 Task: Search one way flight ticket for 2 adults, 2 infants in seat and 1 infant on lap in first from Sacramento: Sacramento International Airport to Wilmington: Wilmington International Airport on 8-6-2023. Choice of flights is Emirates. Number of bags: 1 carry on bag and 5 checked bags. Price is upto 90000. Outbound departure time preference is 15:15.
Action: Mouse moved to (363, 455)
Screenshot: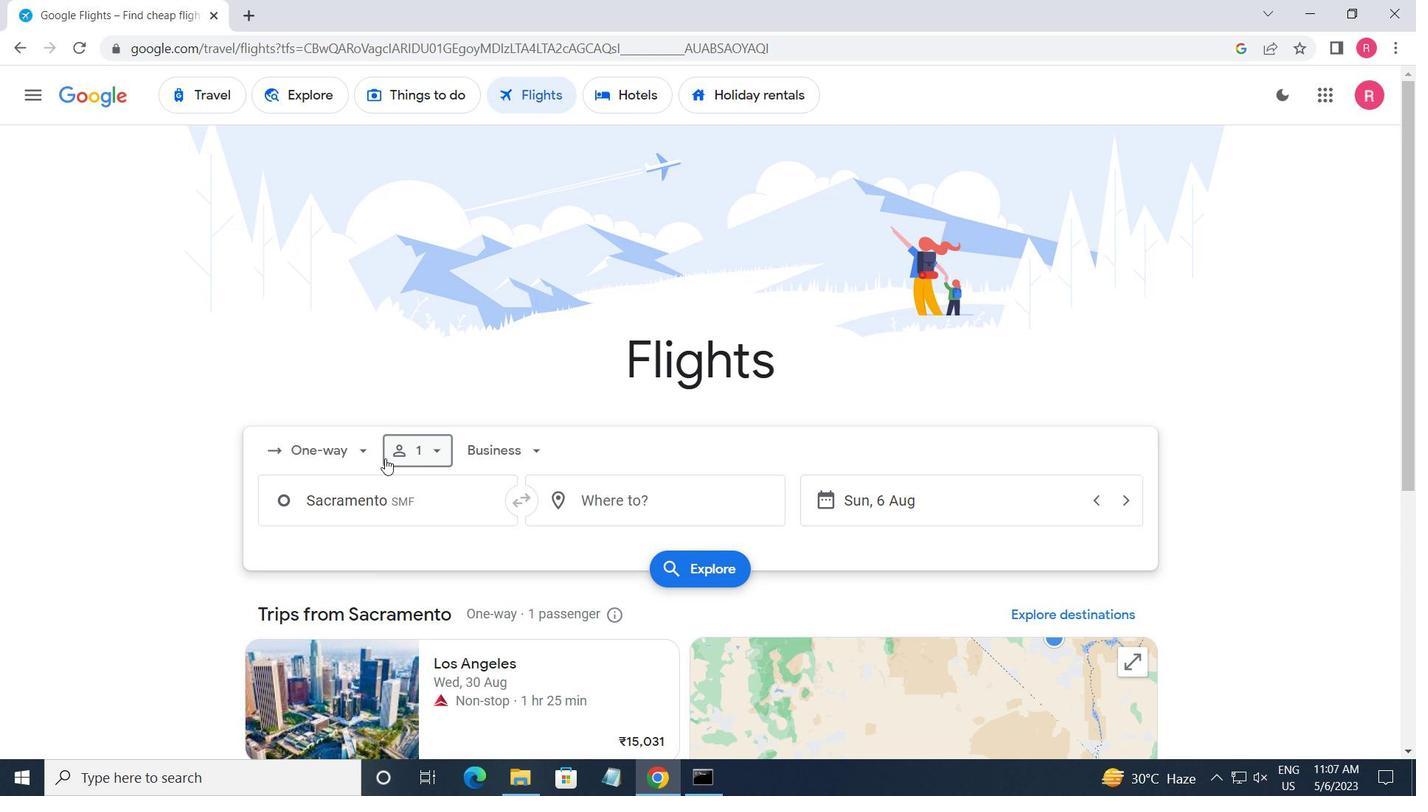 
Action: Mouse pressed left at (363, 455)
Screenshot: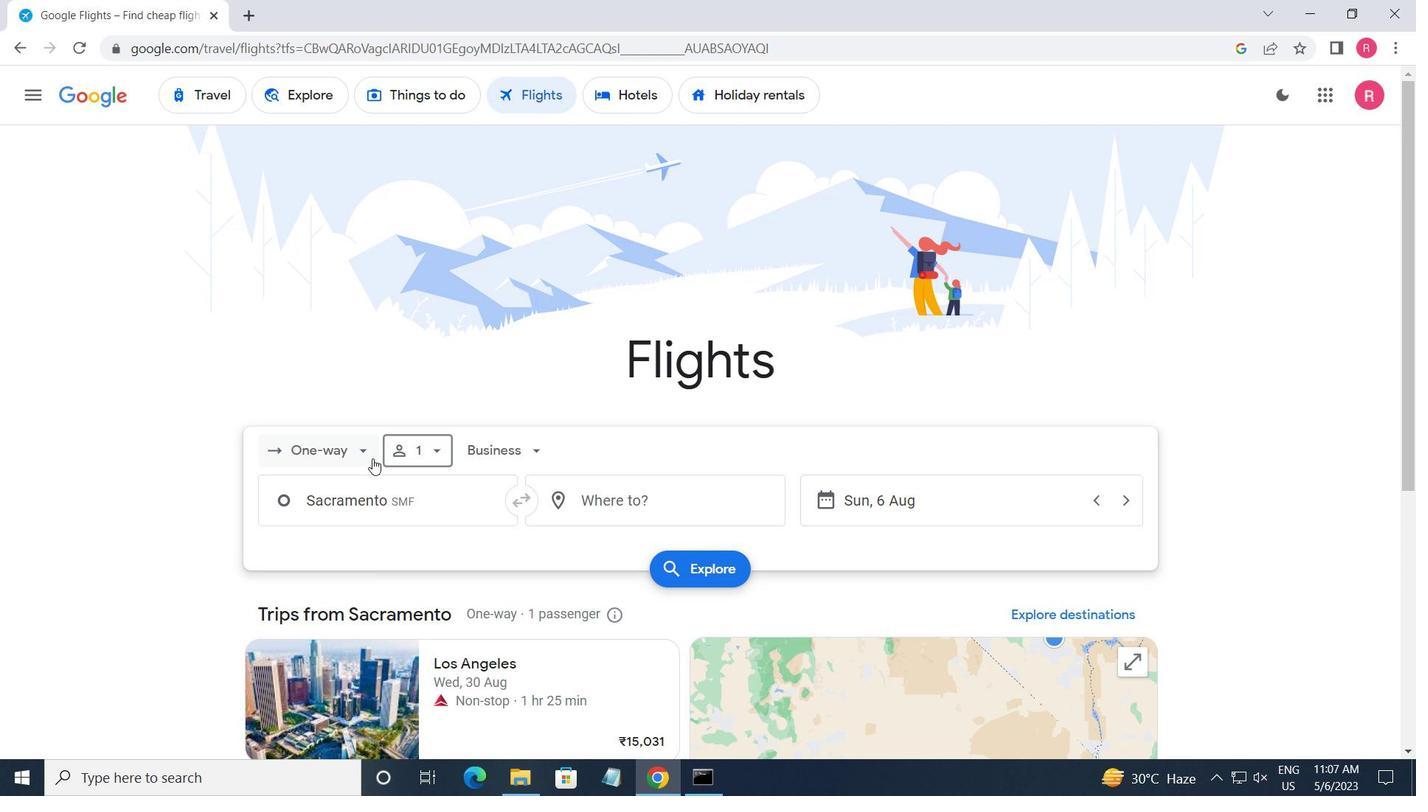 
Action: Mouse moved to (376, 533)
Screenshot: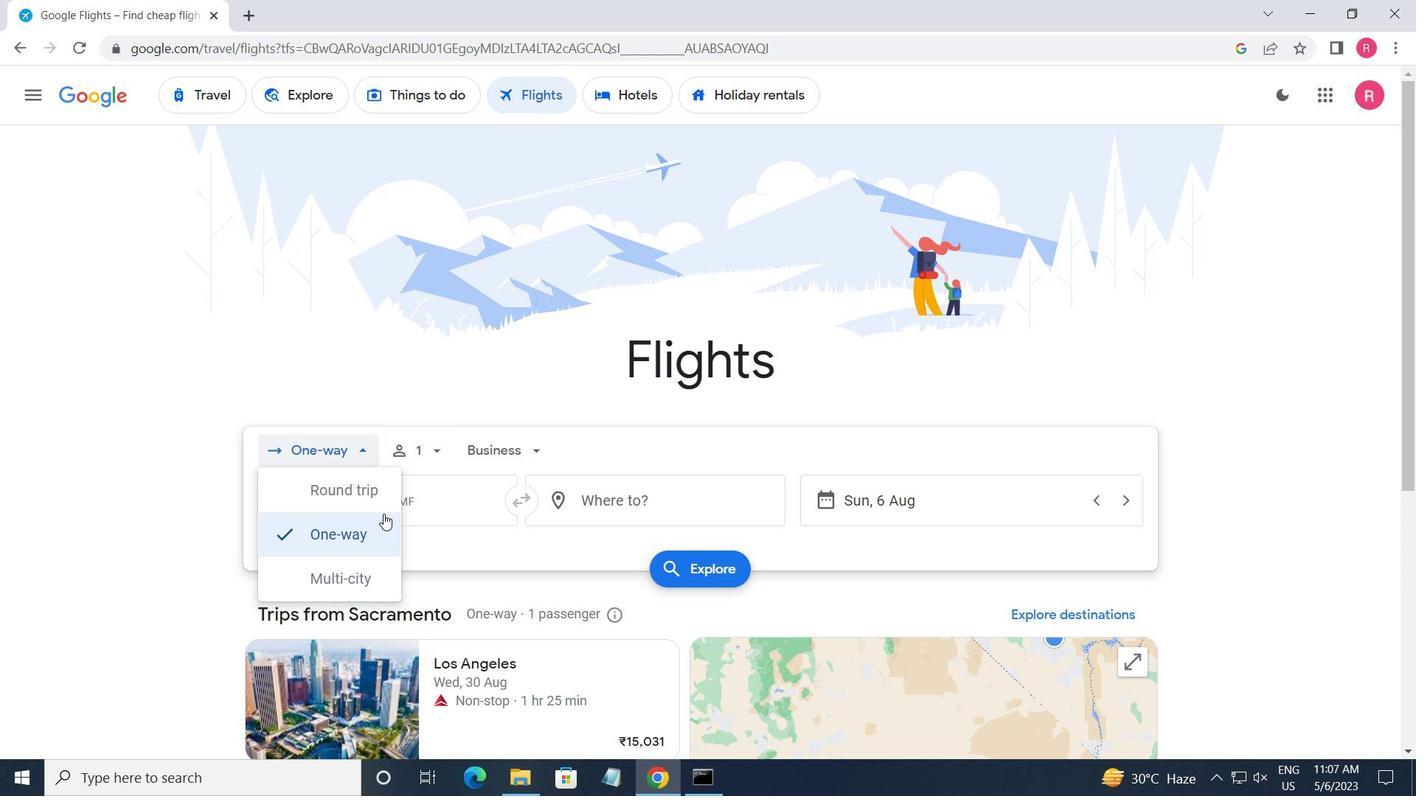
Action: Mouse pressed left at (376, 533)
Screenshot: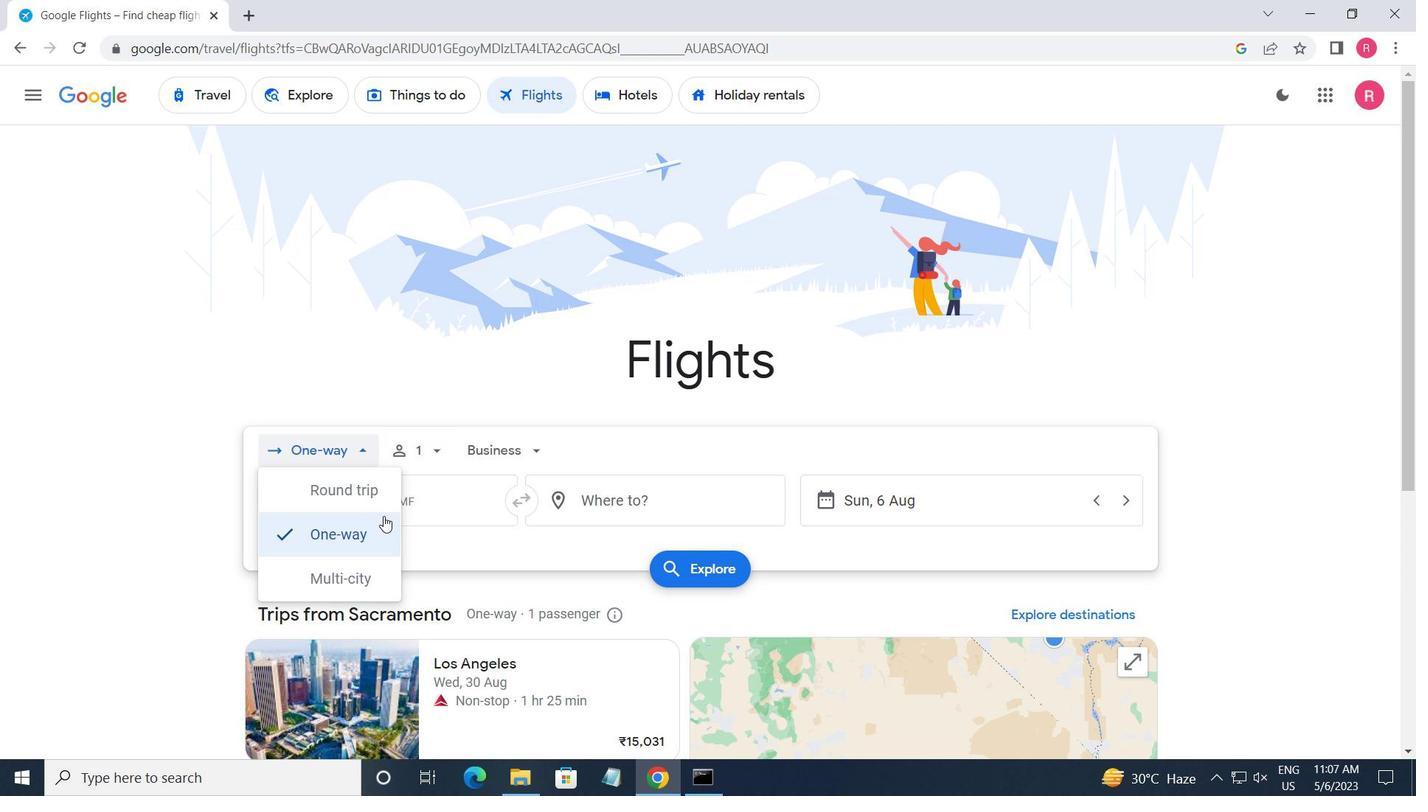 
Action: Mouse moved to (420, 466)
Screenshot: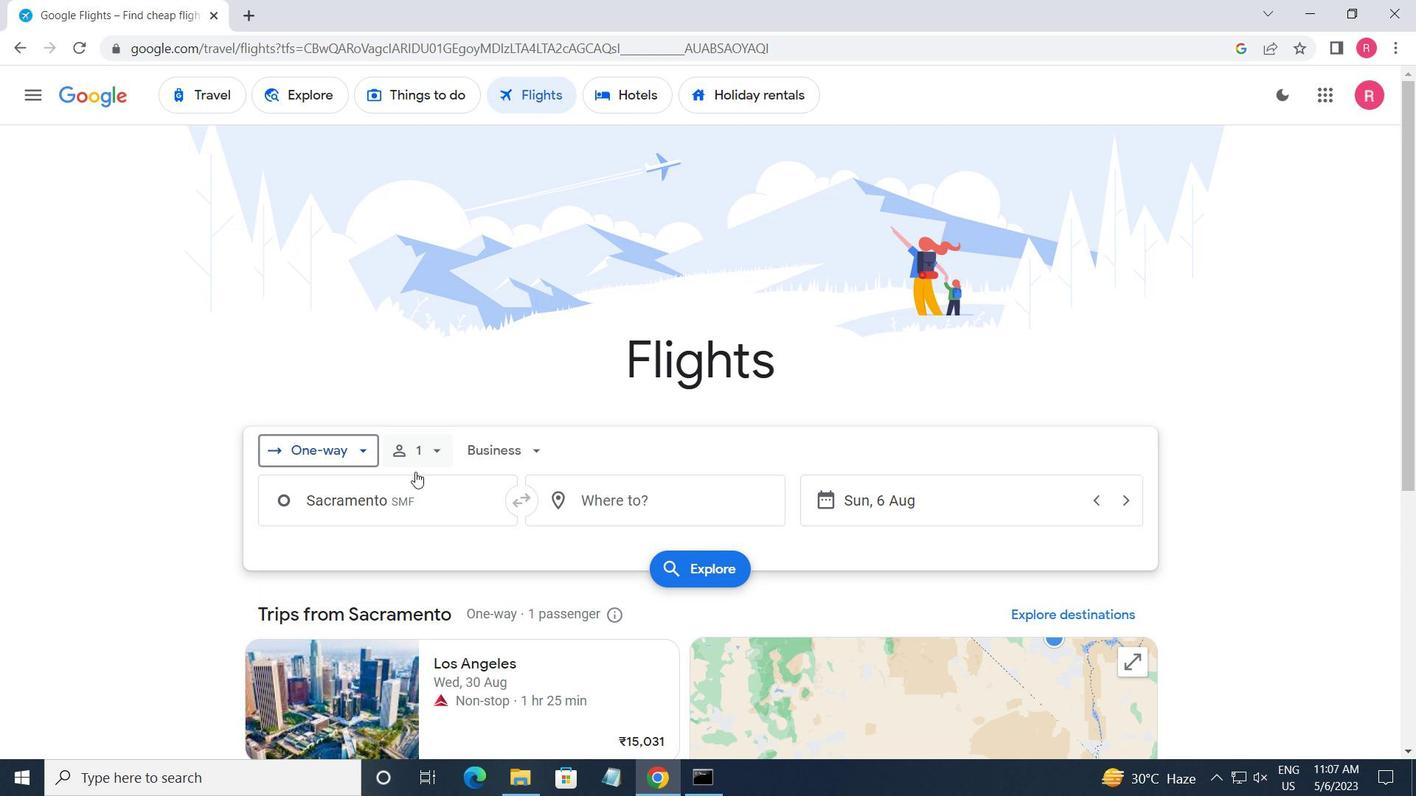 
Action: Mouse pressed left at (420, 466)
Screenshot: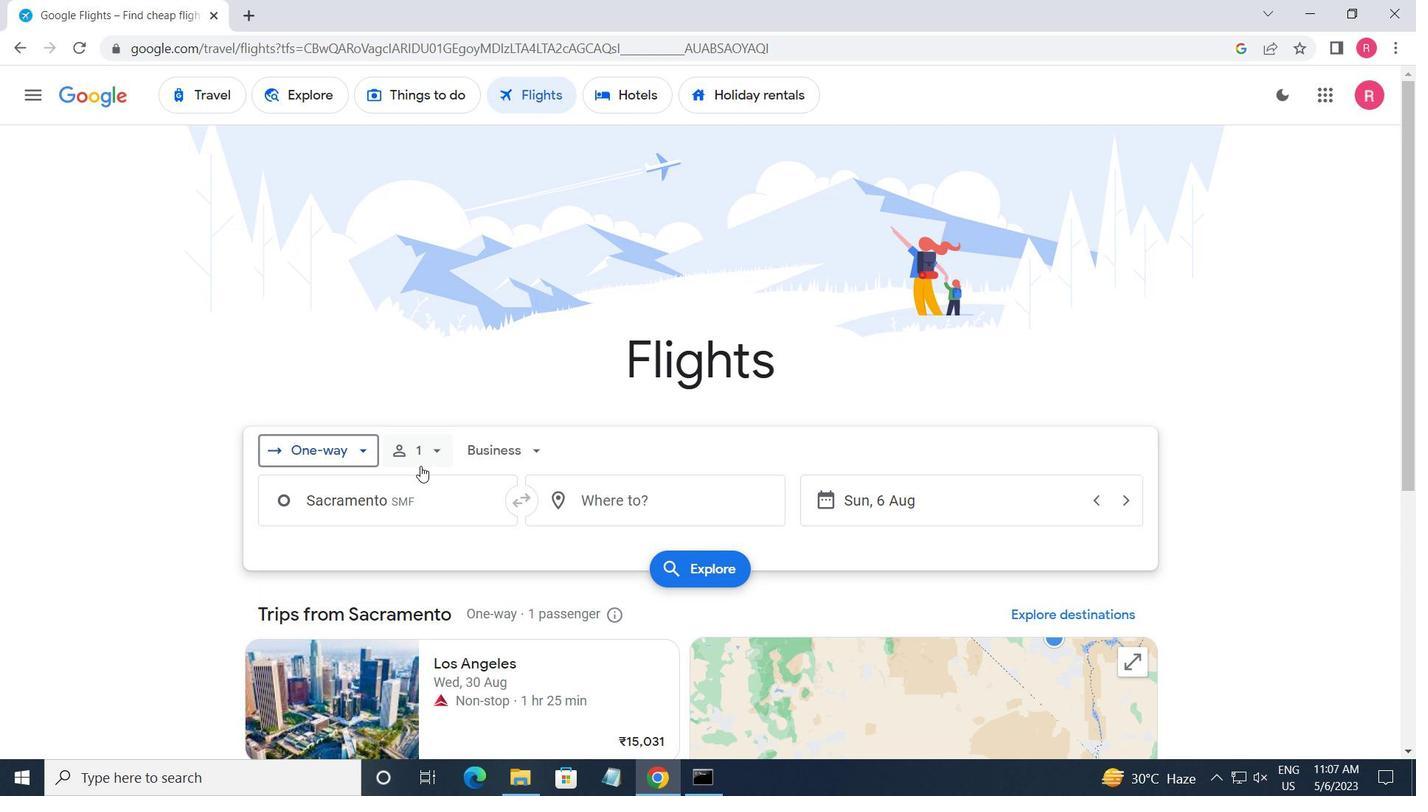 
Action: Mouse moved to (564, 506)
Screenshot: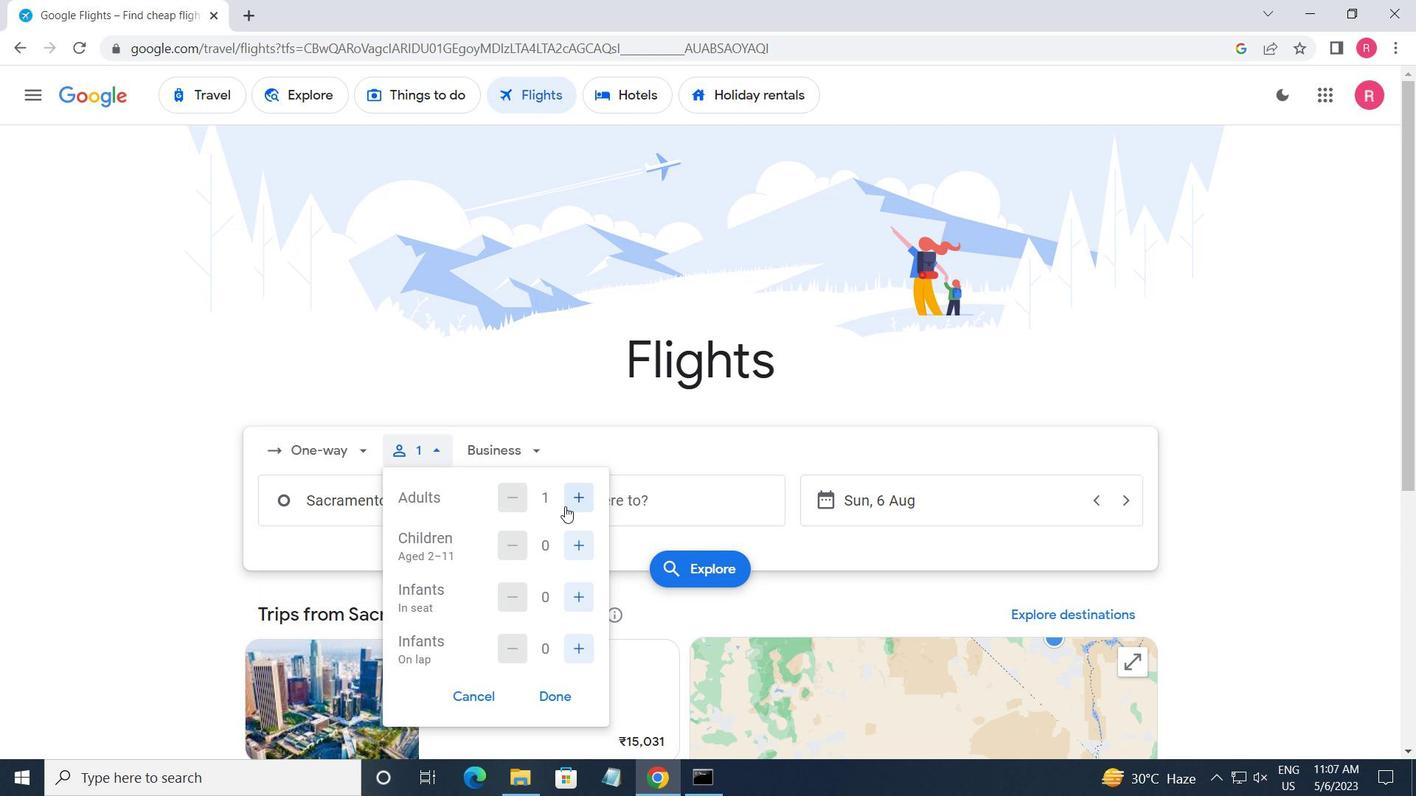 
Action: Mouse pressed left at (564, 506)
Screenshot: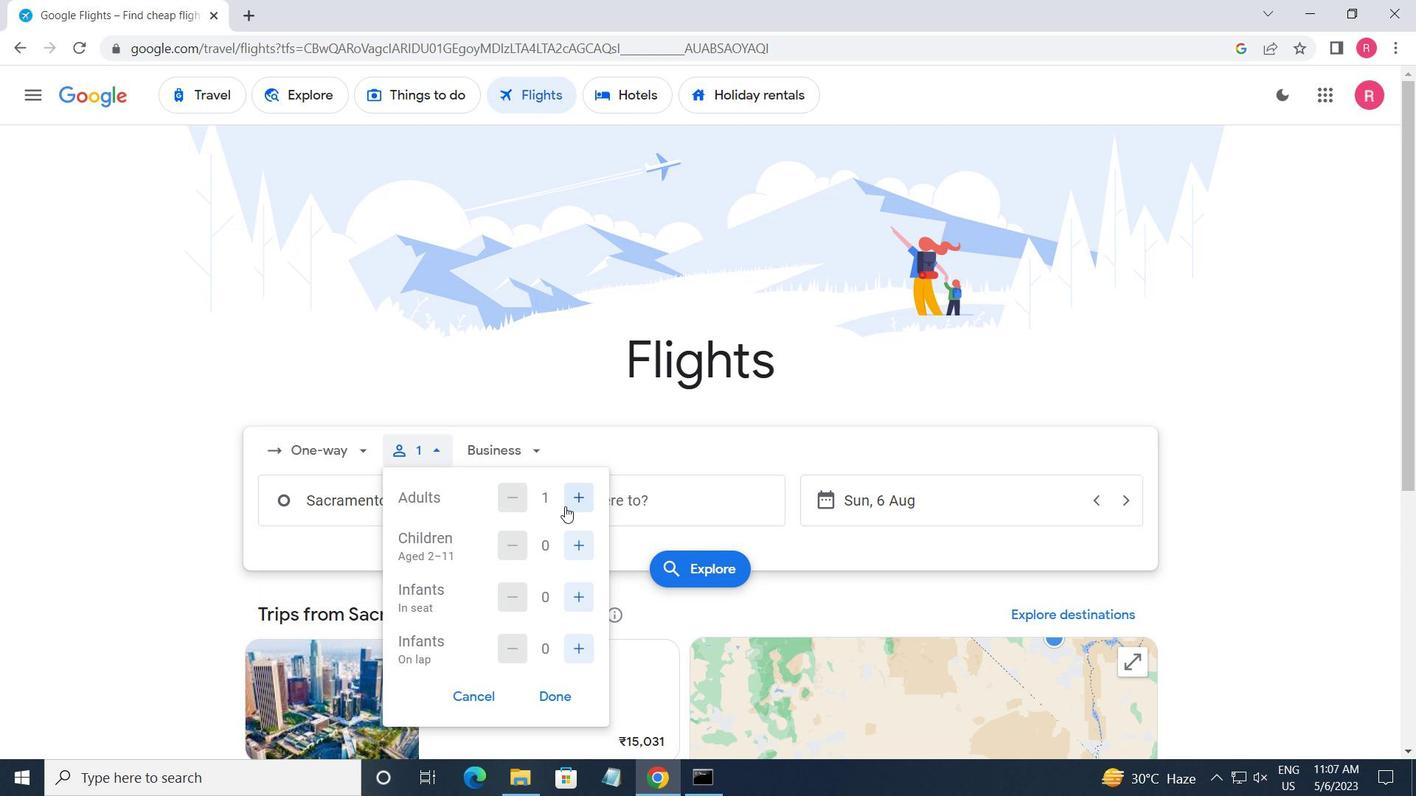 
Action: Mouse moved to (570, 551)
Screenshot: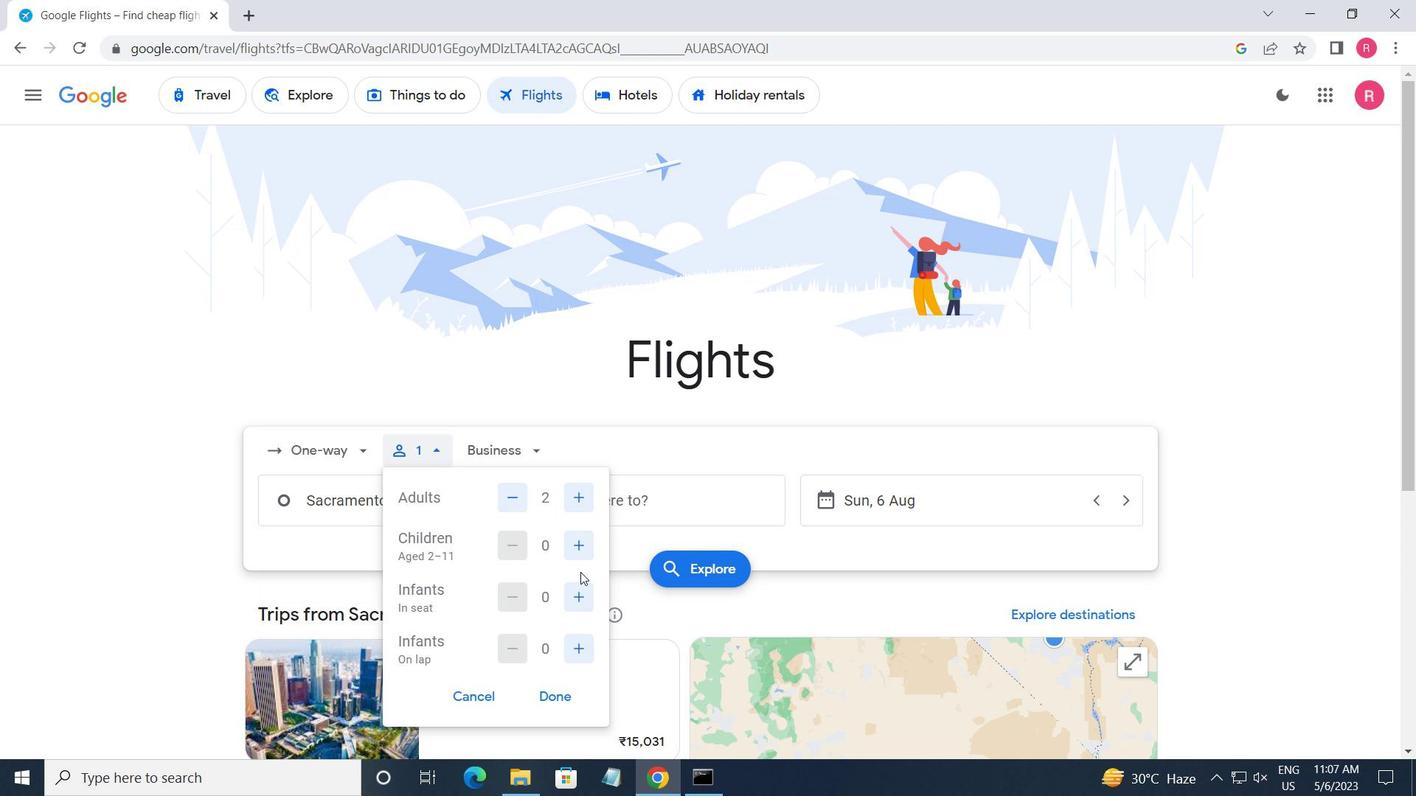 
Action: Mouse pressed left at (570, 551)
Screenshot: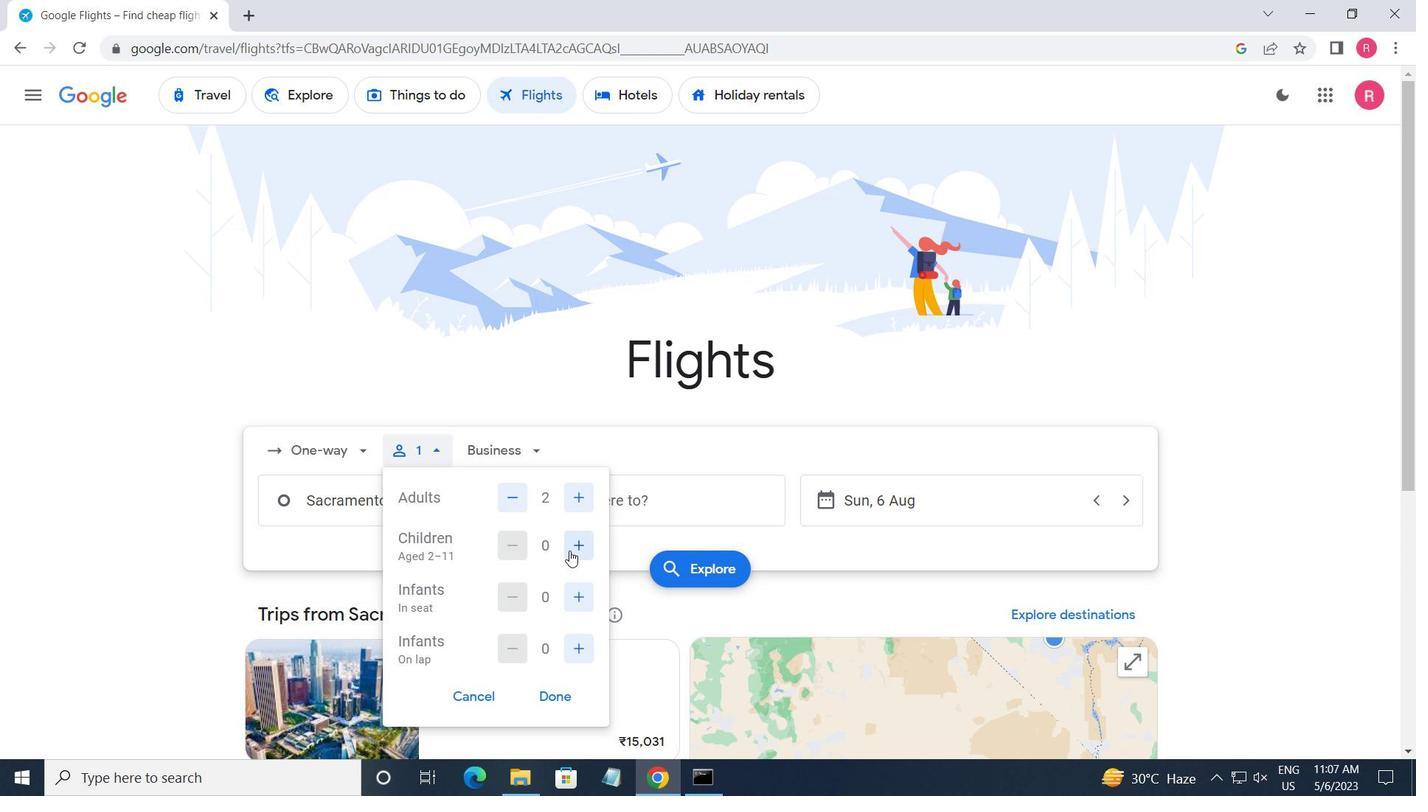 
Action: Mouse pressed left at (570, 551)
Screenshot: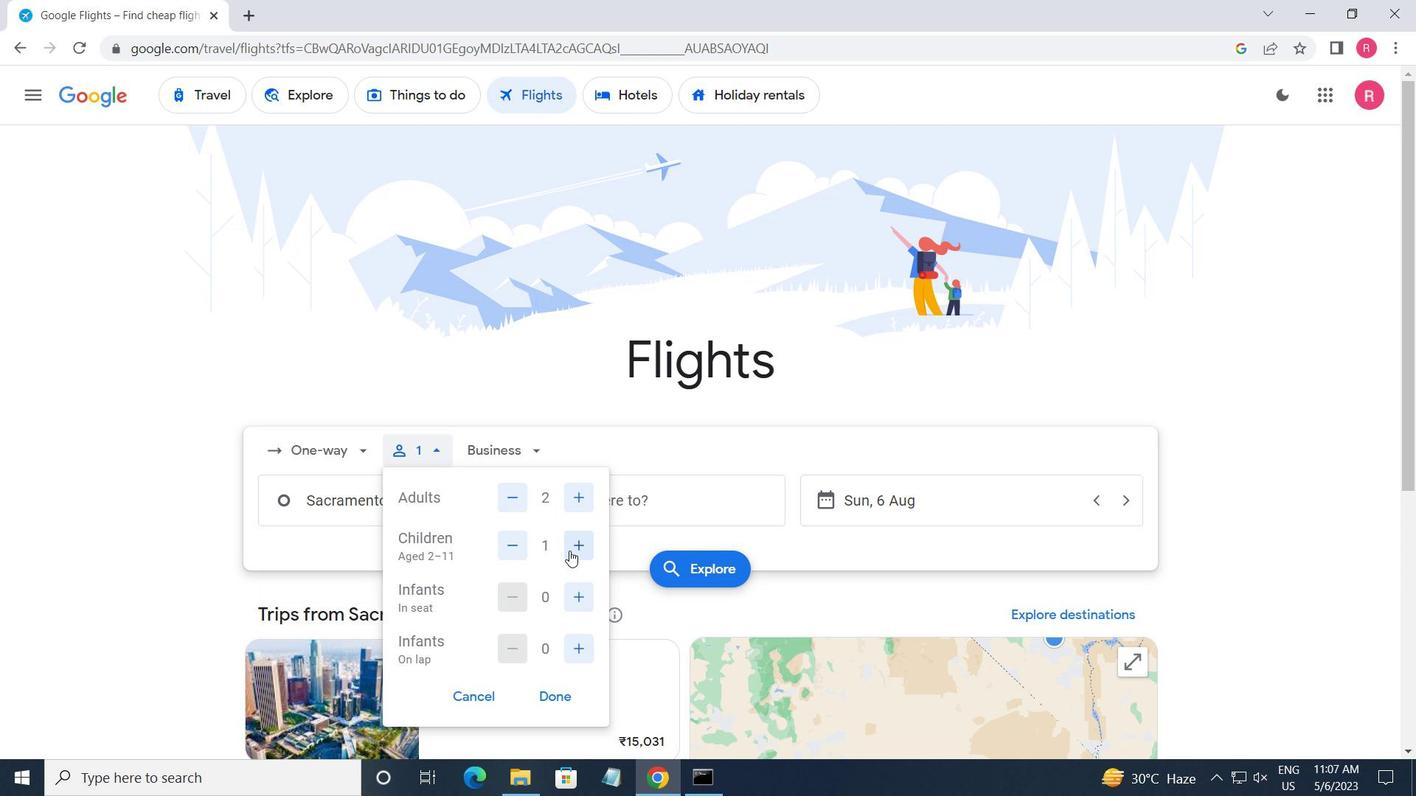 
Action: Mouse moved to (570, 591)
Screenshot: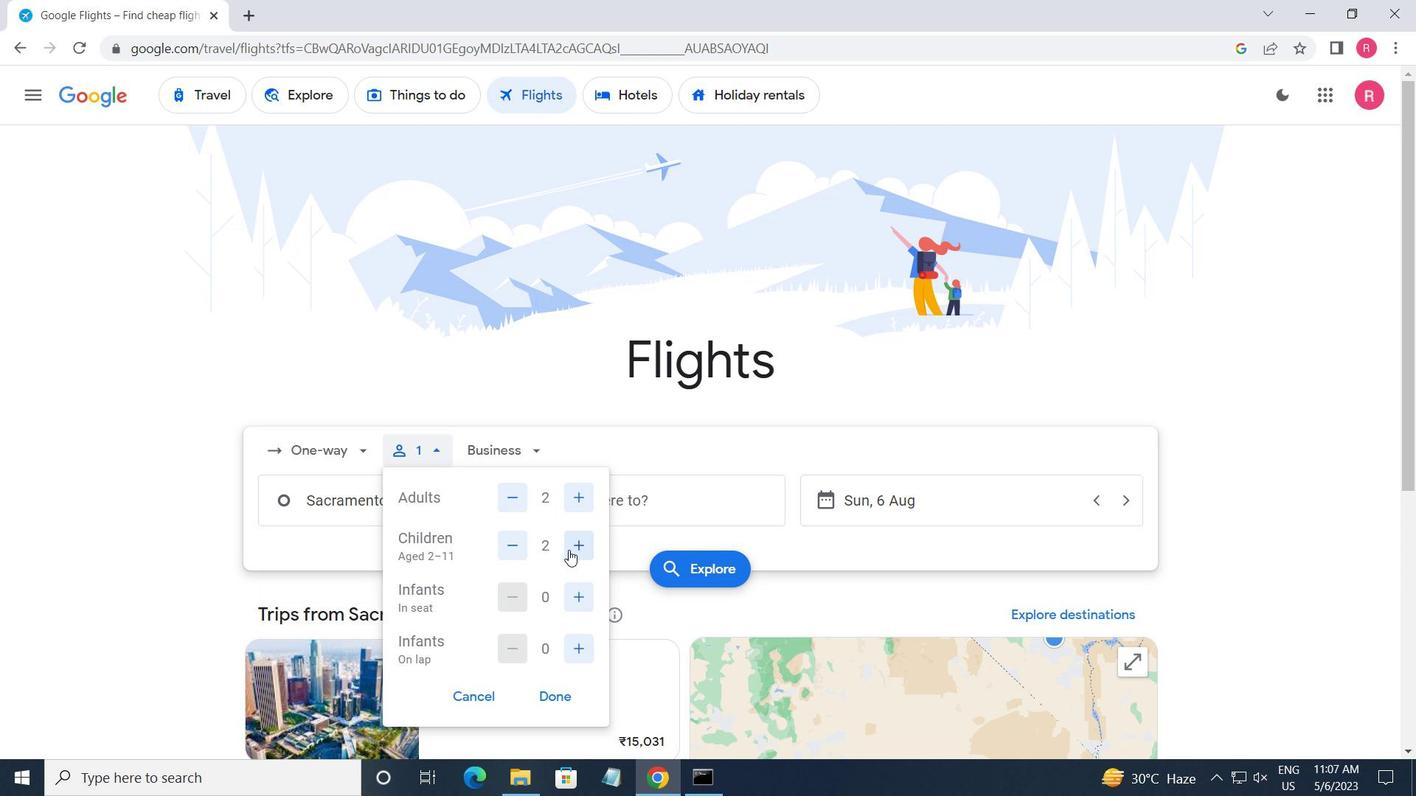 
Action: Mouse pressed left at (570, 591)
Screenshot: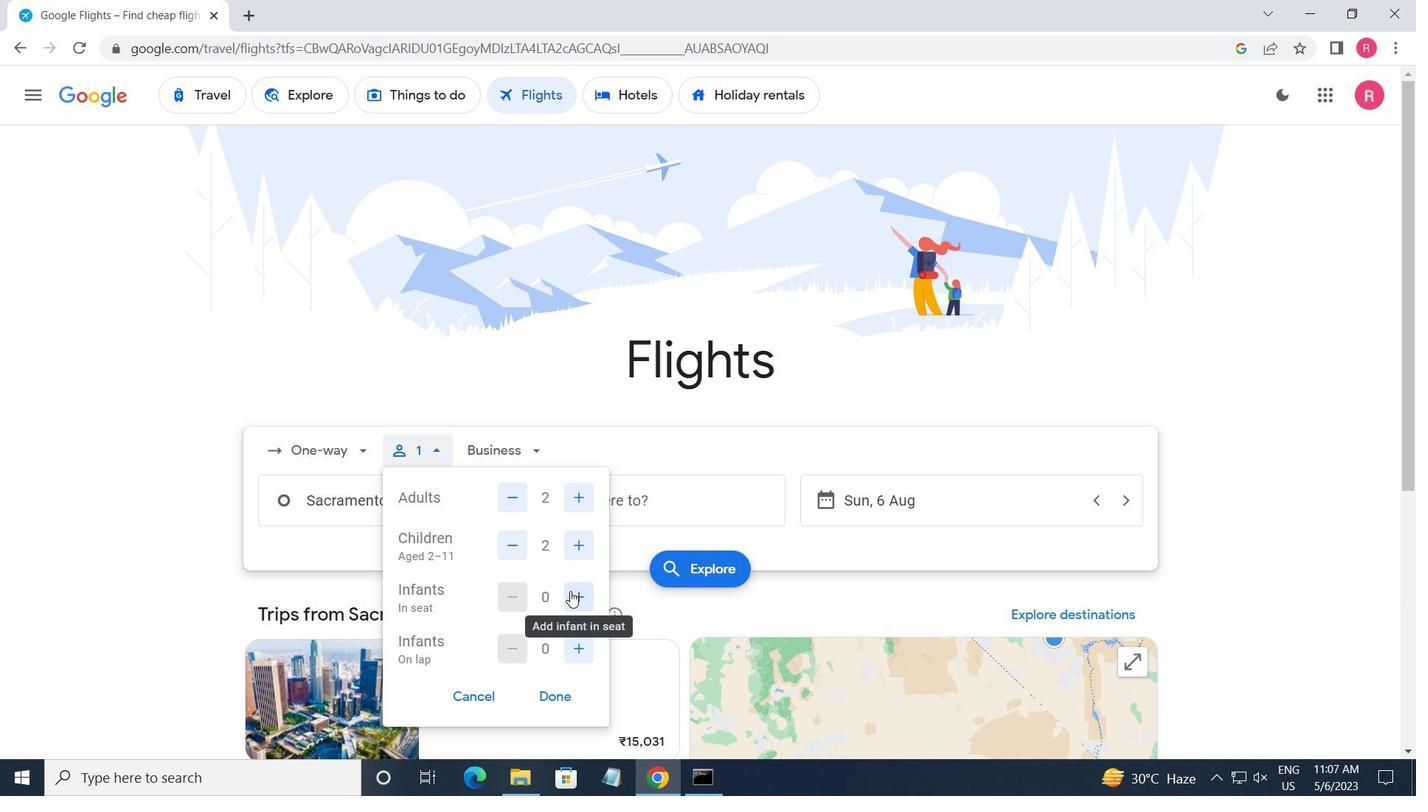 
Action: Mouse moved to (559, 692)
Screenshot: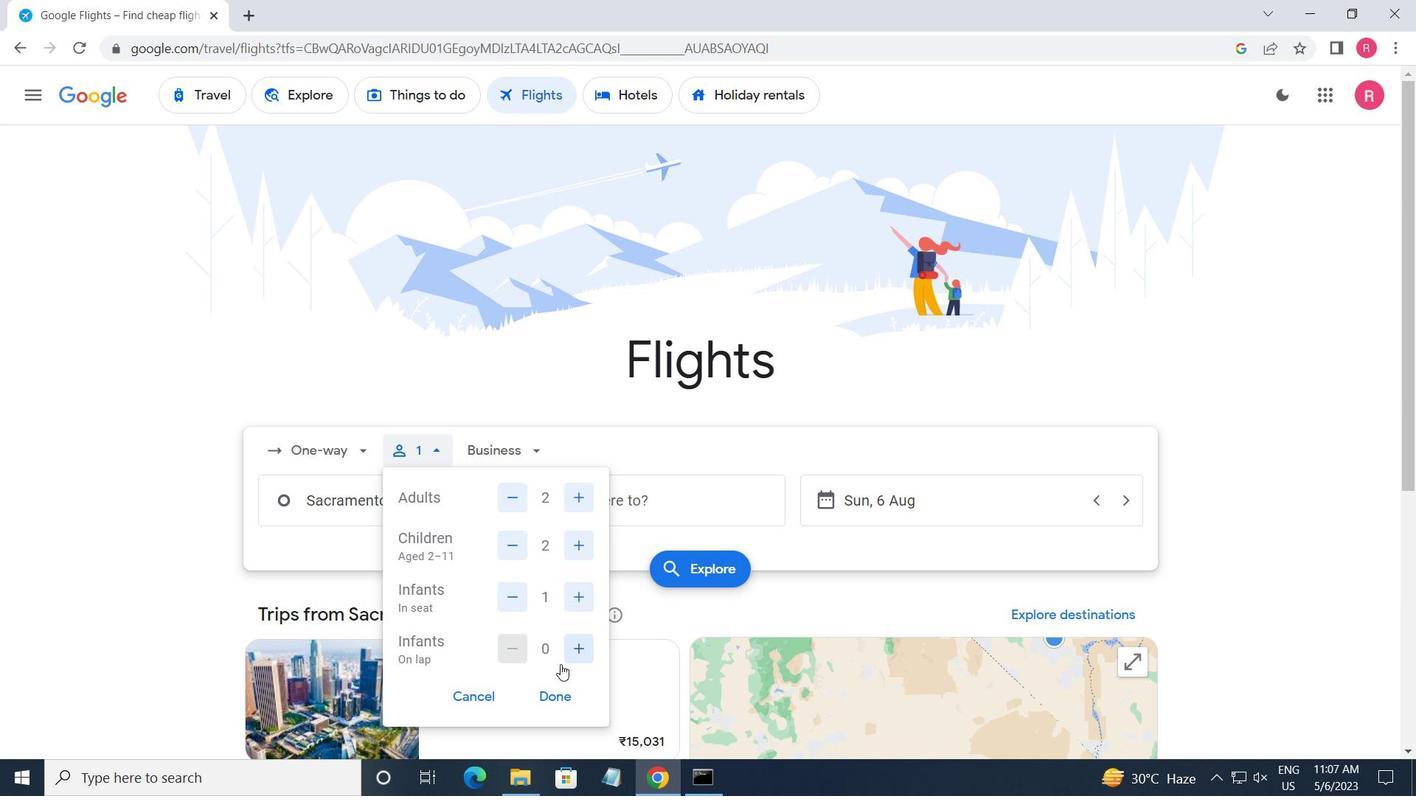
Action: Mouse pressed left at (559, 692)
Screenshot: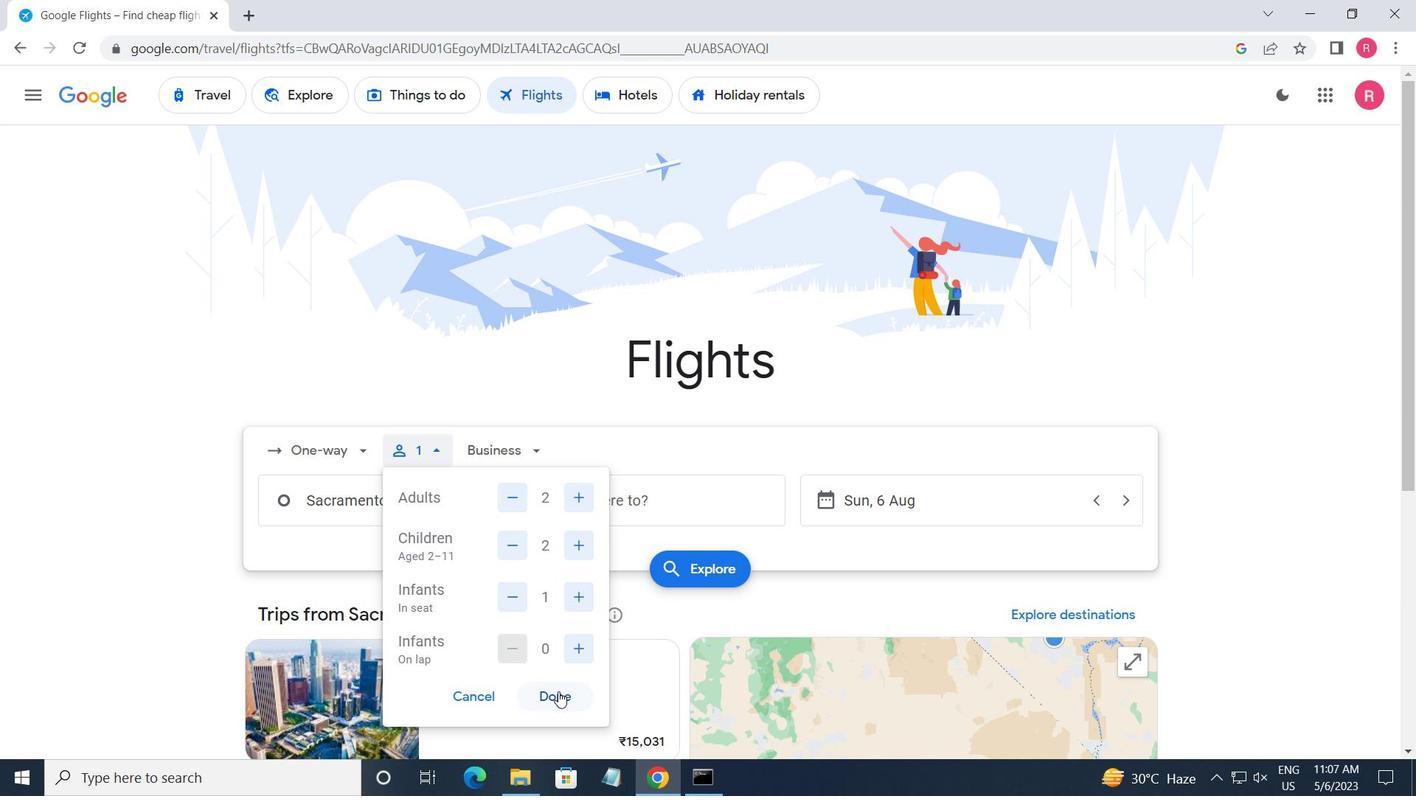 
Action: Mouse moved to (526, 441)
Screenshot: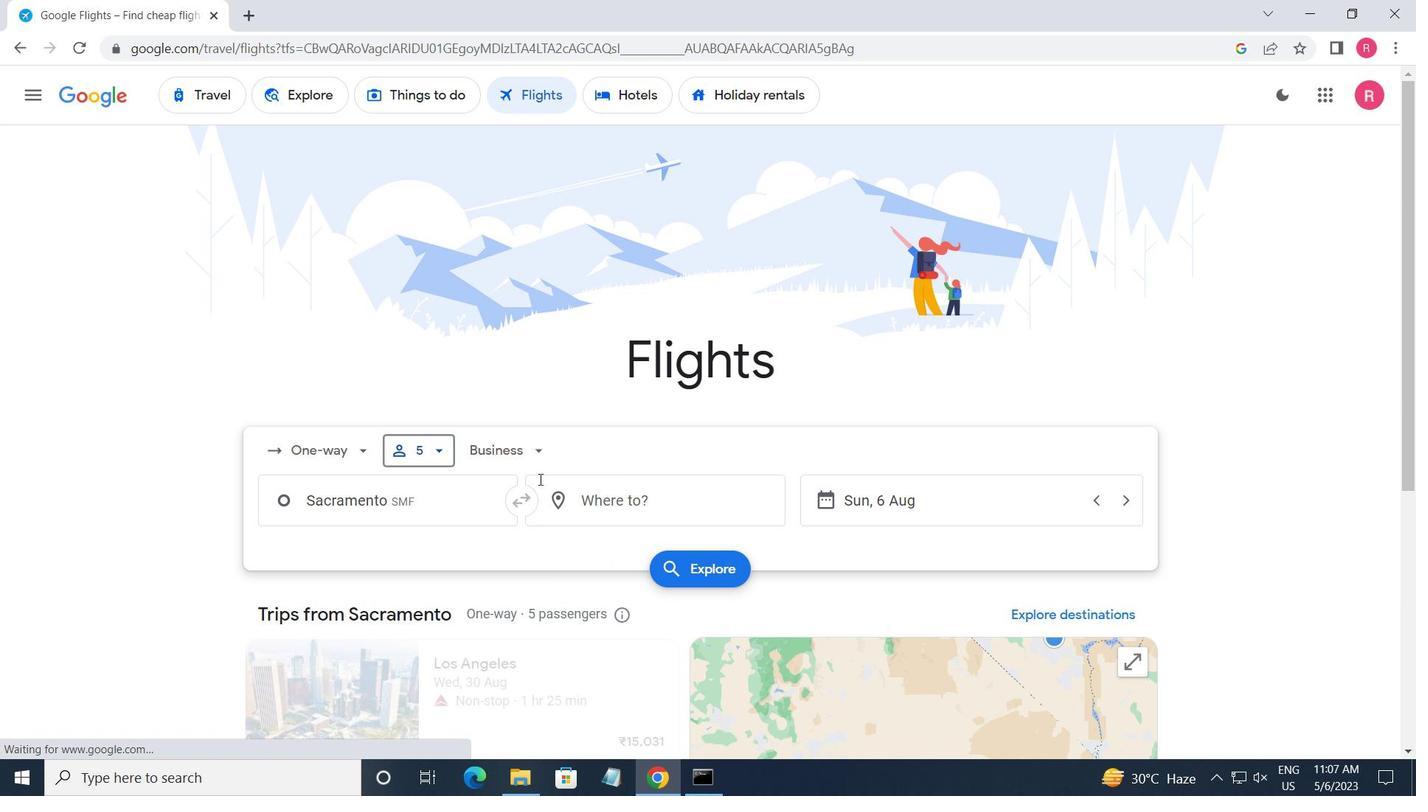 
Action: Mouse pressed left at (526, 441)
Screenshot: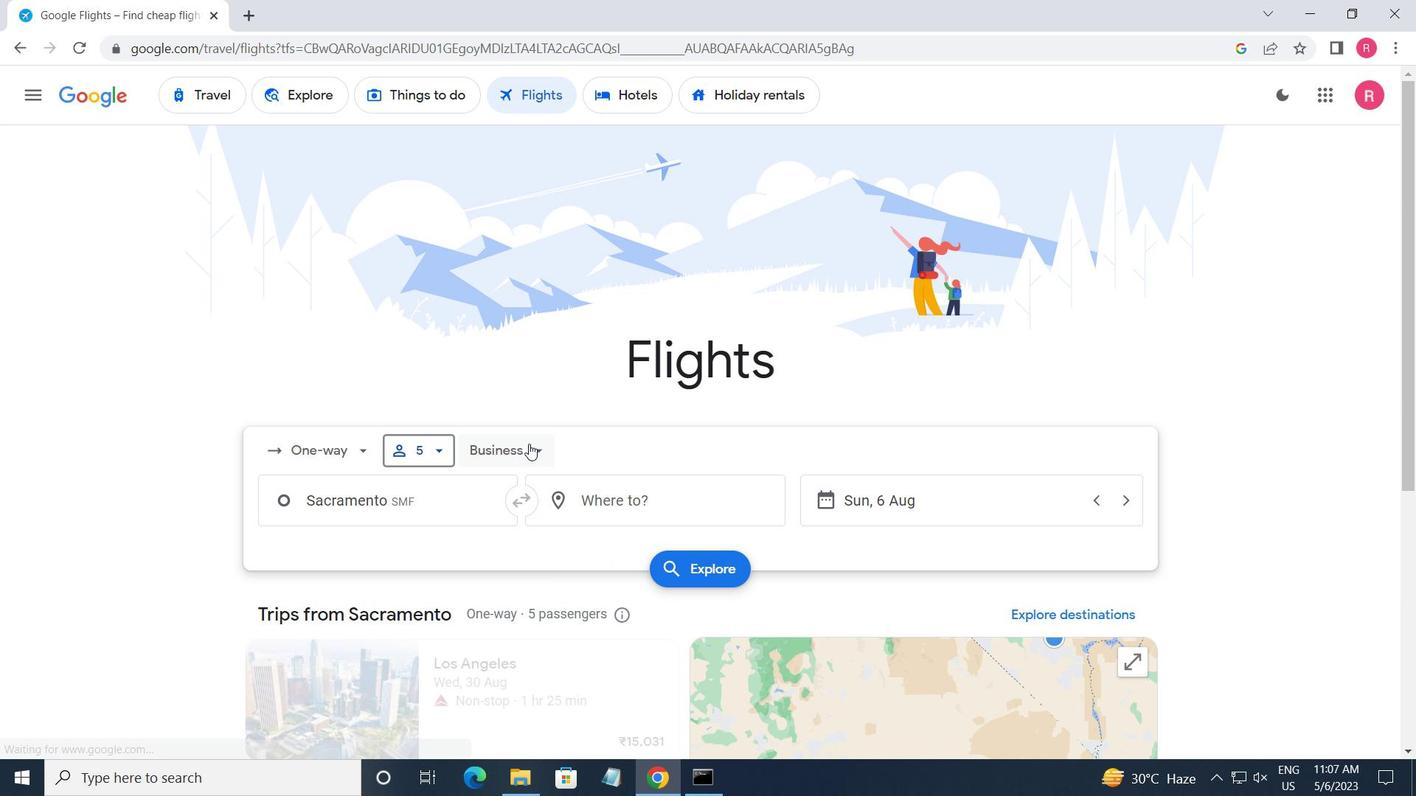
Action: Mouse moved to (534, 629)
Screenshot: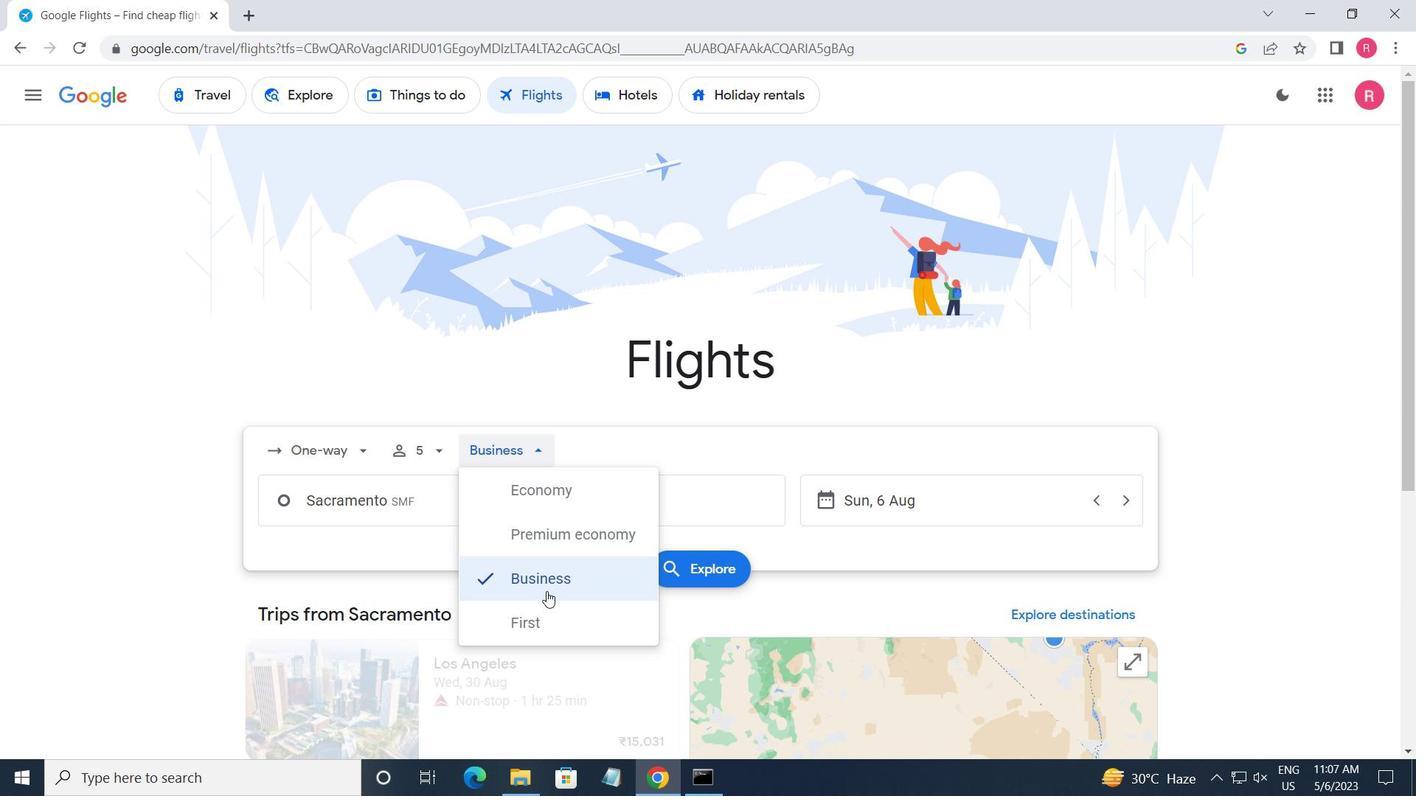 
Action: Mouse pressed left at (534, 629)
Screenshot: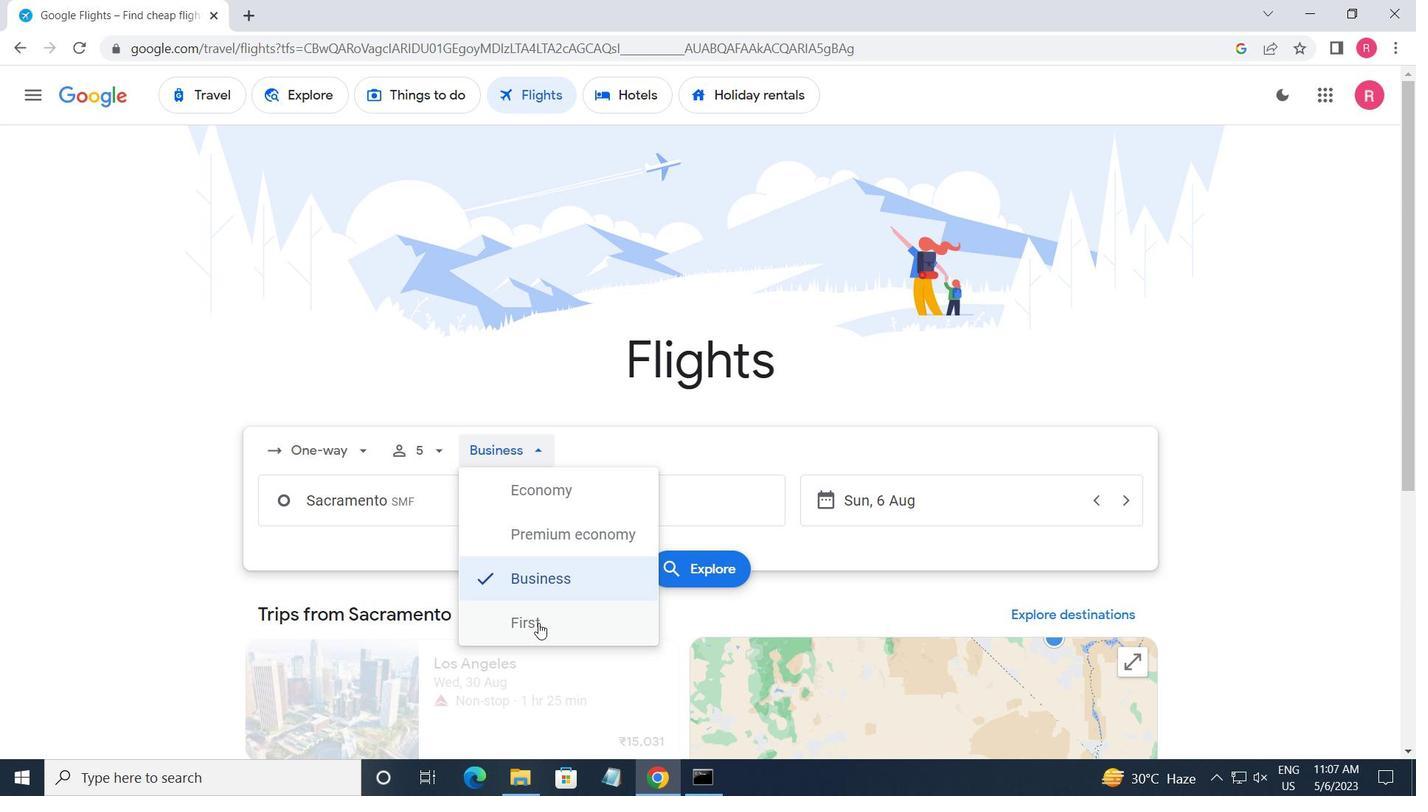 
Action: Mouse moved to (449, 515)
Screenshot: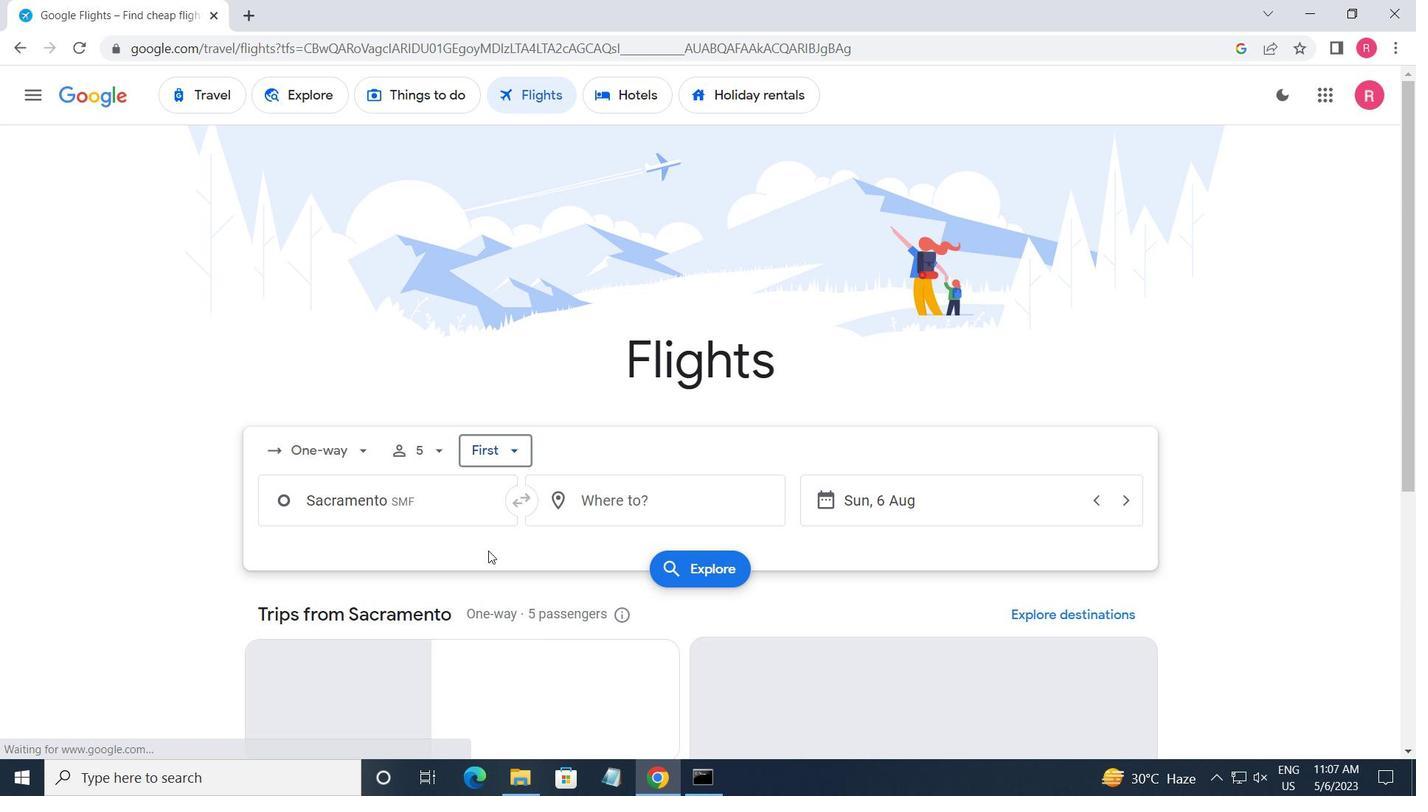 
Action: Mouse pressed left at (449, 515)
Screenshot: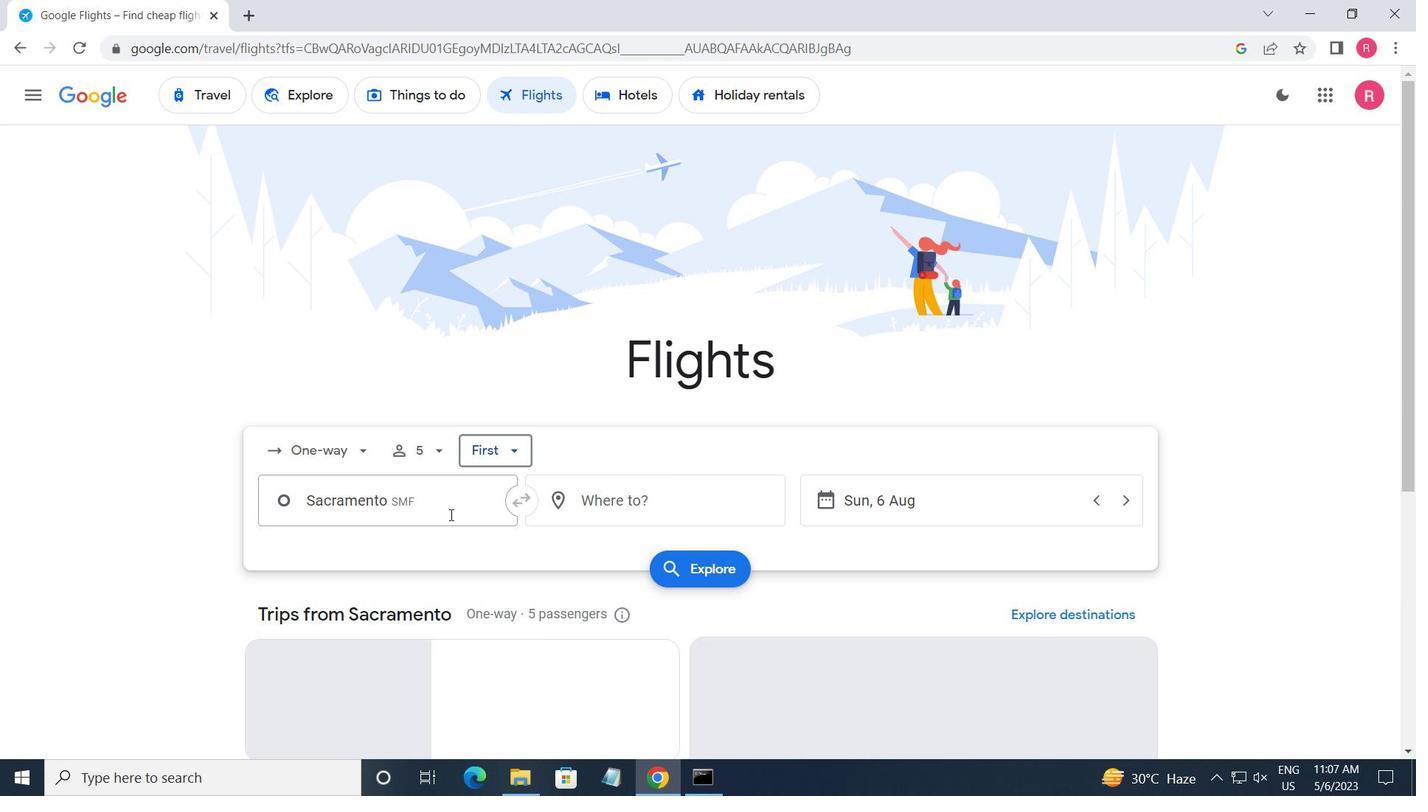 
Action: Key pressed <Key.shift>SACRAMENTO
Screenshot: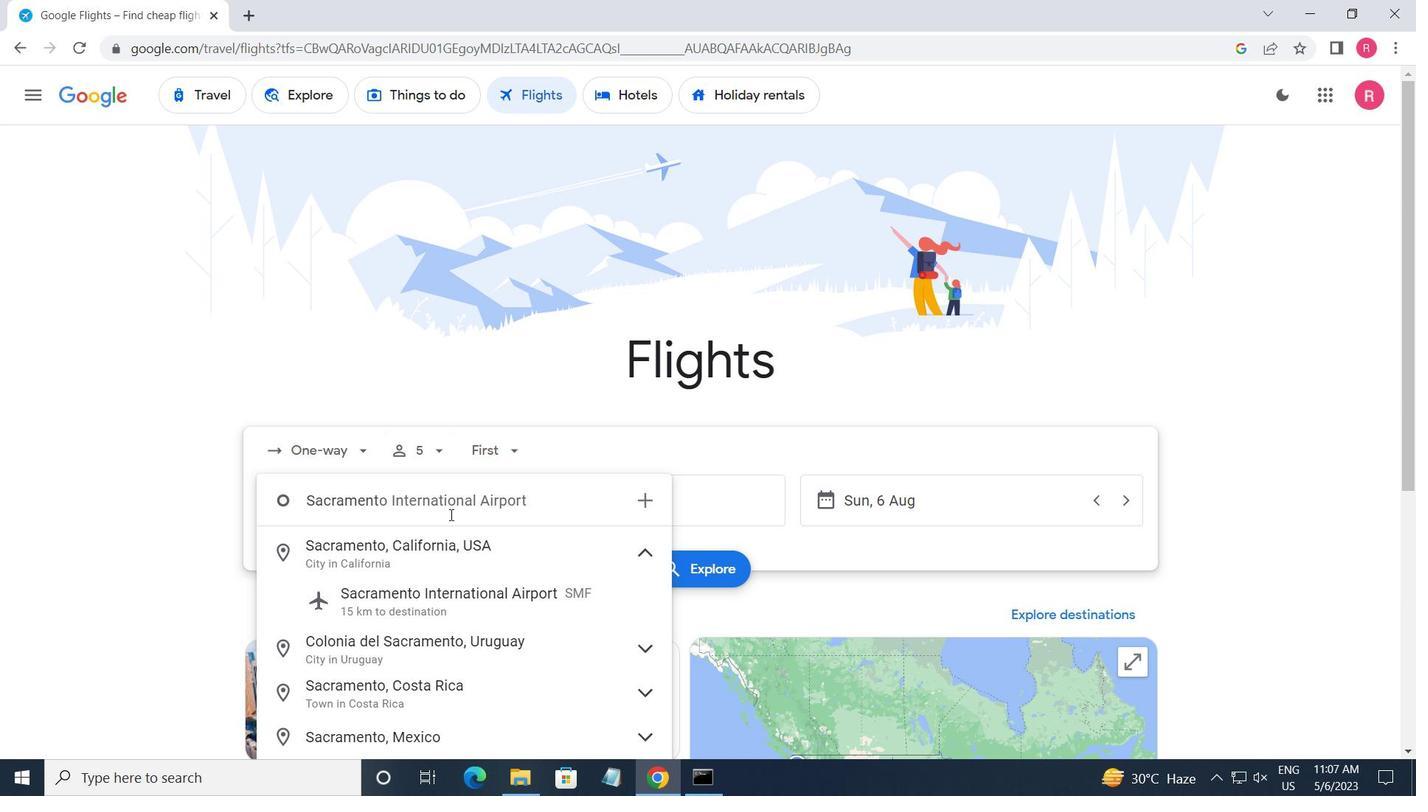 
Action: Mouse scrolled (449, 516) with delta (0, 0)
Screenshot: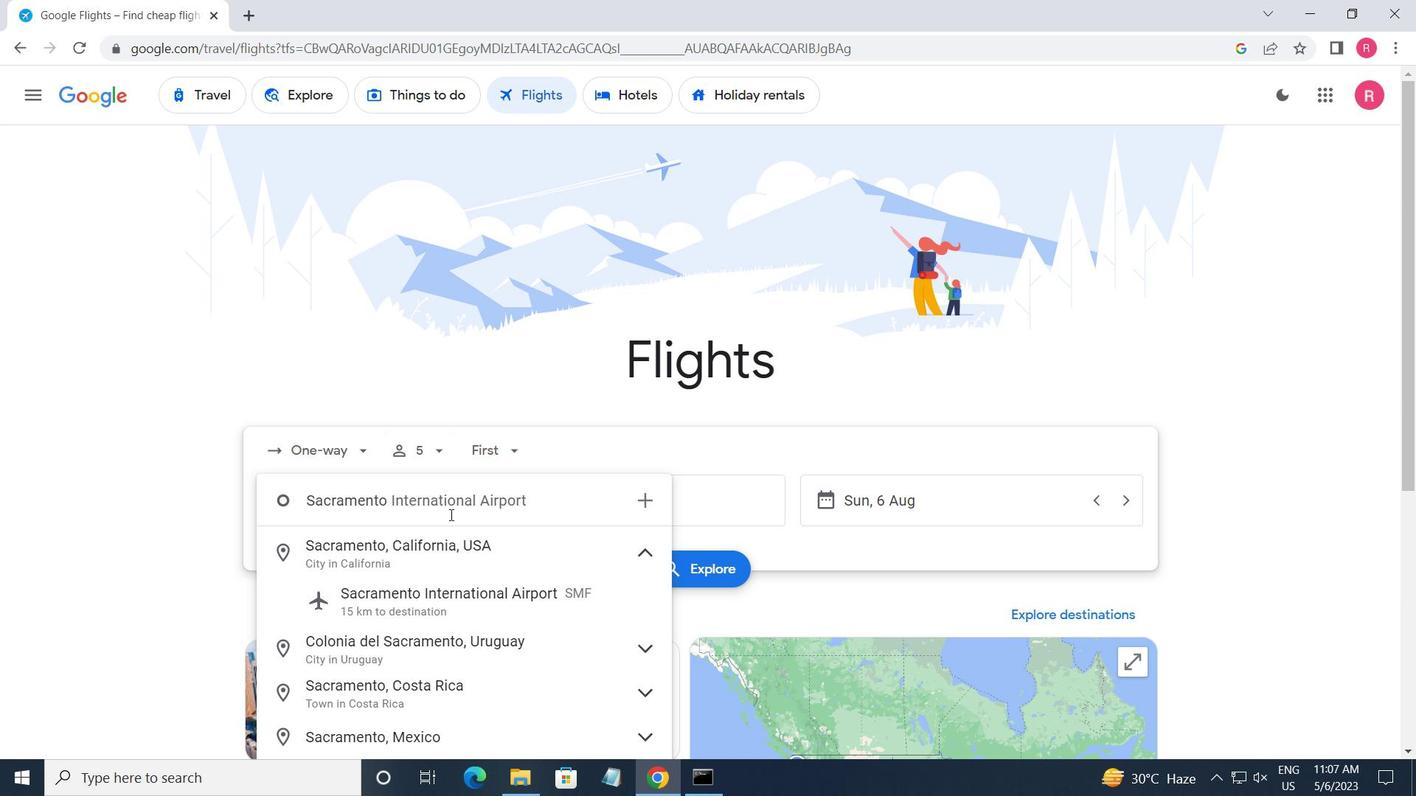 
Action: Mouse moved to (456, 603)
Screenshot: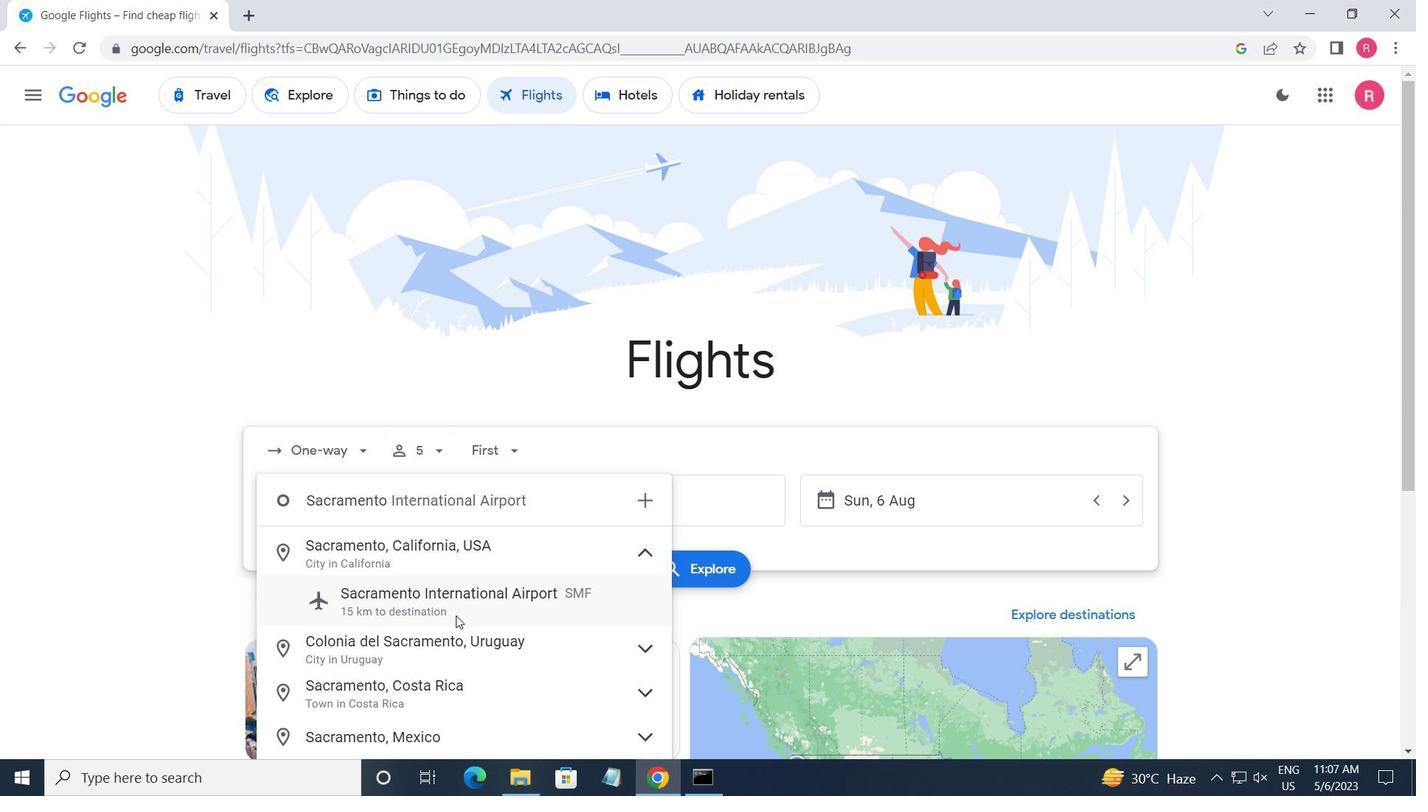 
Action: Mouse pressed left at (456, 603)
Screenshot: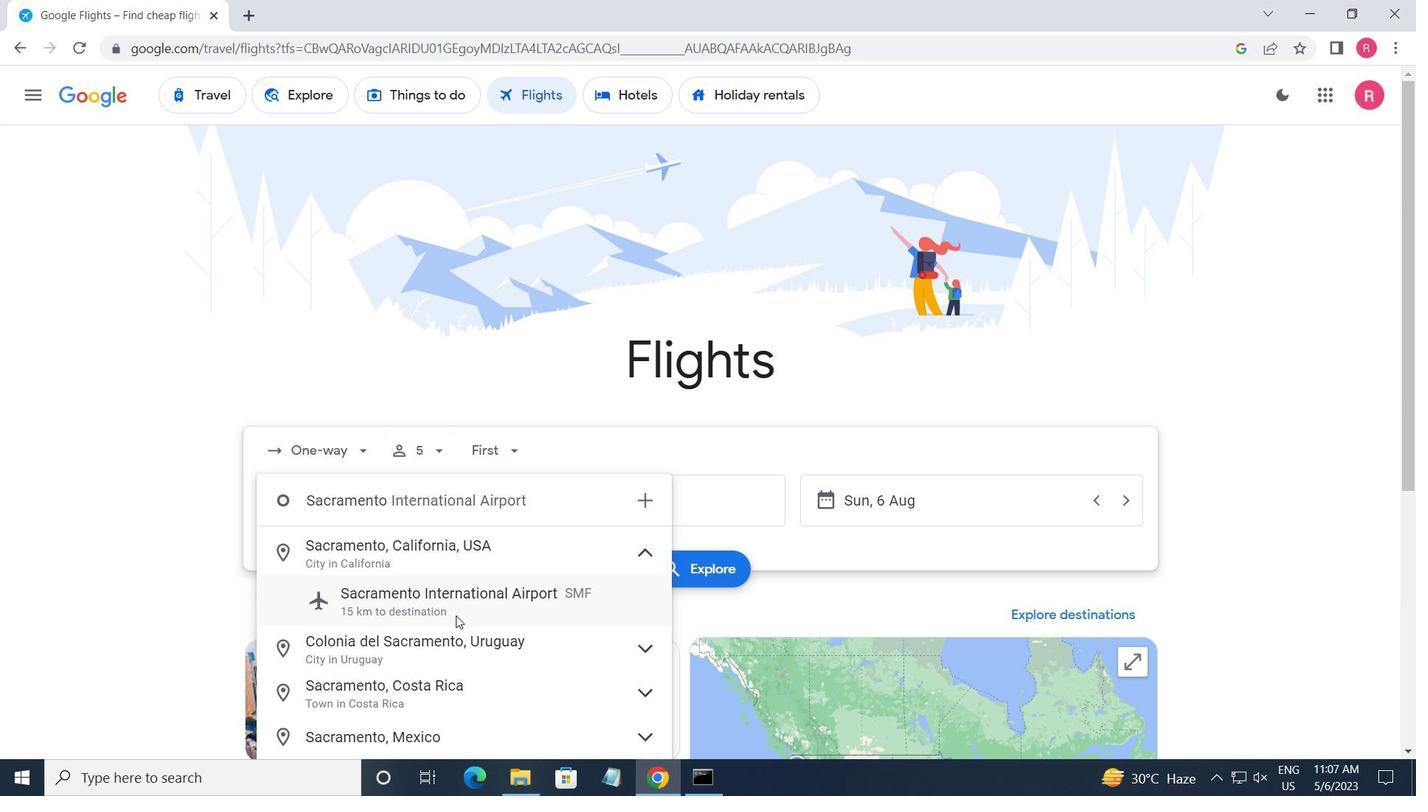 
Action: Mouse moved to (697, 509)
Screenshot: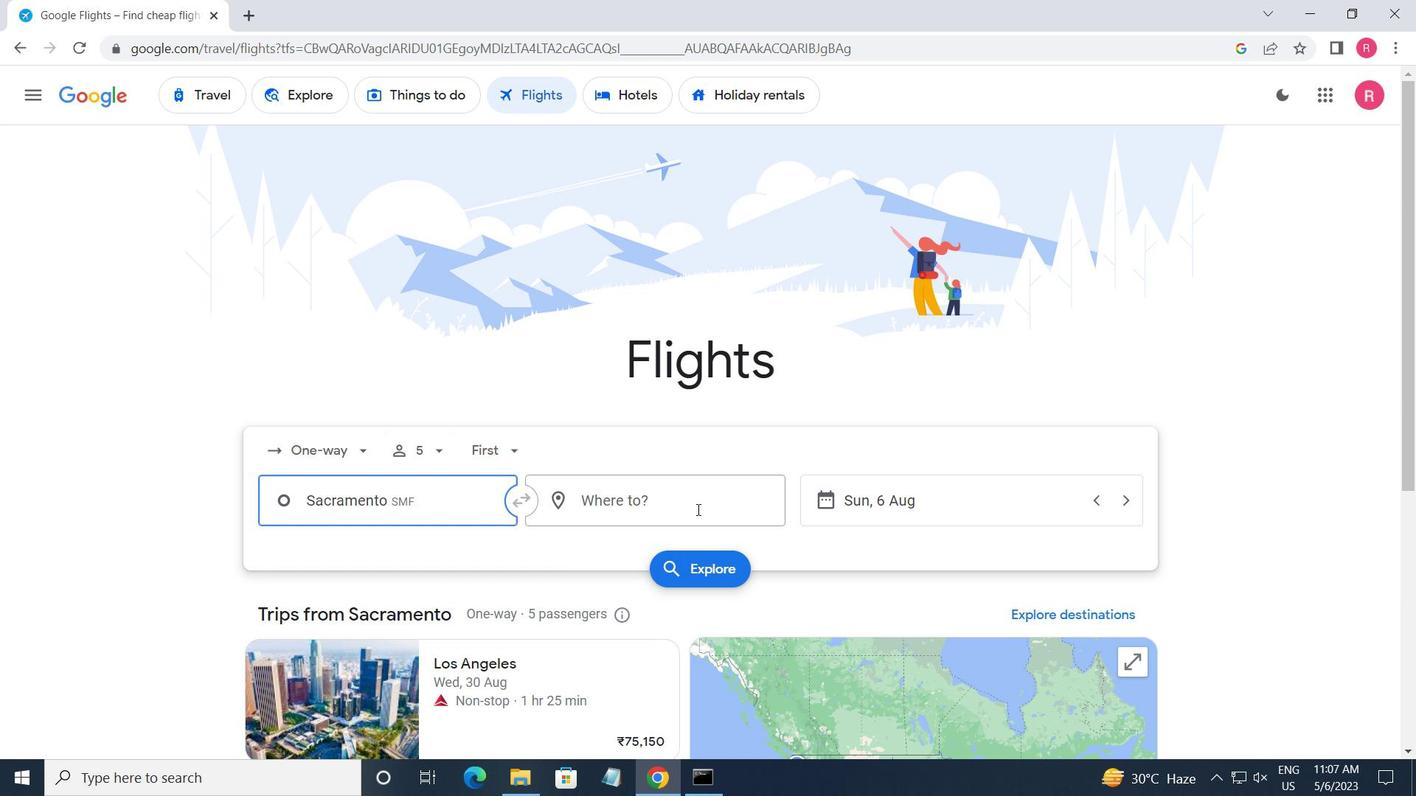 
Action: Mouse pressed left at (697, 509)
Screenshot: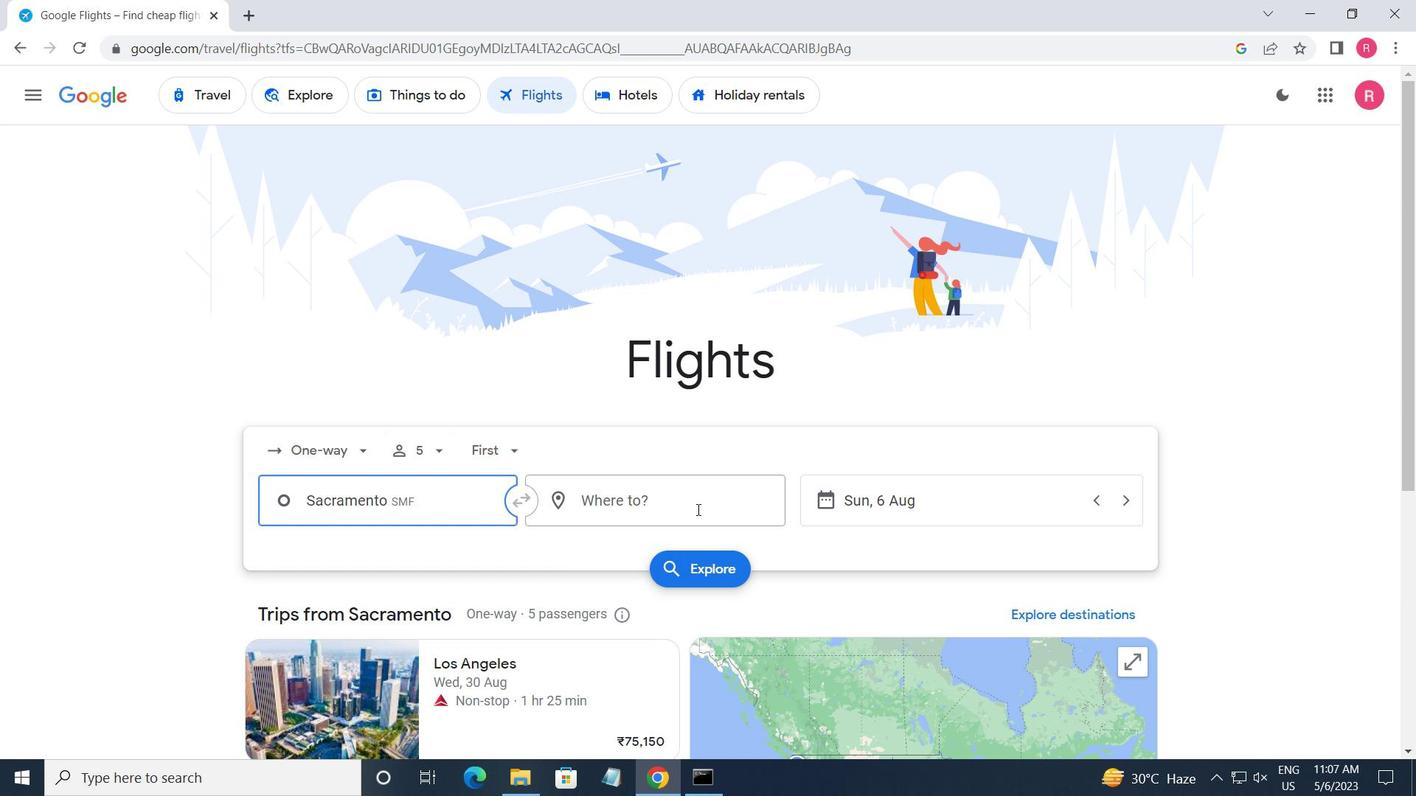 
Action: Key pressed <Key.shift>WILMINGTON
Screenshot: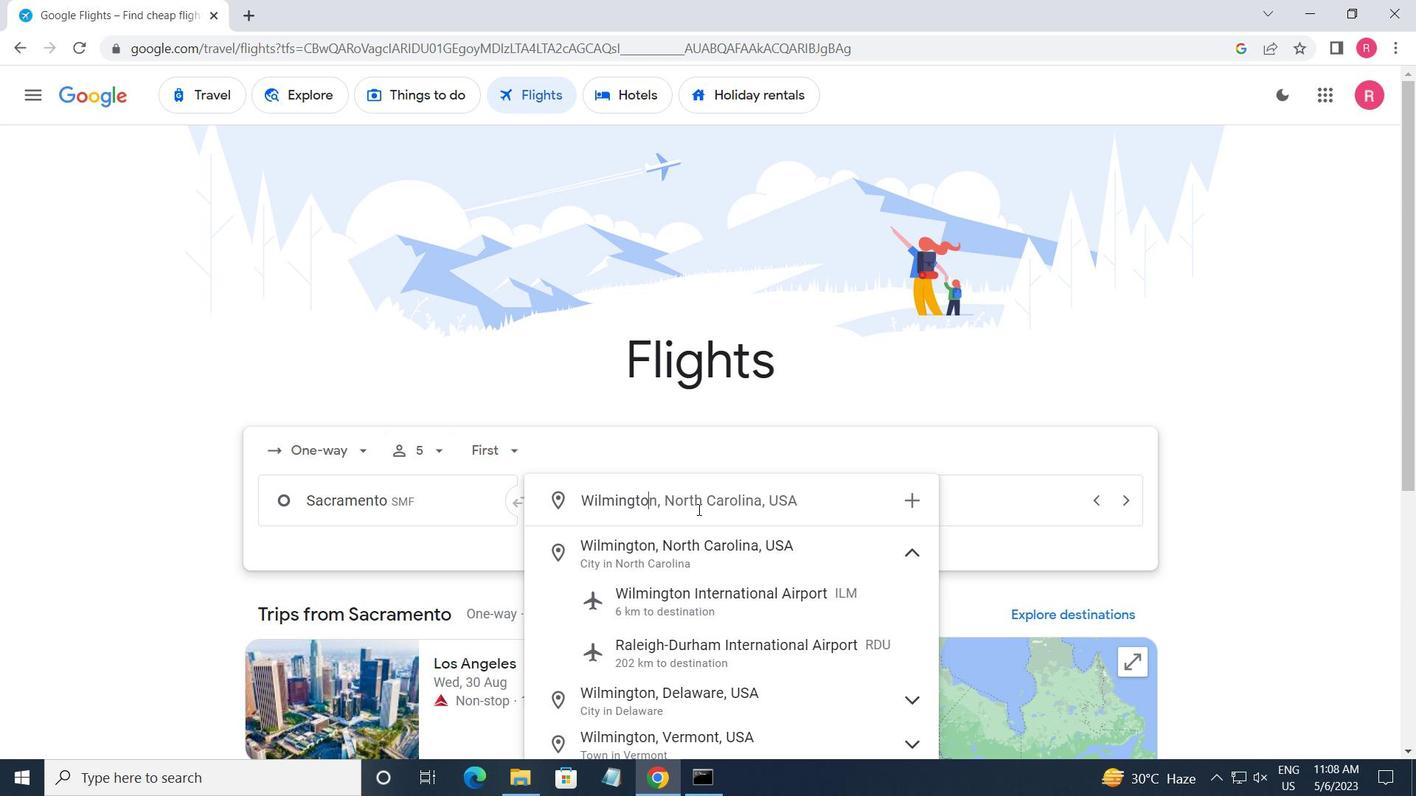 
Action: Mouse moved to (706, 609)
Screenshot: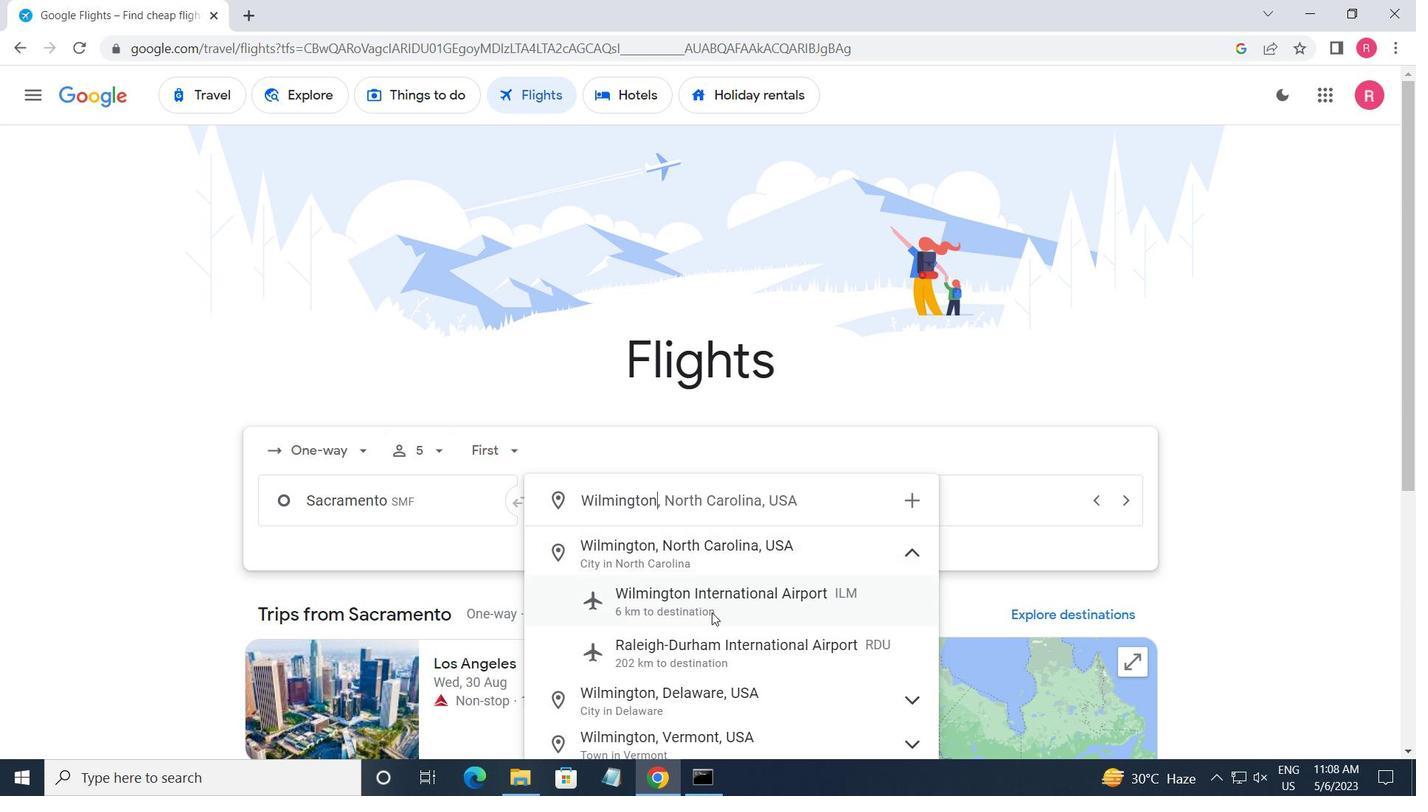 
Action: Mouse pressed left at (706, 609)
Screenshot: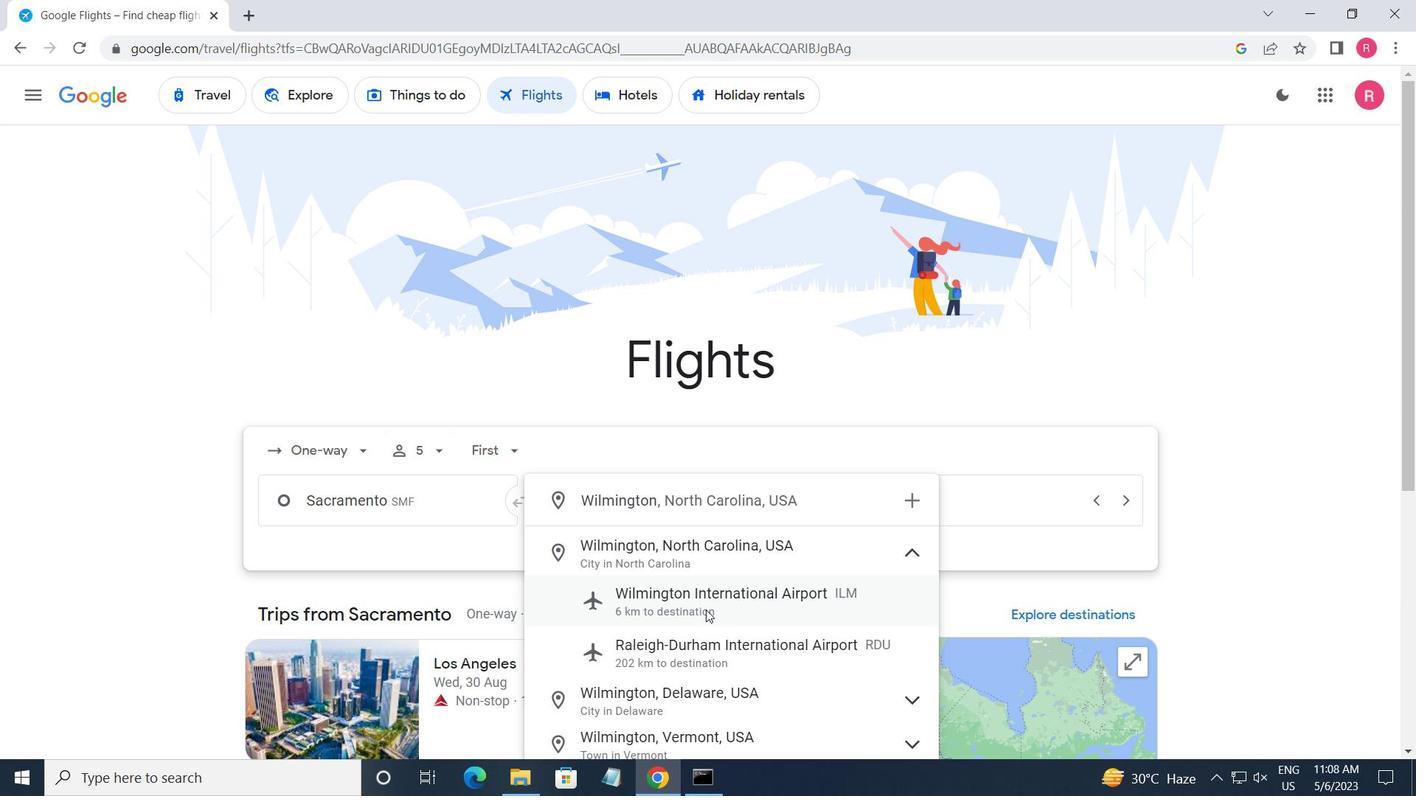 
Action: Mouse moved to (997, 490)
Screenshot: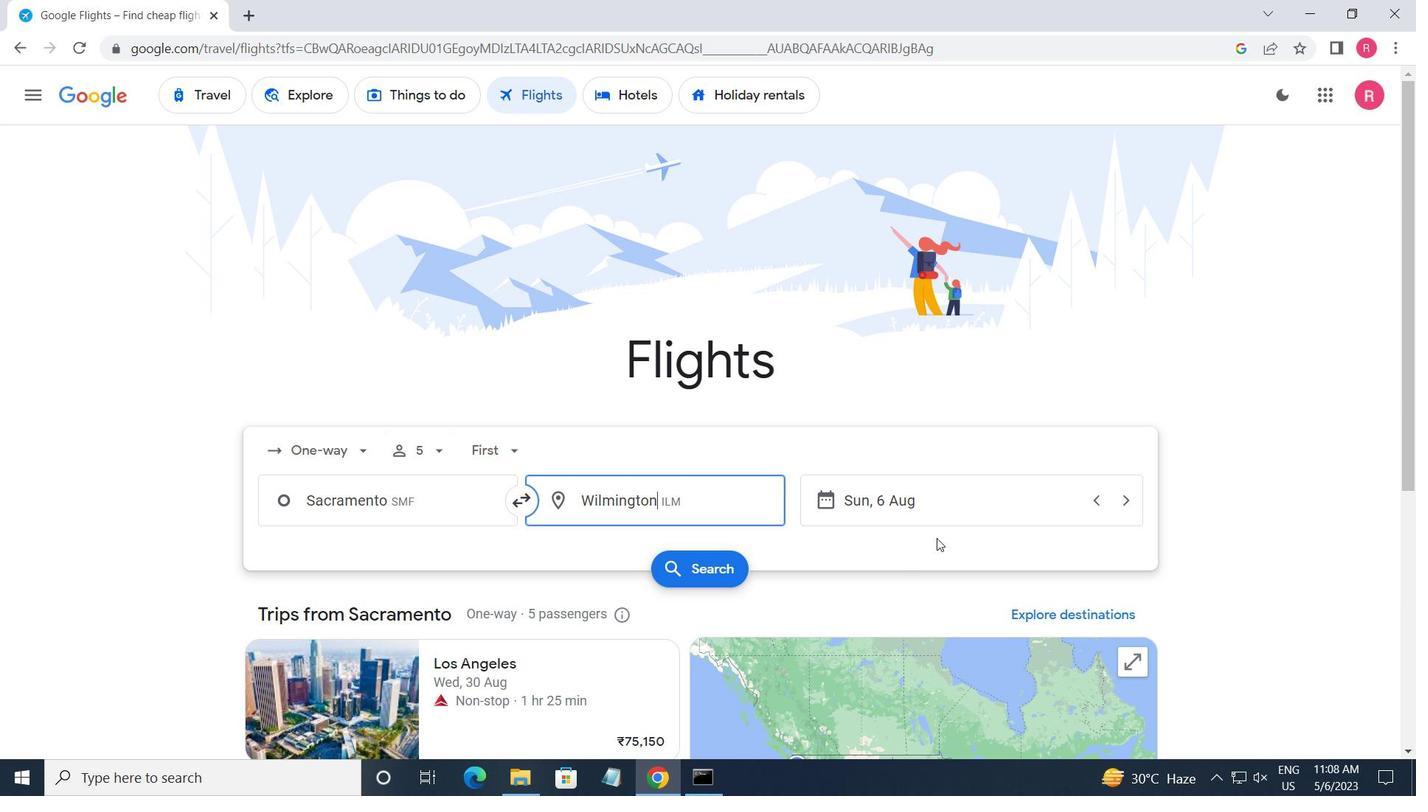 
Action: Mouse pressed left at (997, 490)
Screenshot: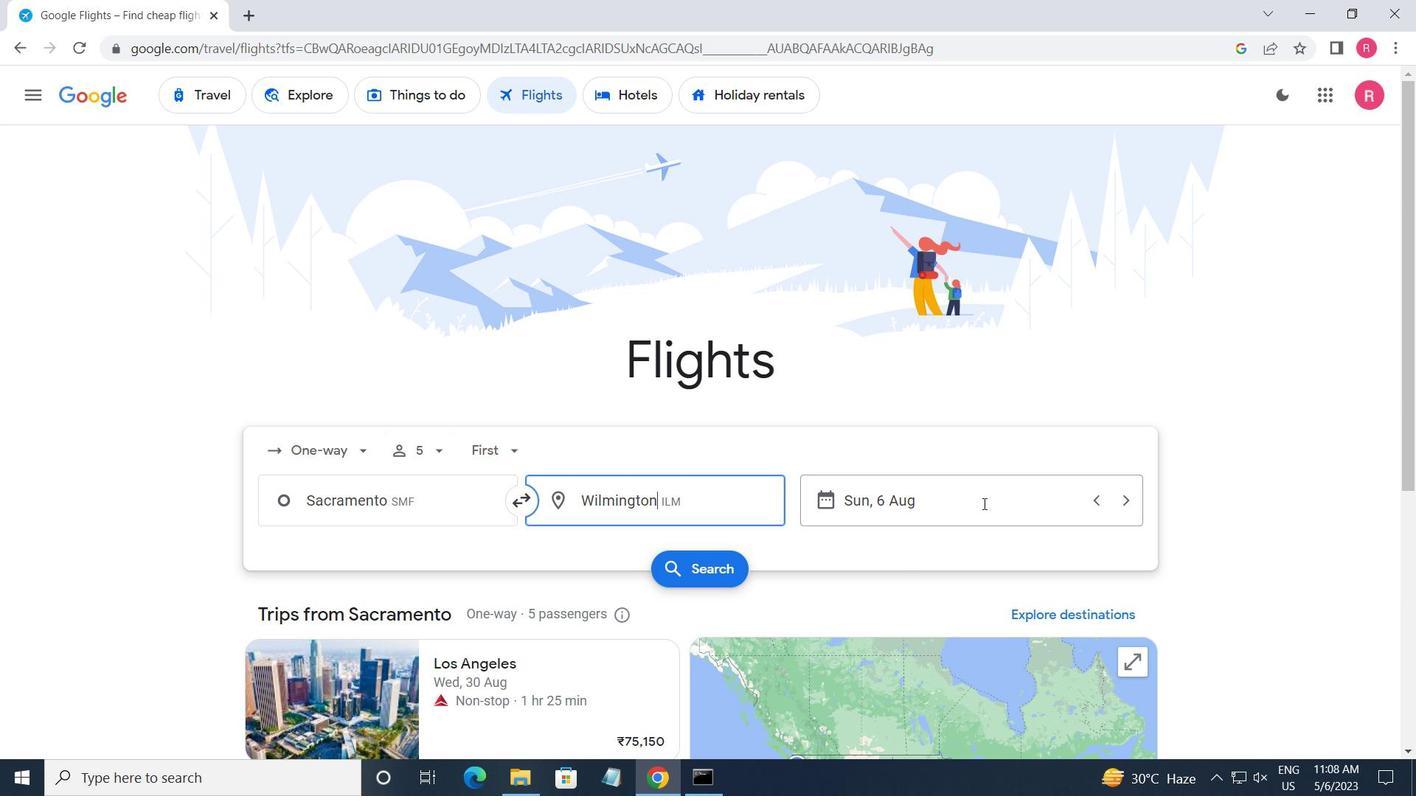
Action: Mouse moved to (496, 471)
Screenshot: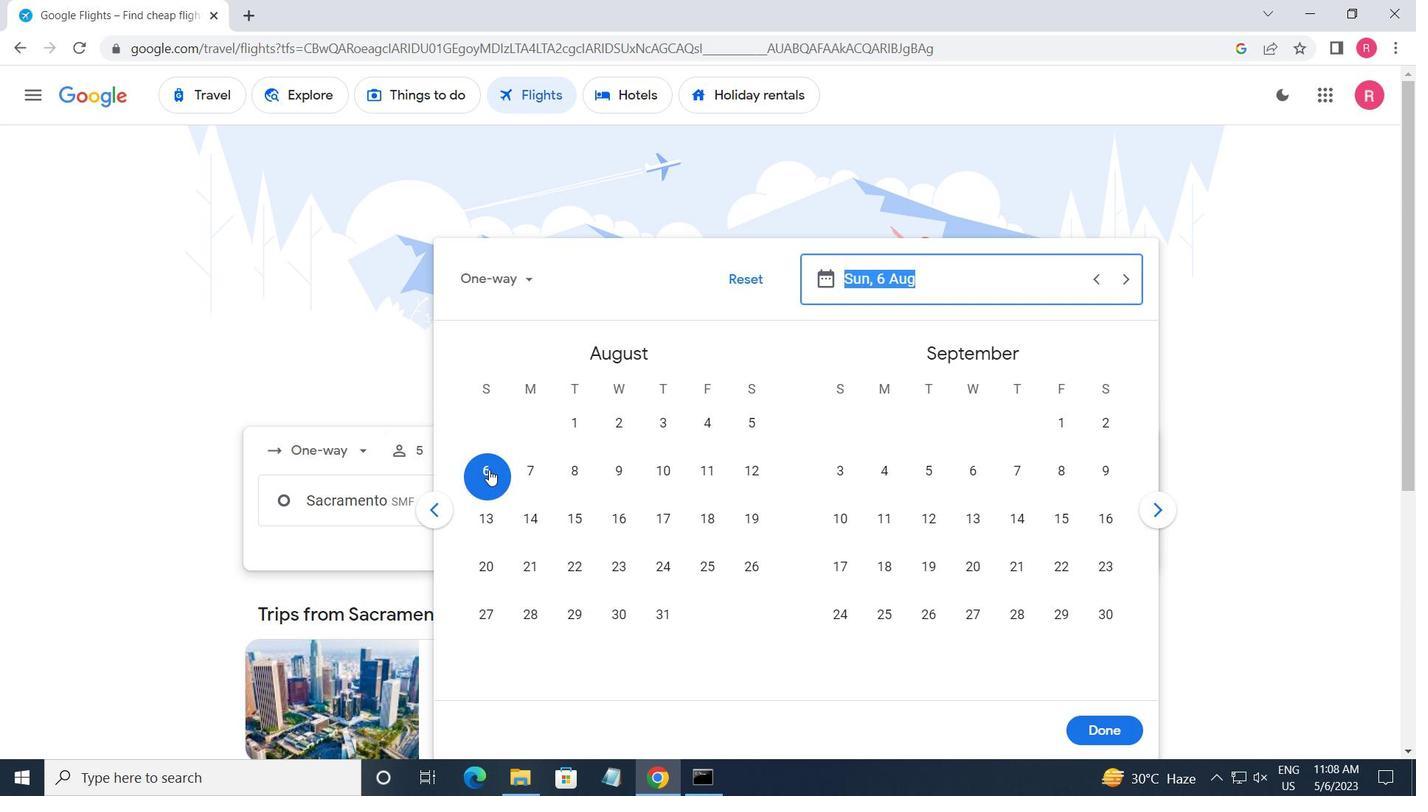 
Action: Mouse pressed left at (496, 471)
Screenshot: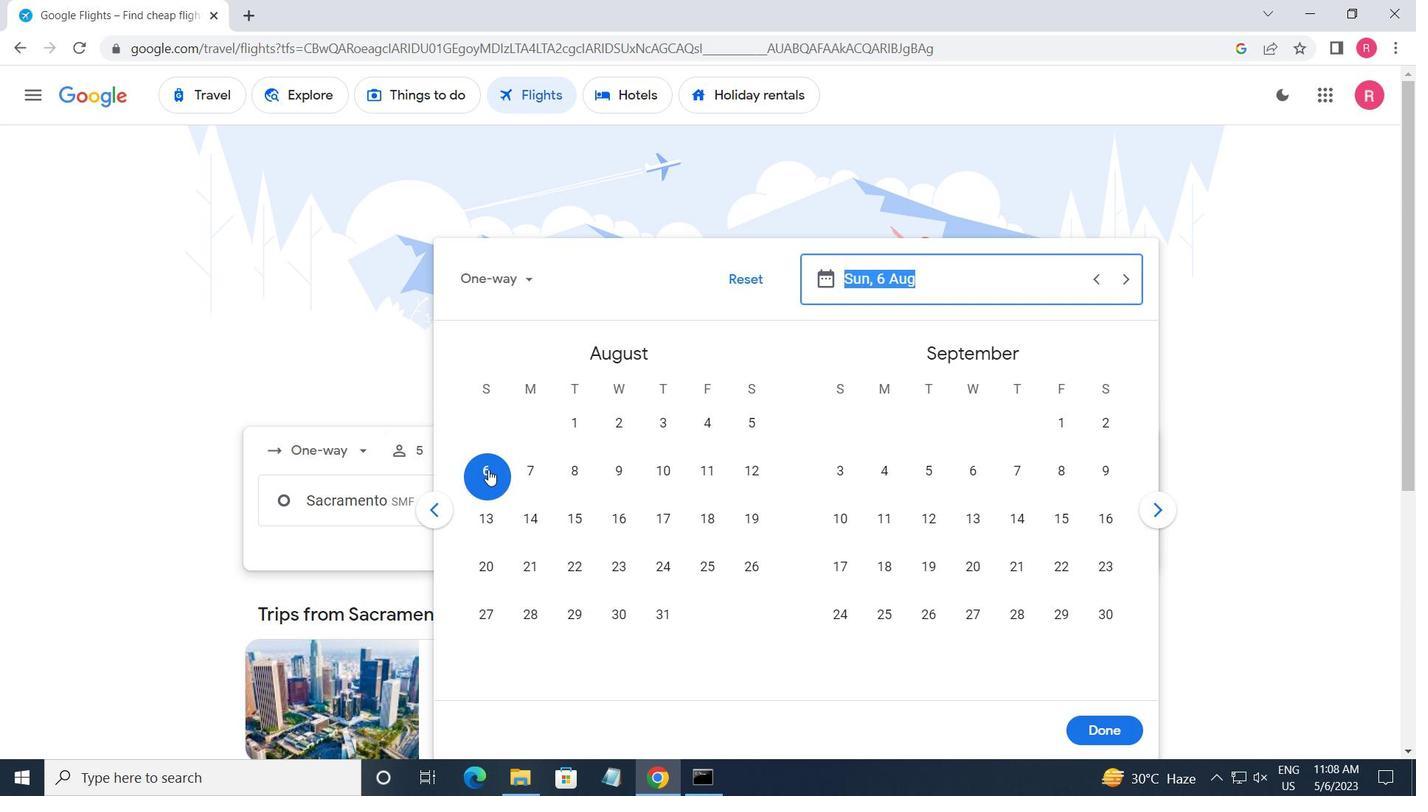 
Action: Mouse moved to (1090, 720)
Screenshot: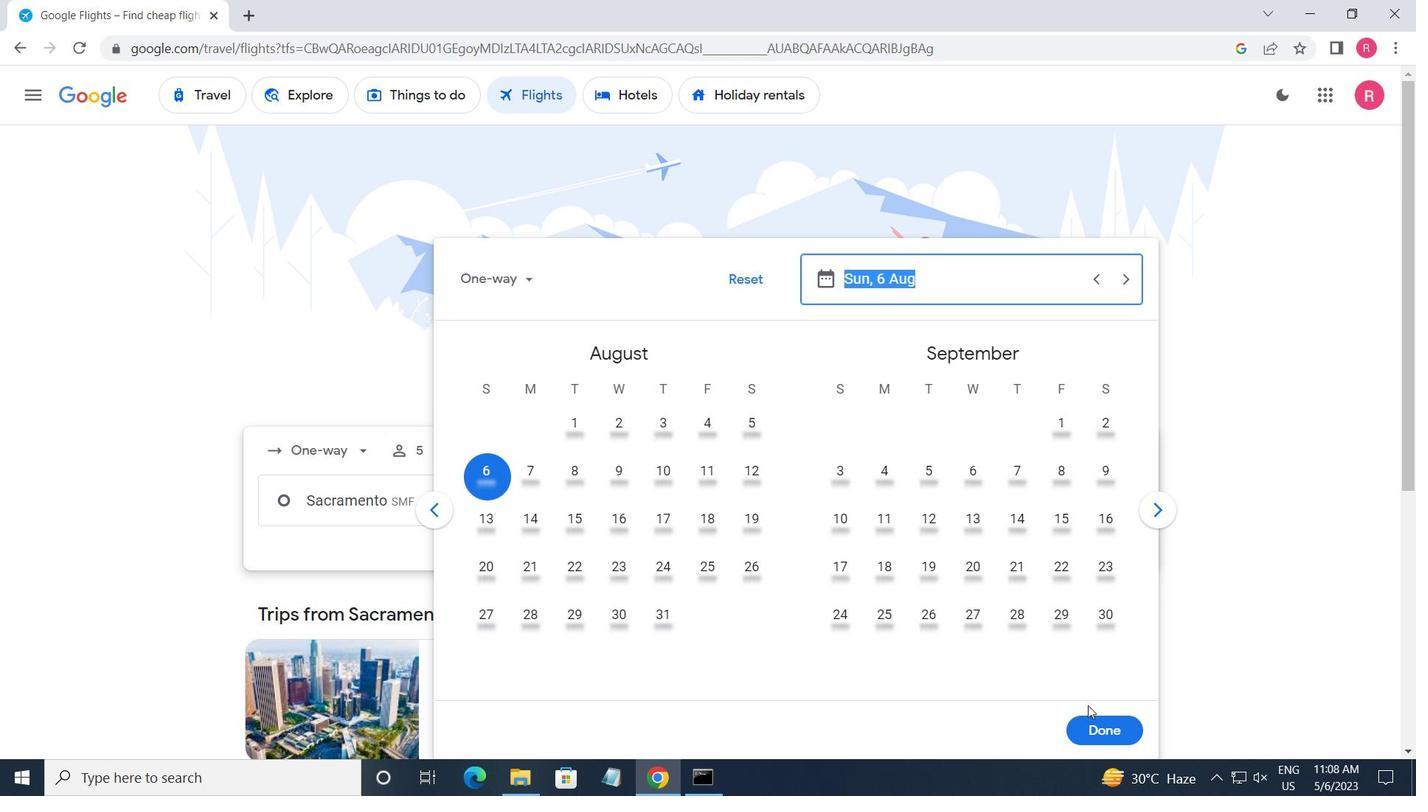 
Action: Mouse pressed left at (1090, 720)
Screenshot: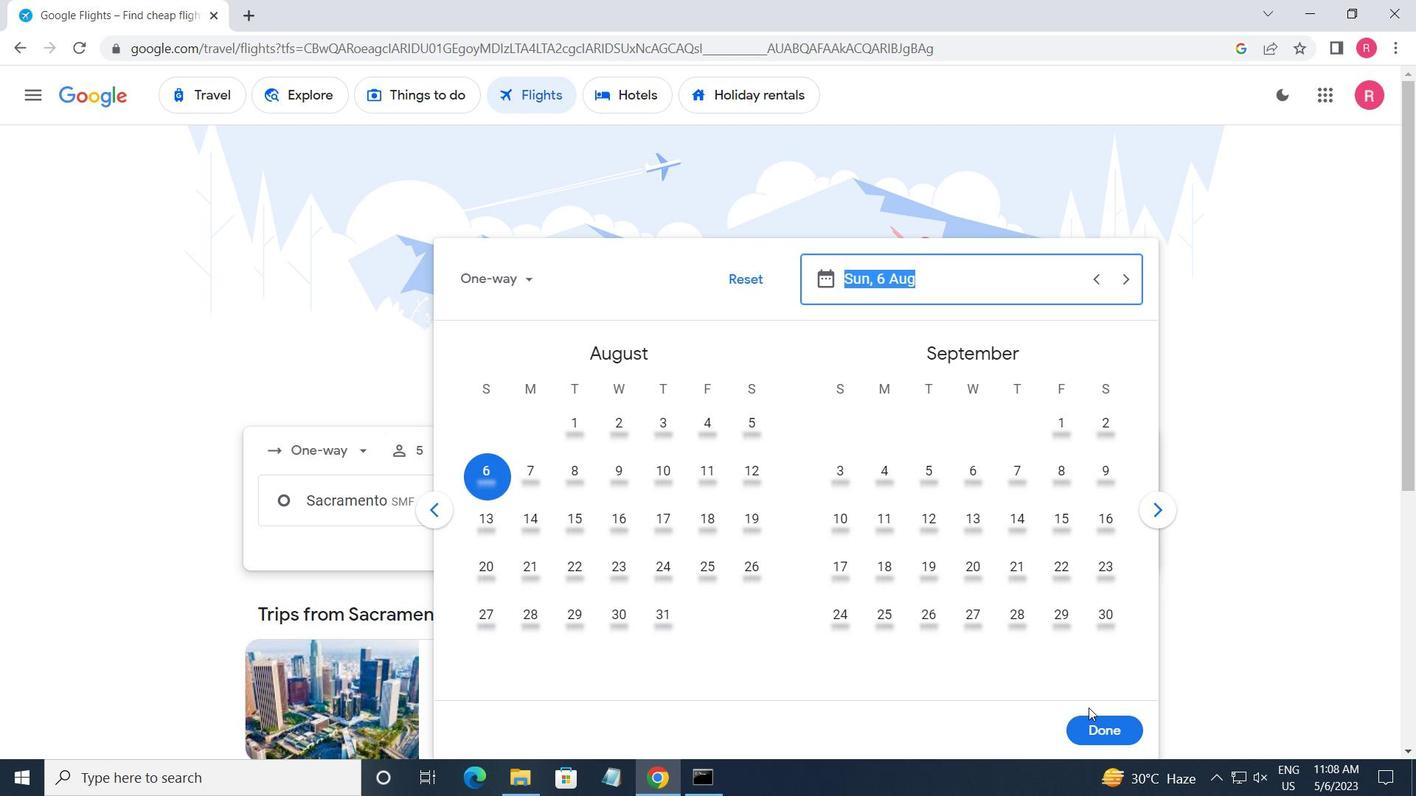 
Action: Mouse moved to (705, 587)
Screenshot: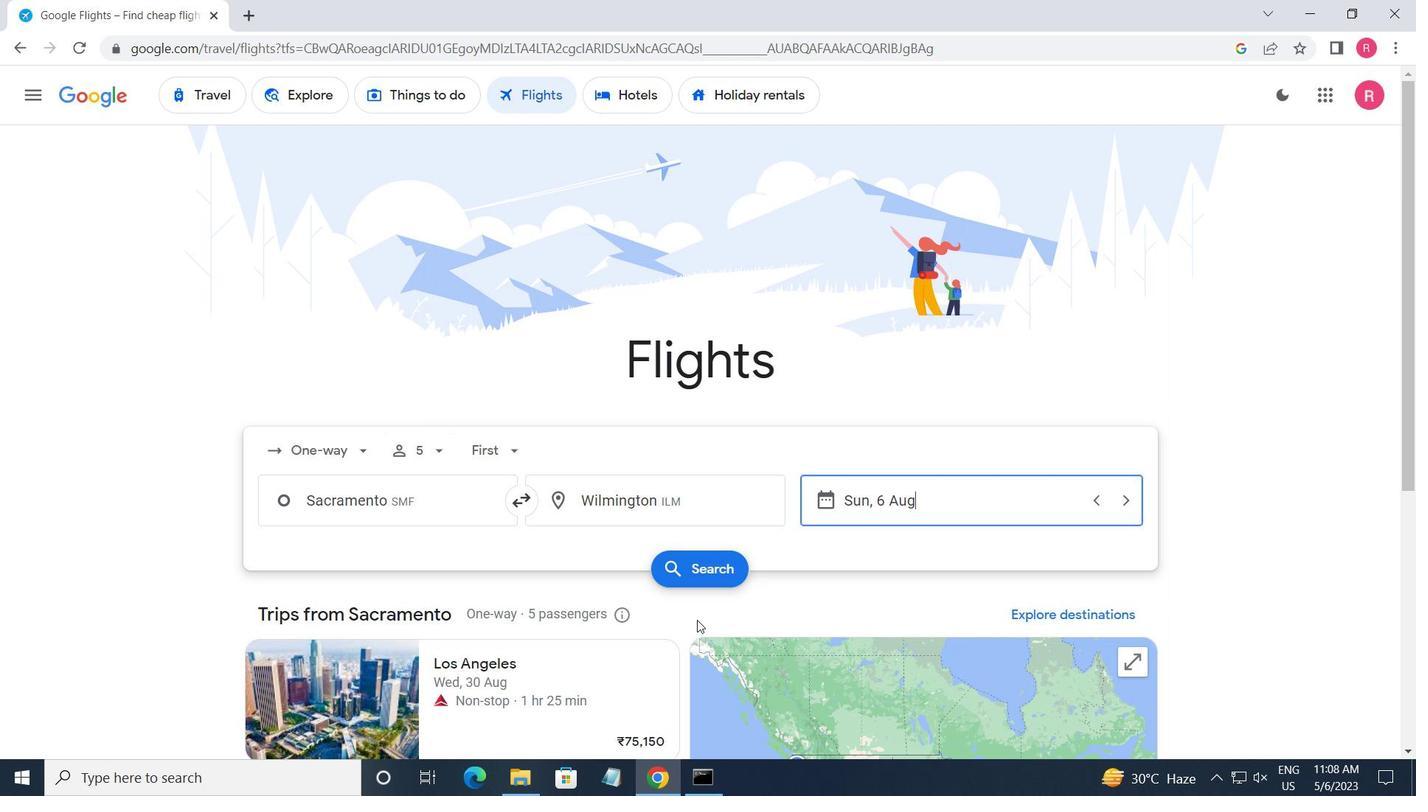 
Action: Mouse pressed left at (705, 587)
Screenshot: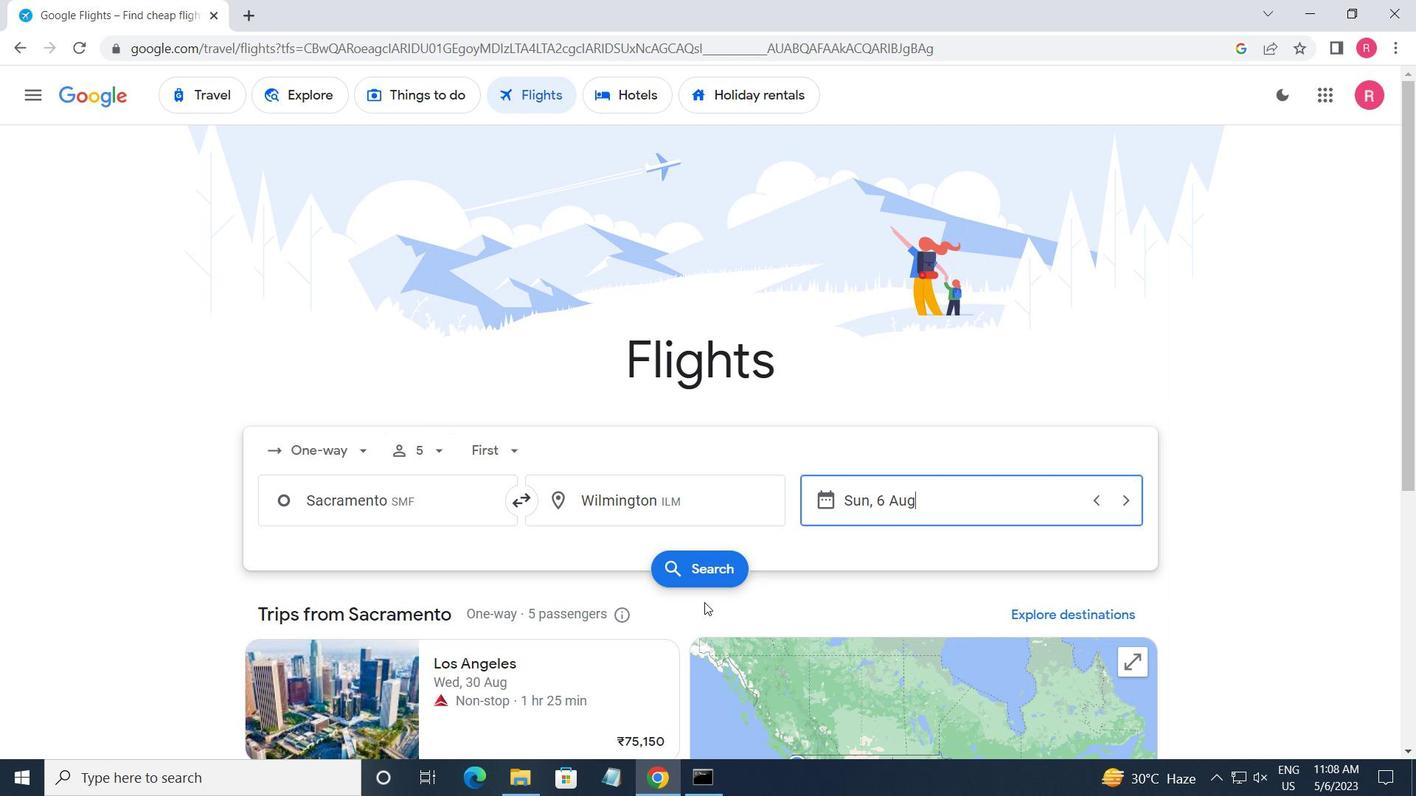 
Action: Mouse moved to (279, 260)
Screenshot: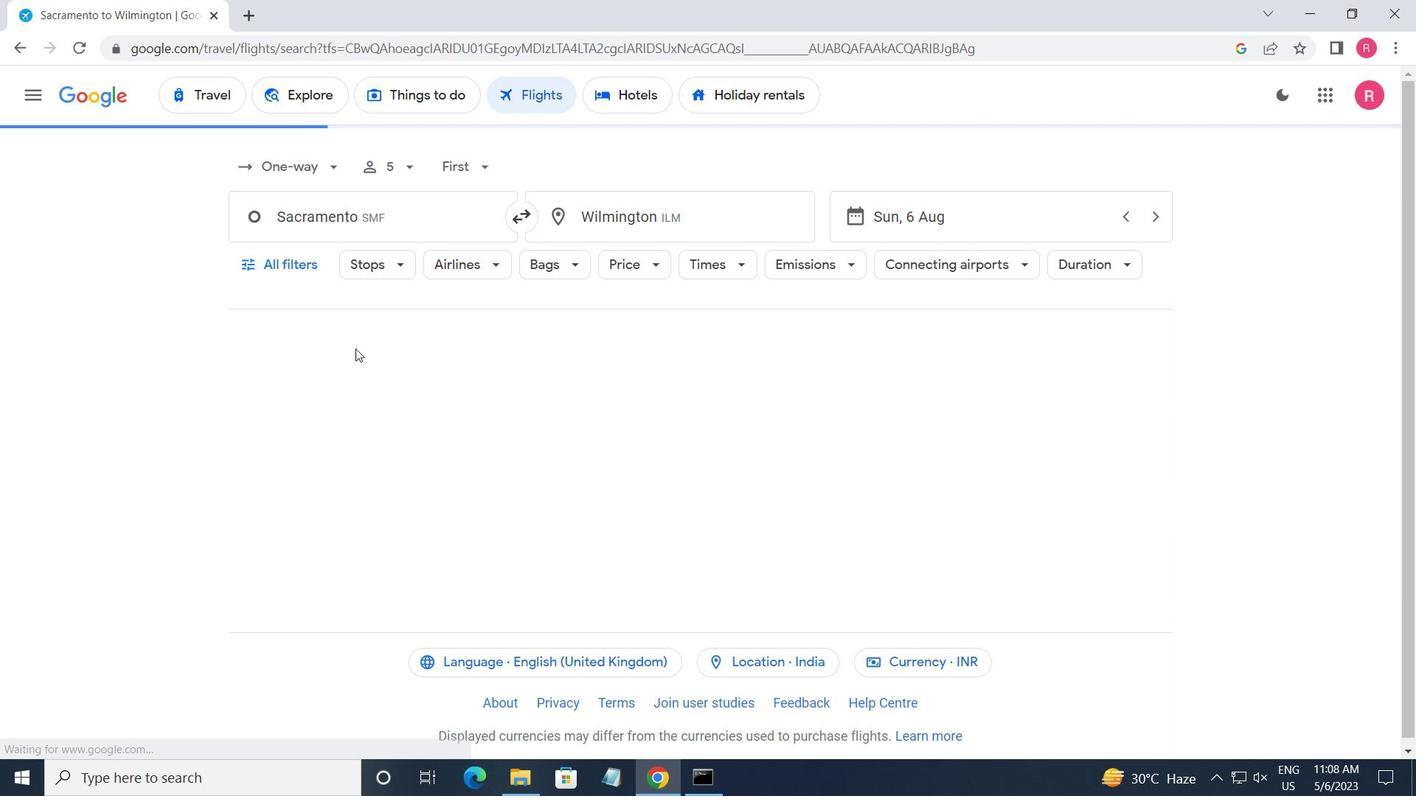 
Action: Mouse pressed left at (279, 260)
Screenshot: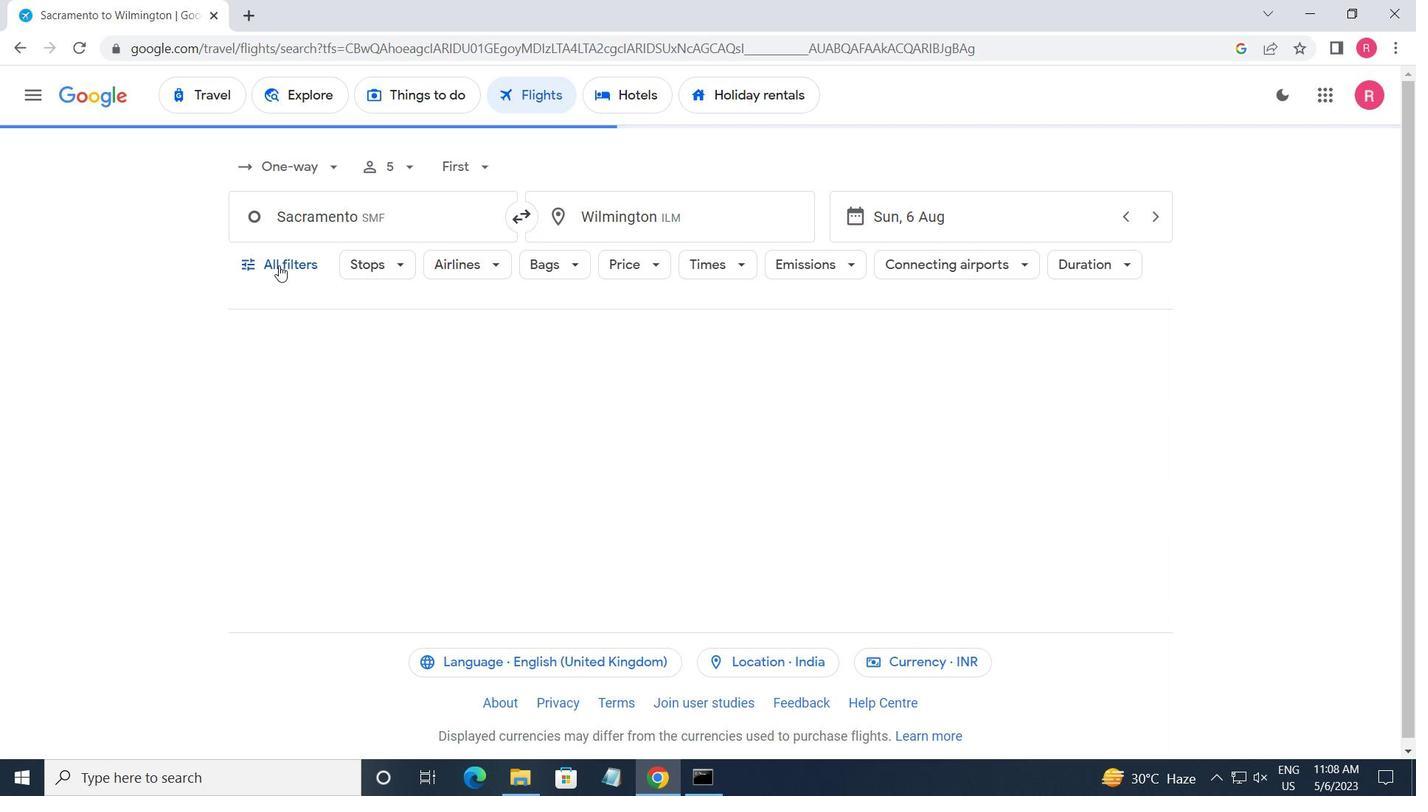 
Action: Mouse moved to (329, 440)
Screenshot: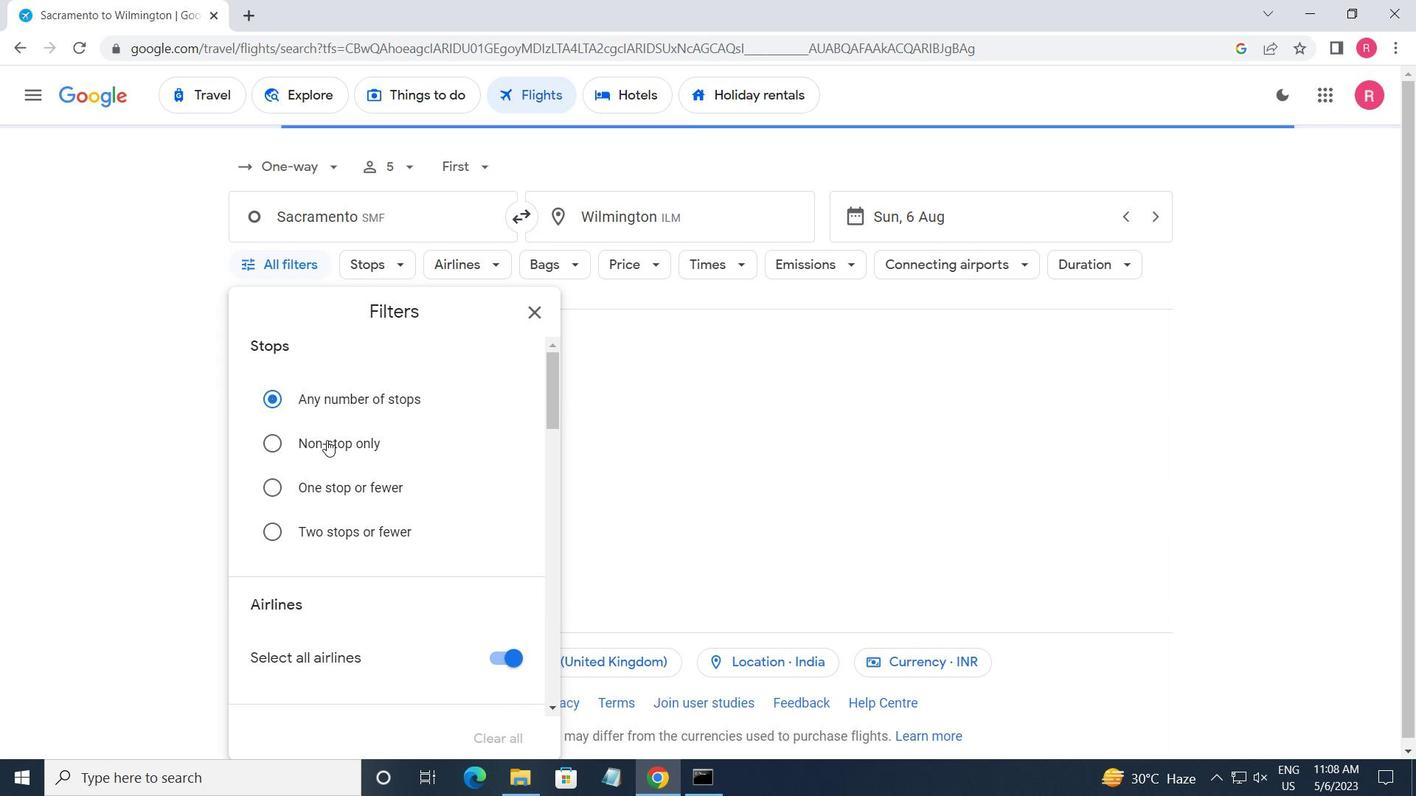 
Action: Mouse scrolled (329, 439) with delta (0, 0)
Screenshot: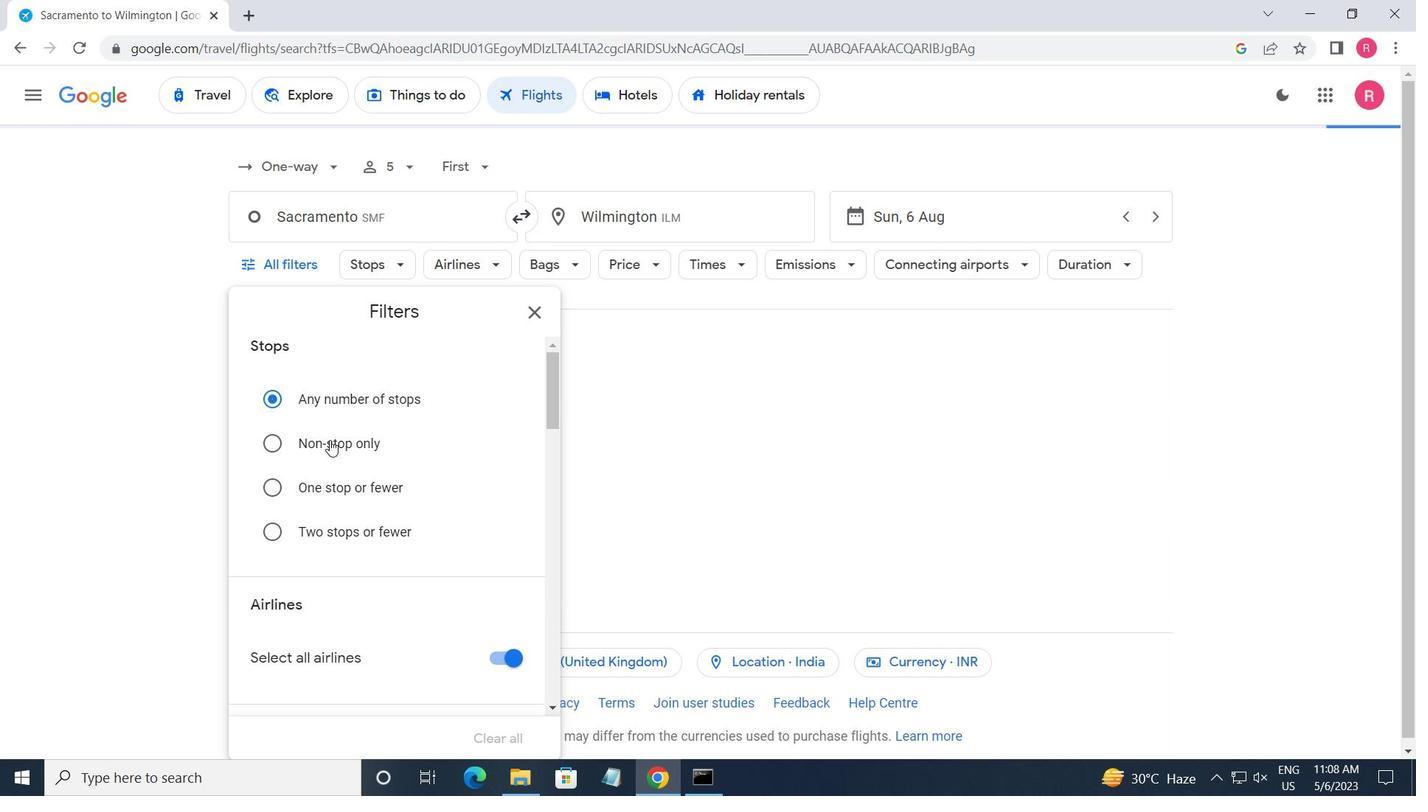 
Action: Mouse scrolled (329, 439) with delta (0, 0)
Screenshot: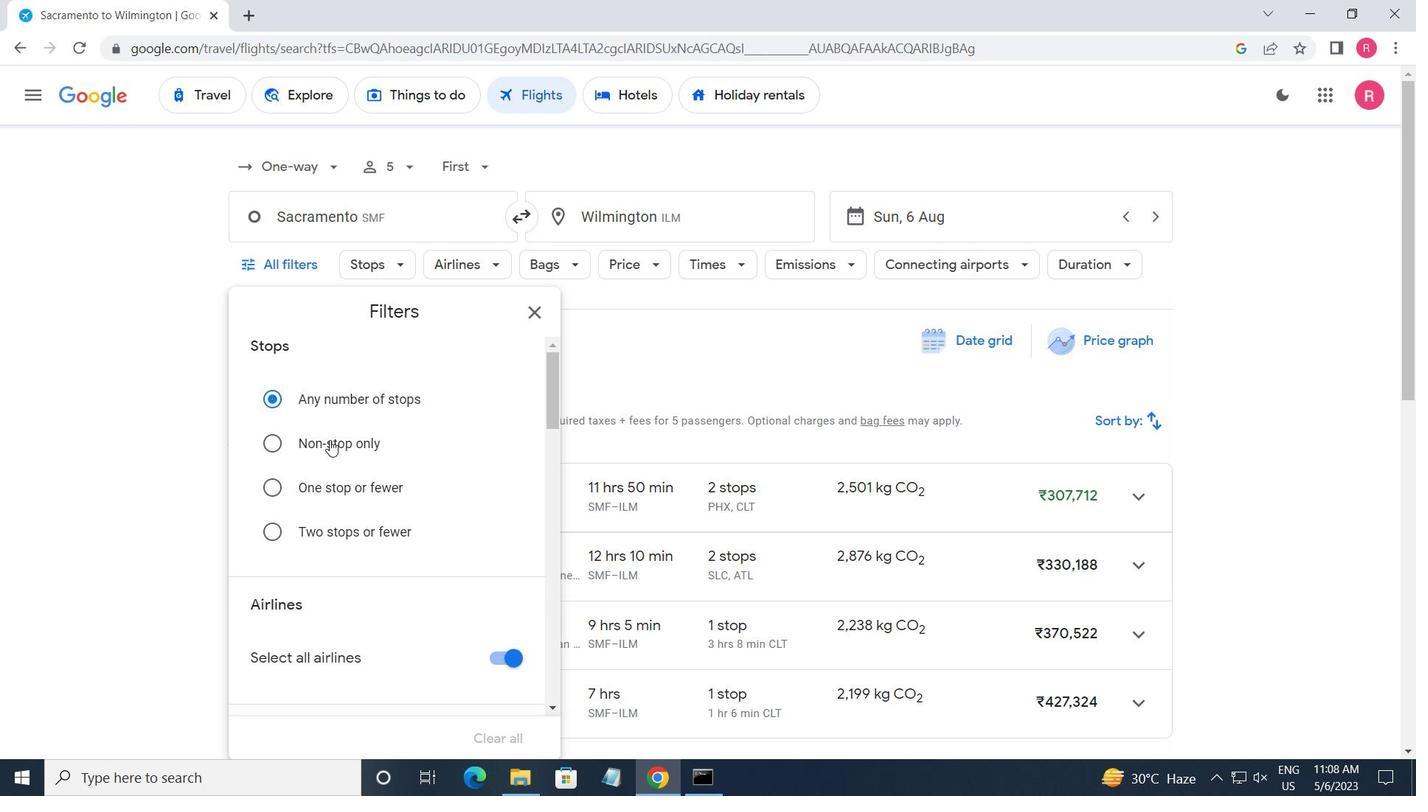 
Action: Mouse scrolled (329, 439) with delta (0, 0)
Screenshot: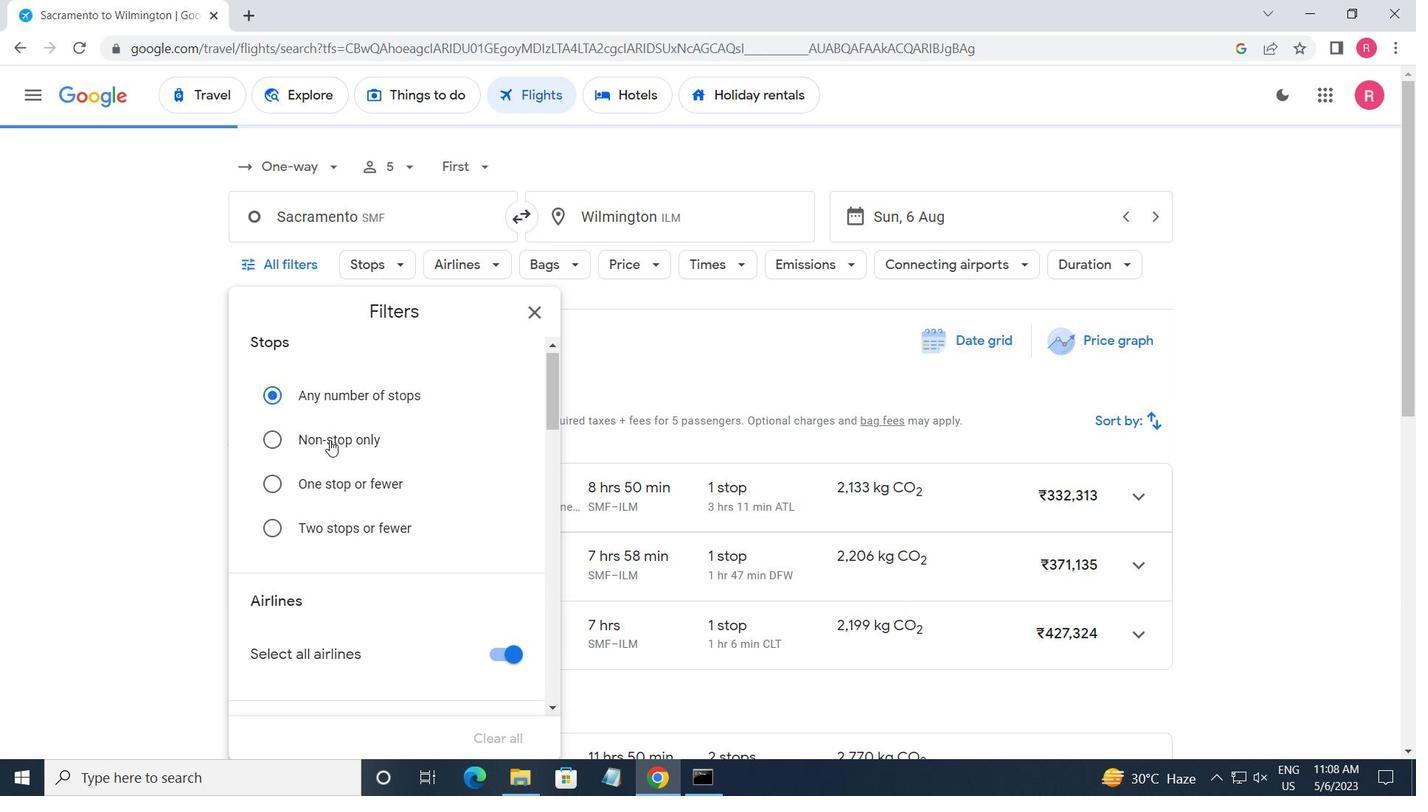 
Action: Mouse moved to (331, 441)
Screenshot: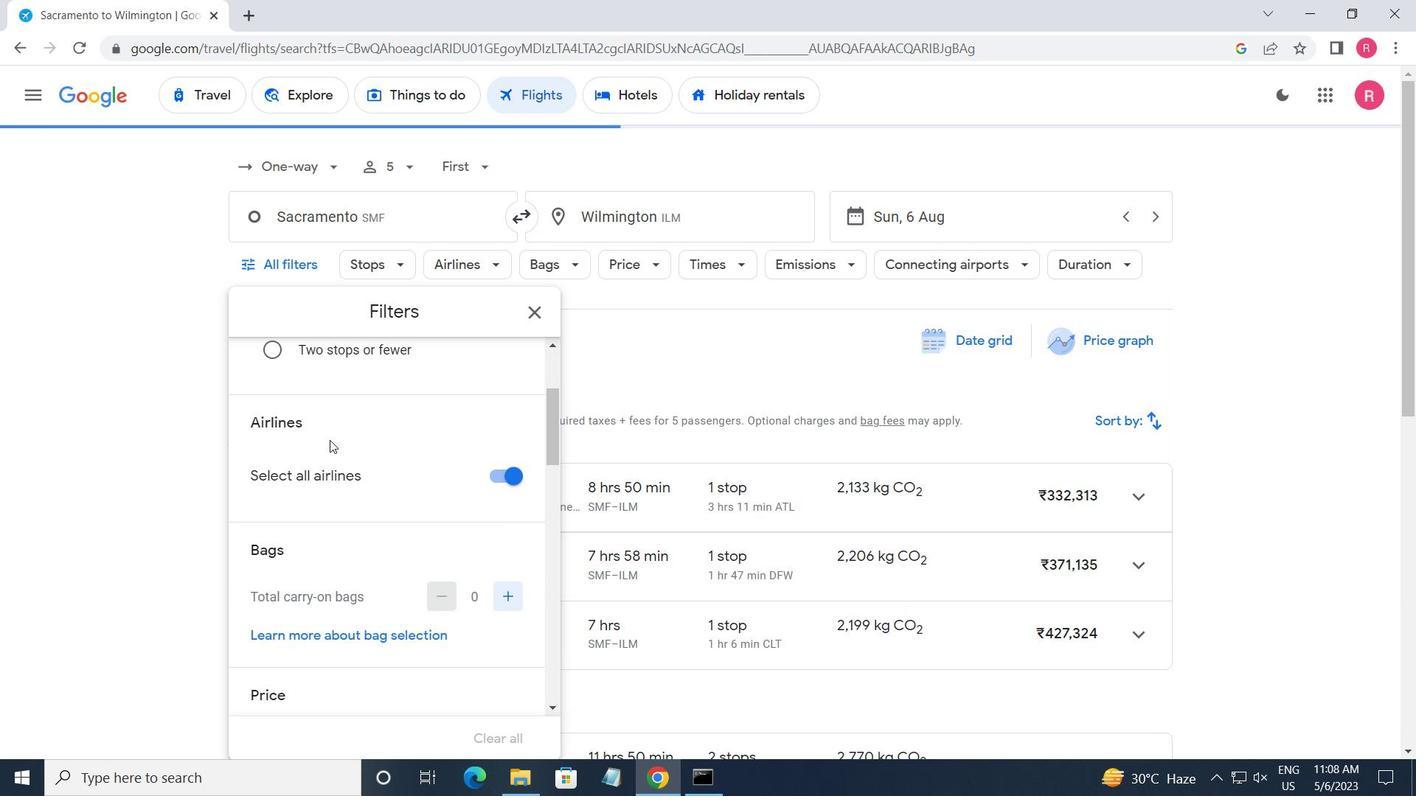 
Action: Mouse scrolled (331, 440) with delta (0, 0)
Screenshot: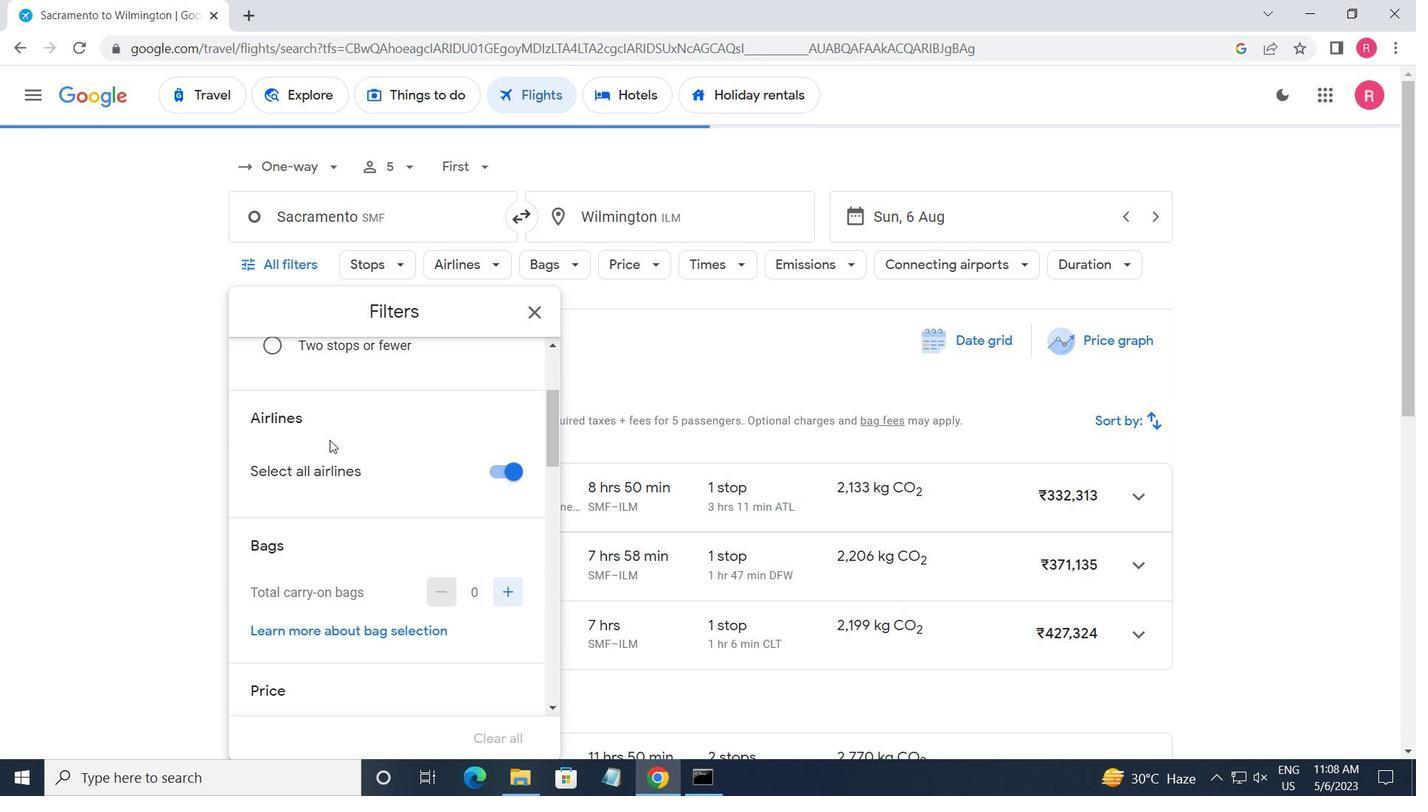 
Action: Mouse moved to (332, 441)
Screenshot: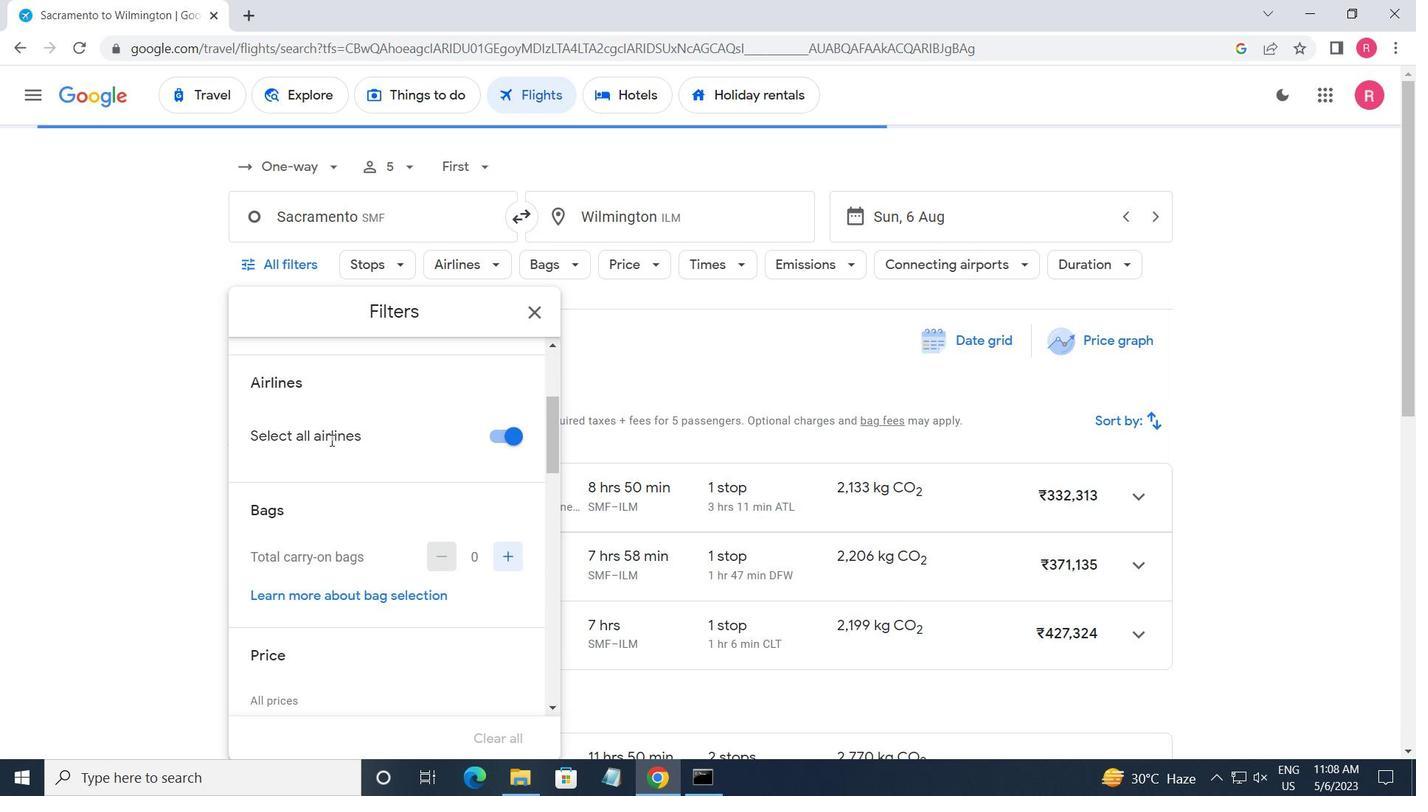 
Action: Mouse scrolled (332, 441) with delta (0, 0)
Screenshot: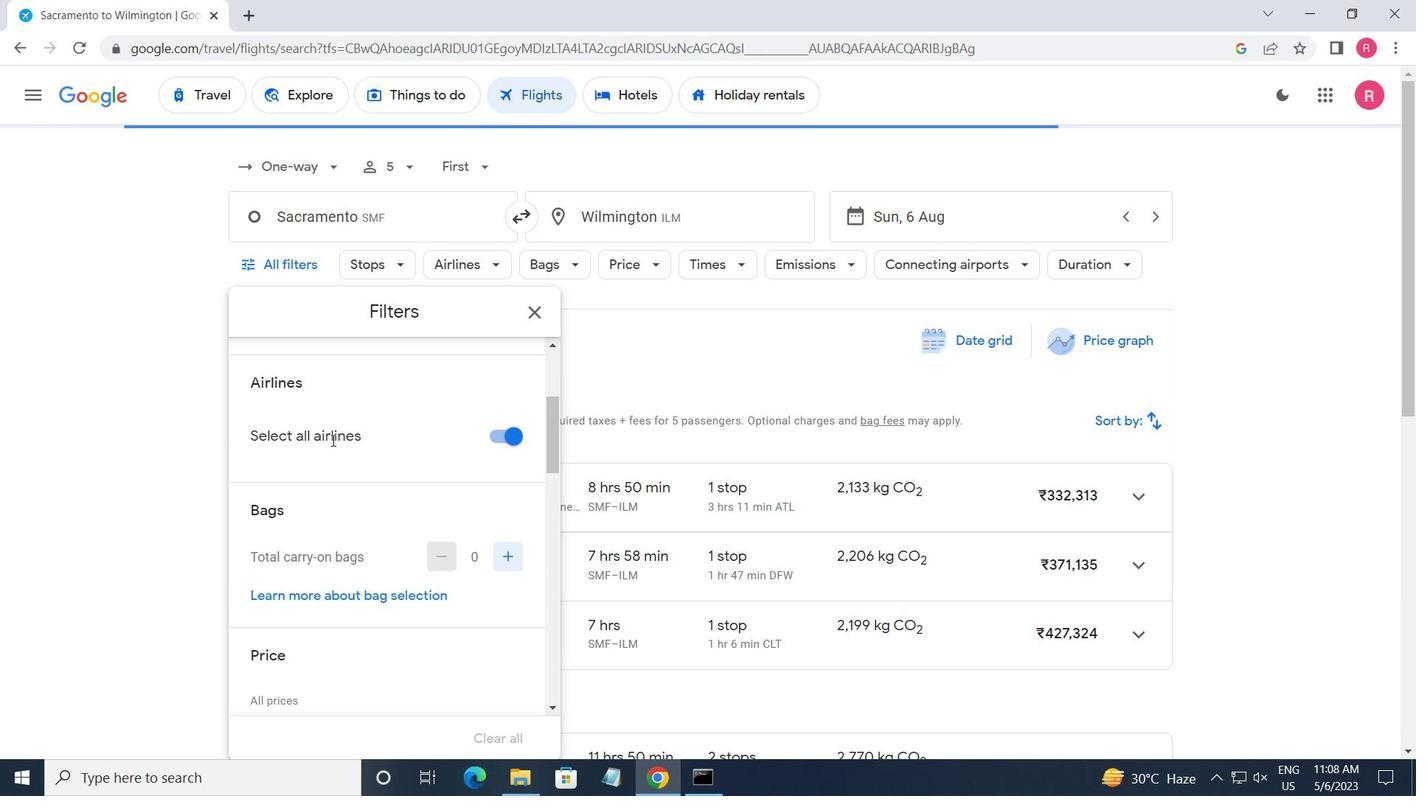 
Action: Mouse moved to (393, 521)
Screenshot: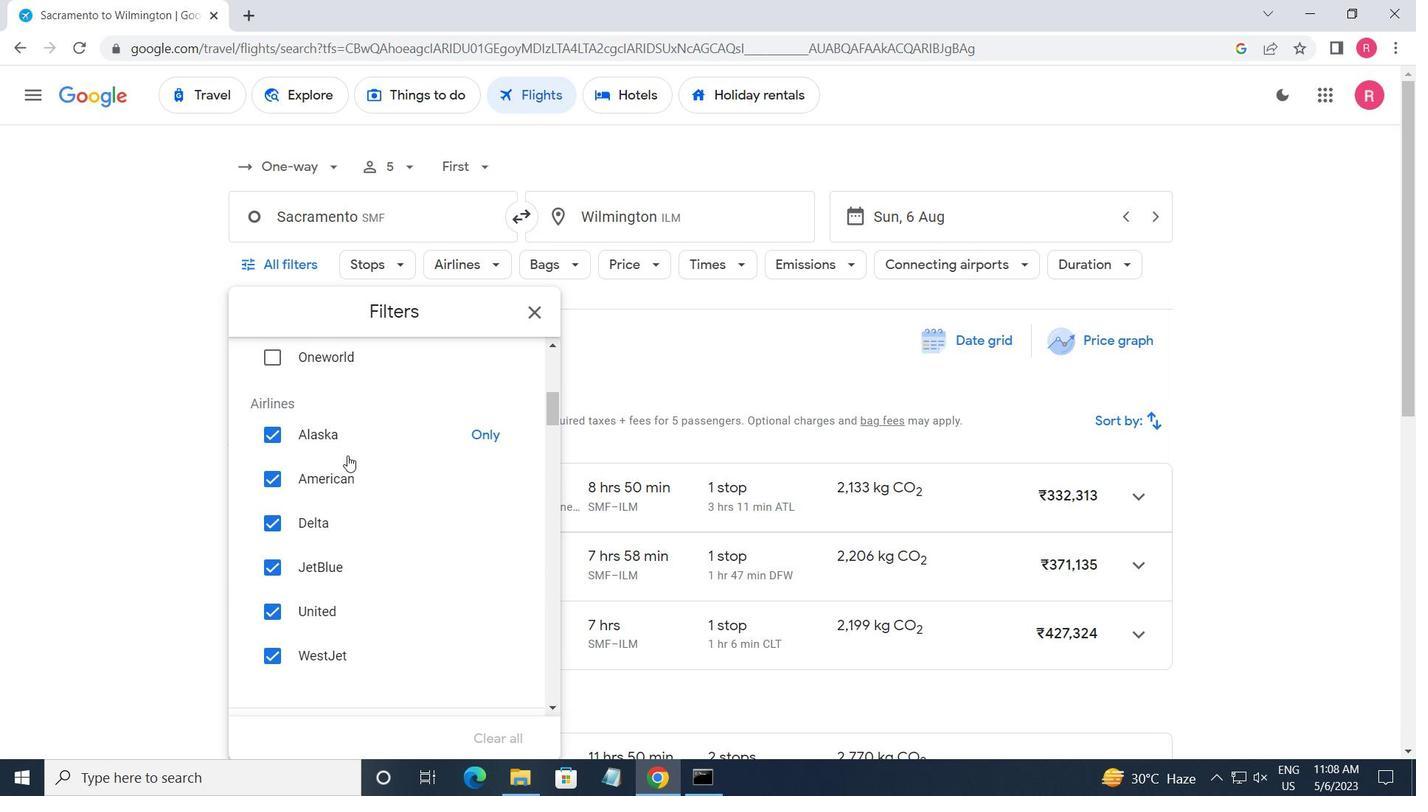 
Action: Mouse scrolled (393, 522) with delta (0, 0)
Screenshot: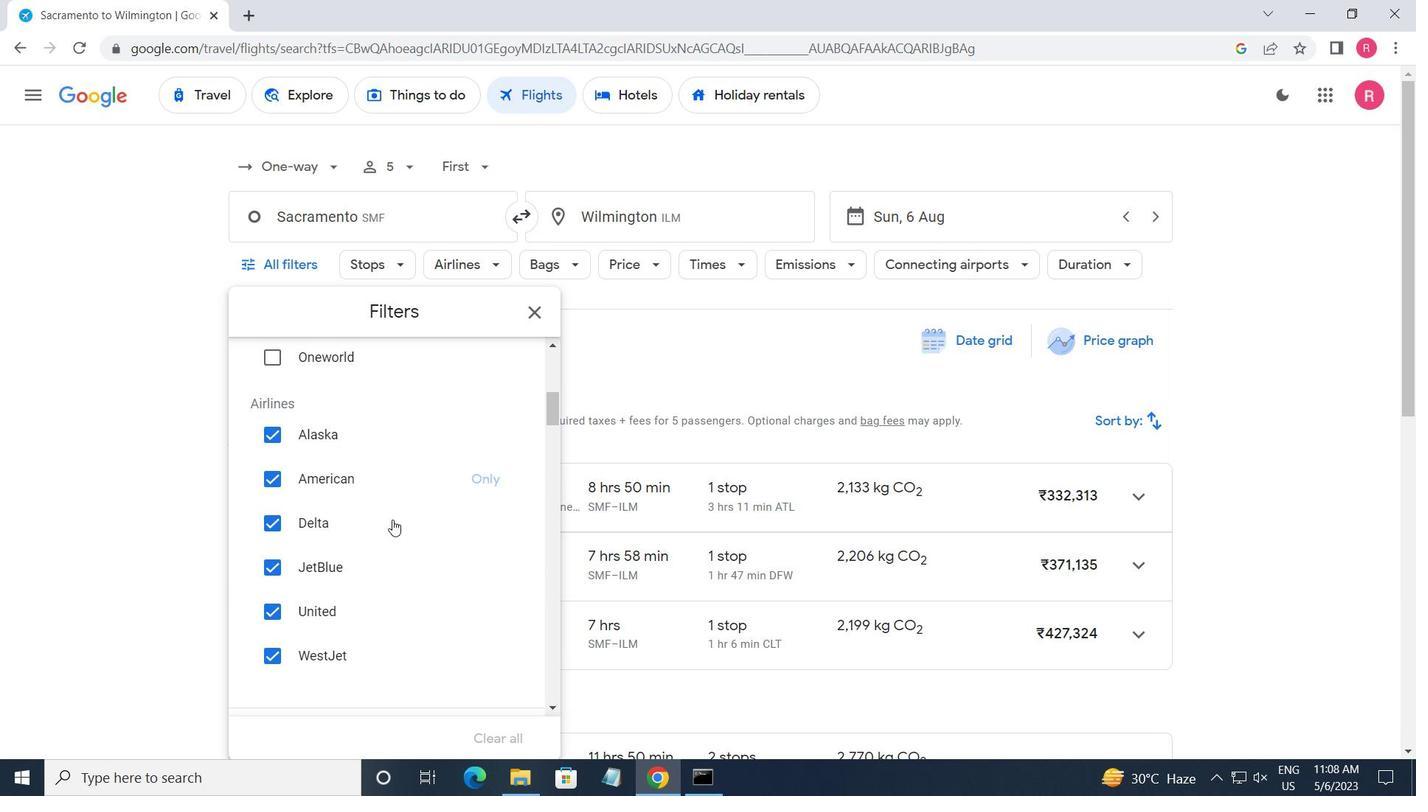 
Action: Mouse scrolled (393, 522) with delta (0, 0)
Screenshot: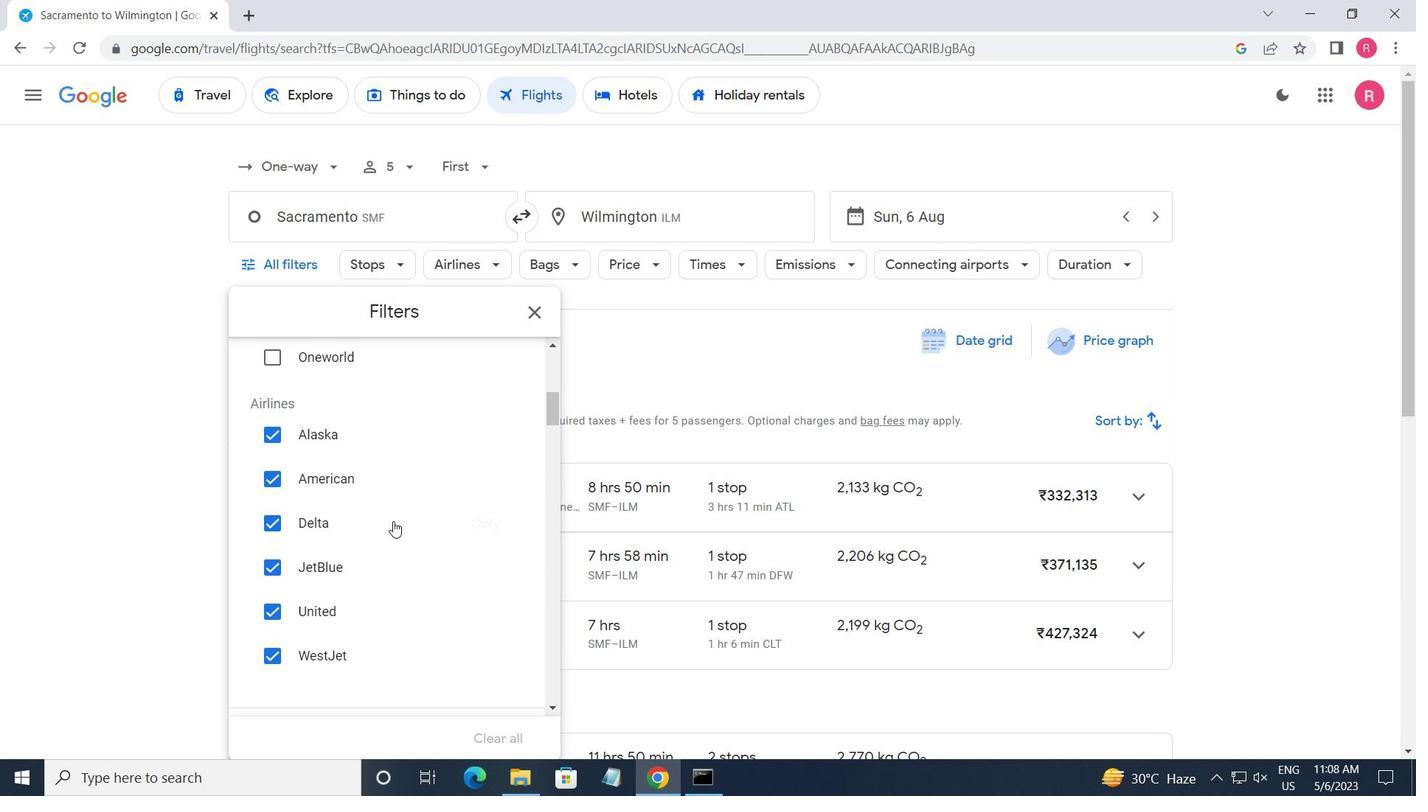 
Action: Mouse scrolled (393, 522) with delta (0, 0)
Screenshot: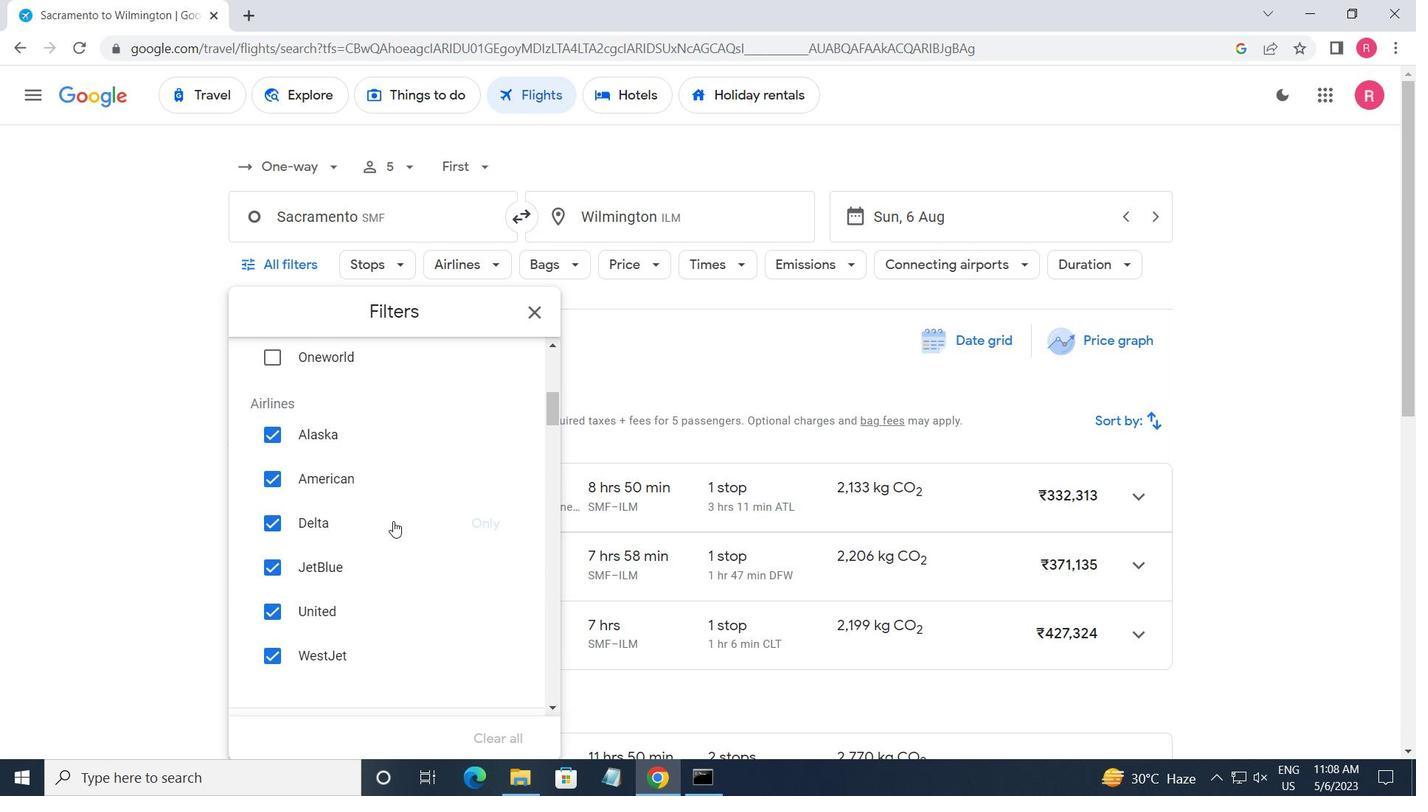 
Action: Mouse moved to (521, 477)
Screenshot: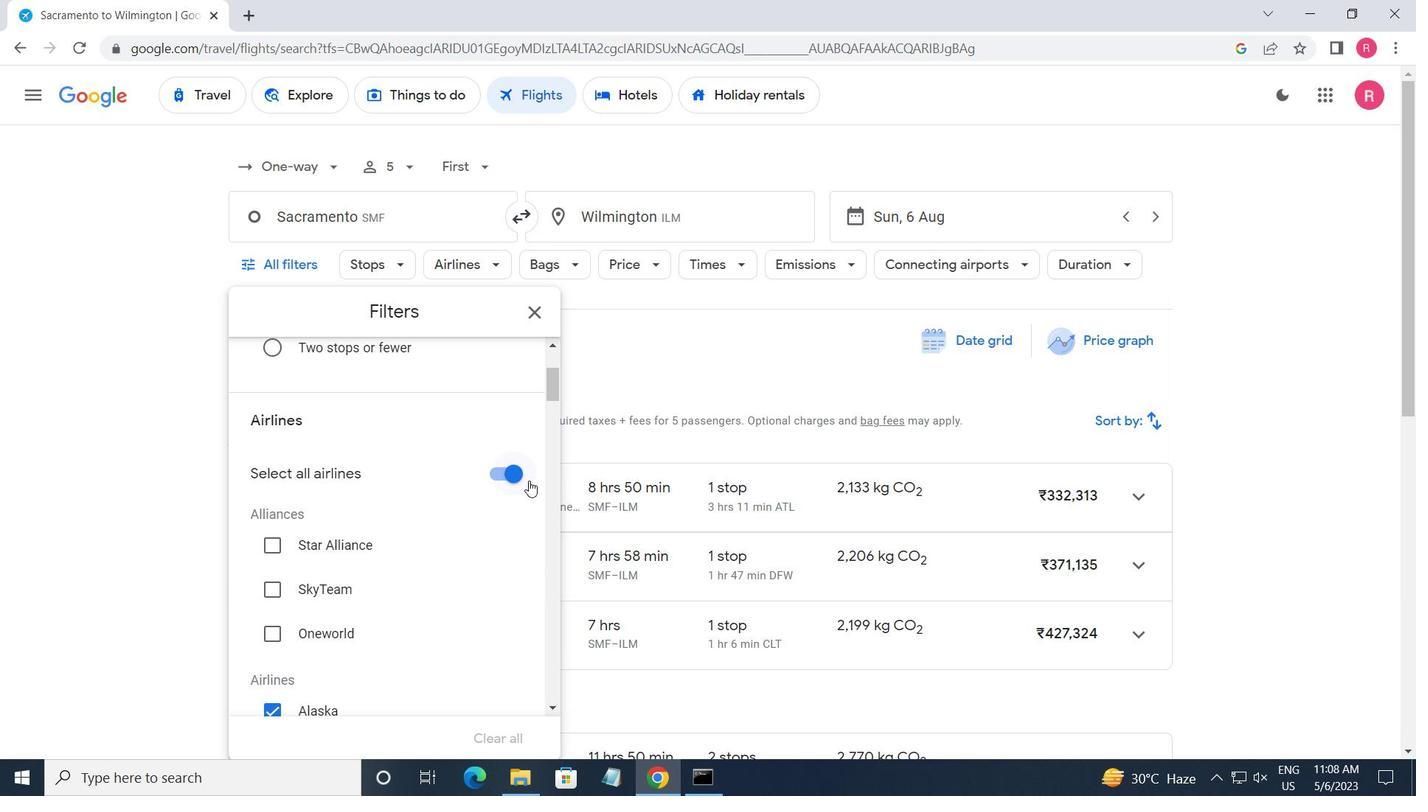 
Action: Mouse pressed left at (521, 477)
Screenshot: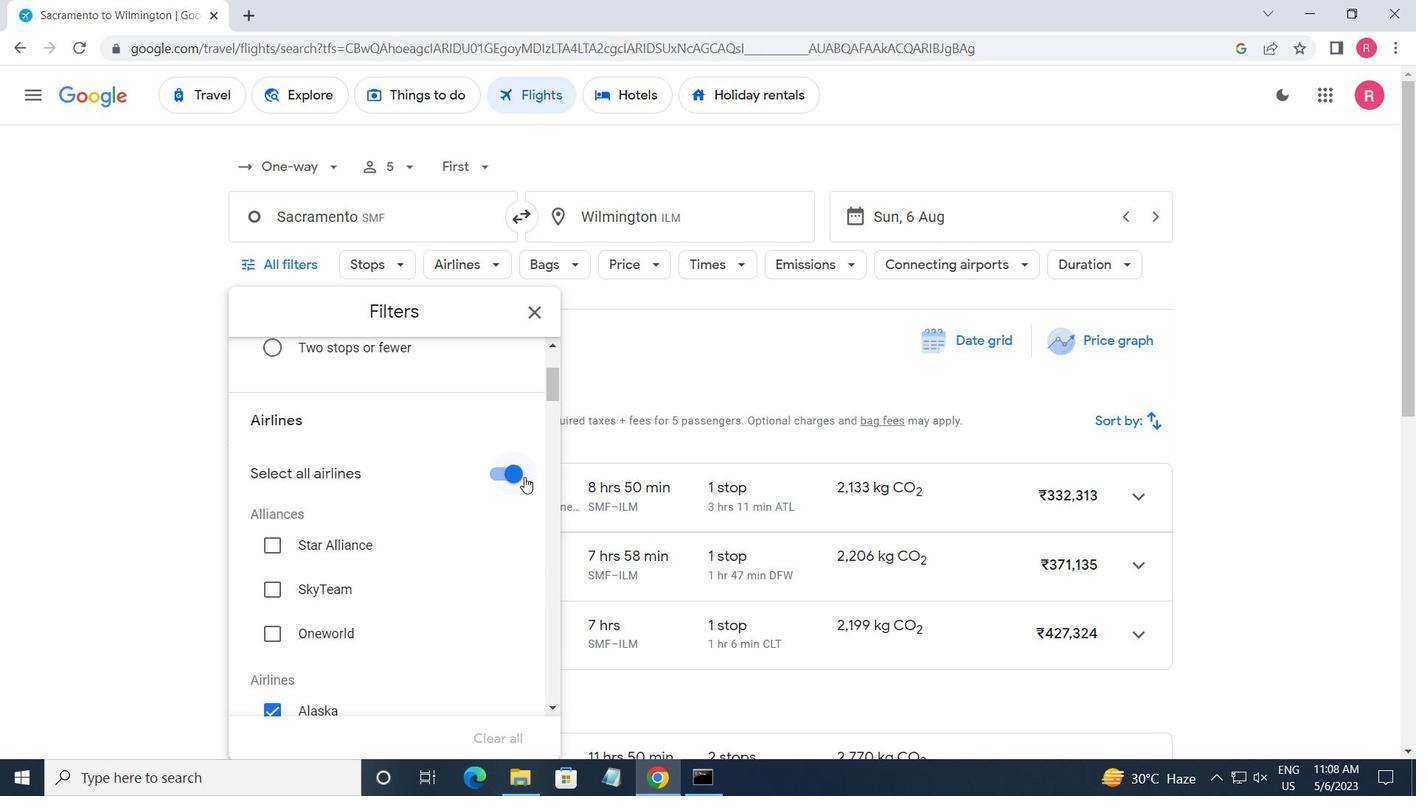 
Action: Mouse moved to (465, 558)
Screenshot: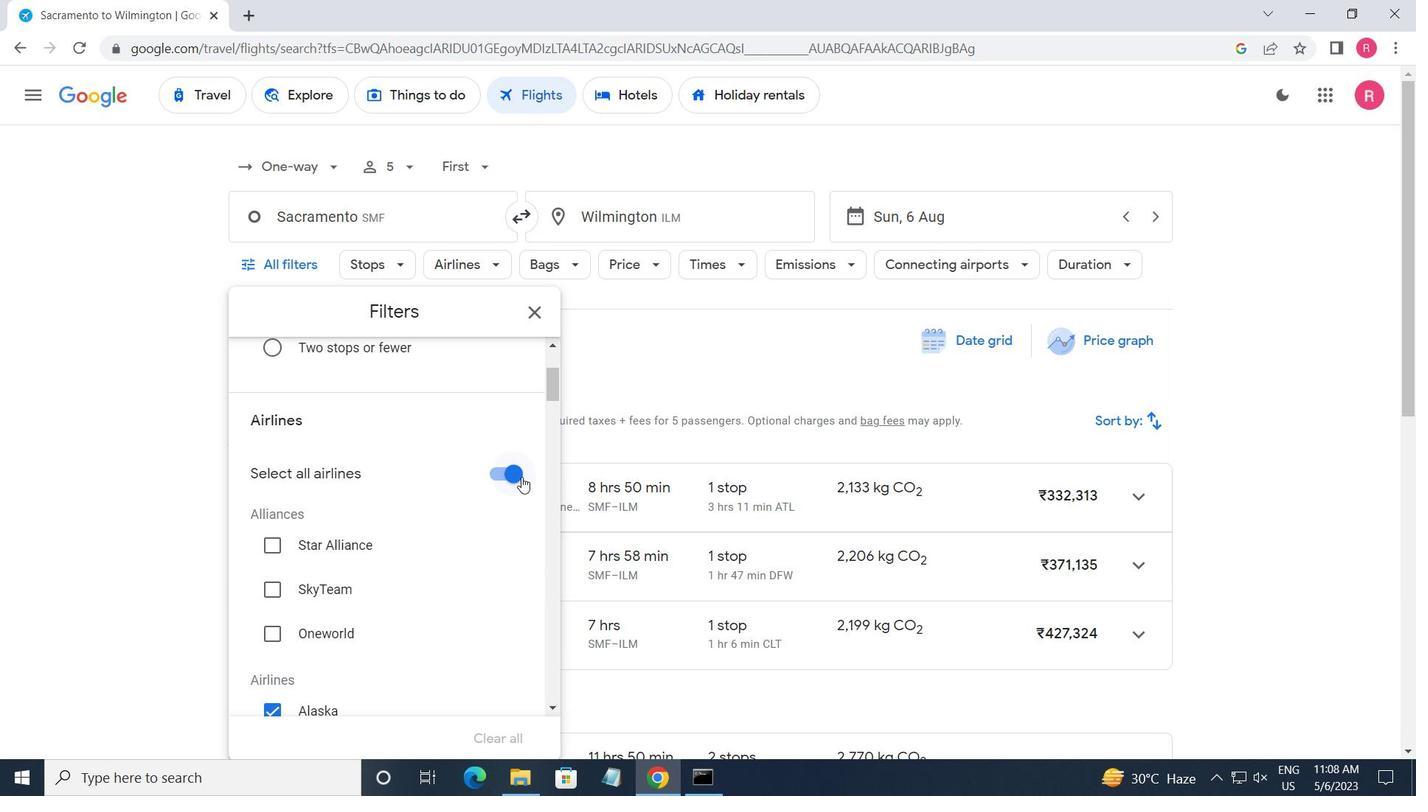 
Action: Mouse scrolled (465, 557) with delta (0, 0)
Screenshot: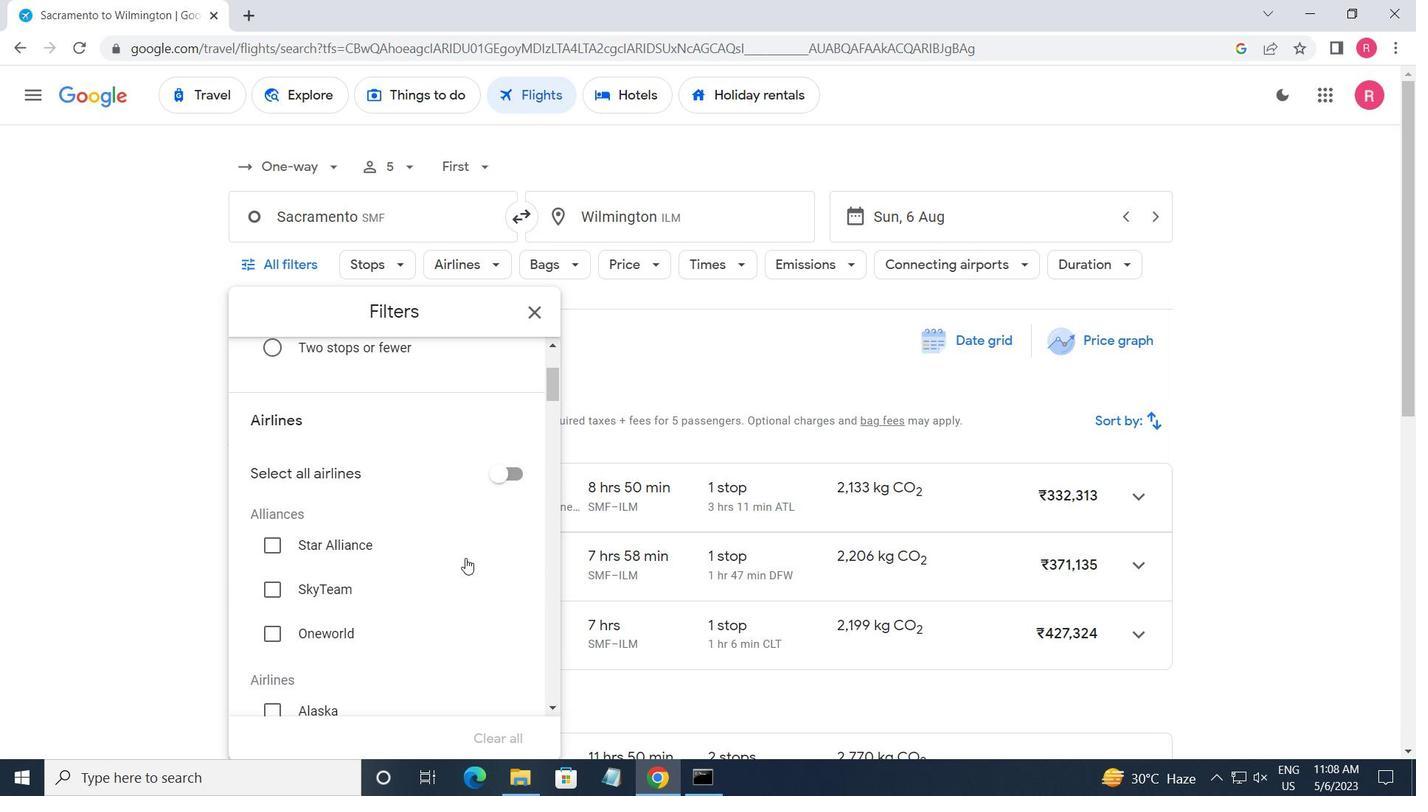 
Action: Mouse scrolled (465, 557) with delta (0, 0)
Screenshot: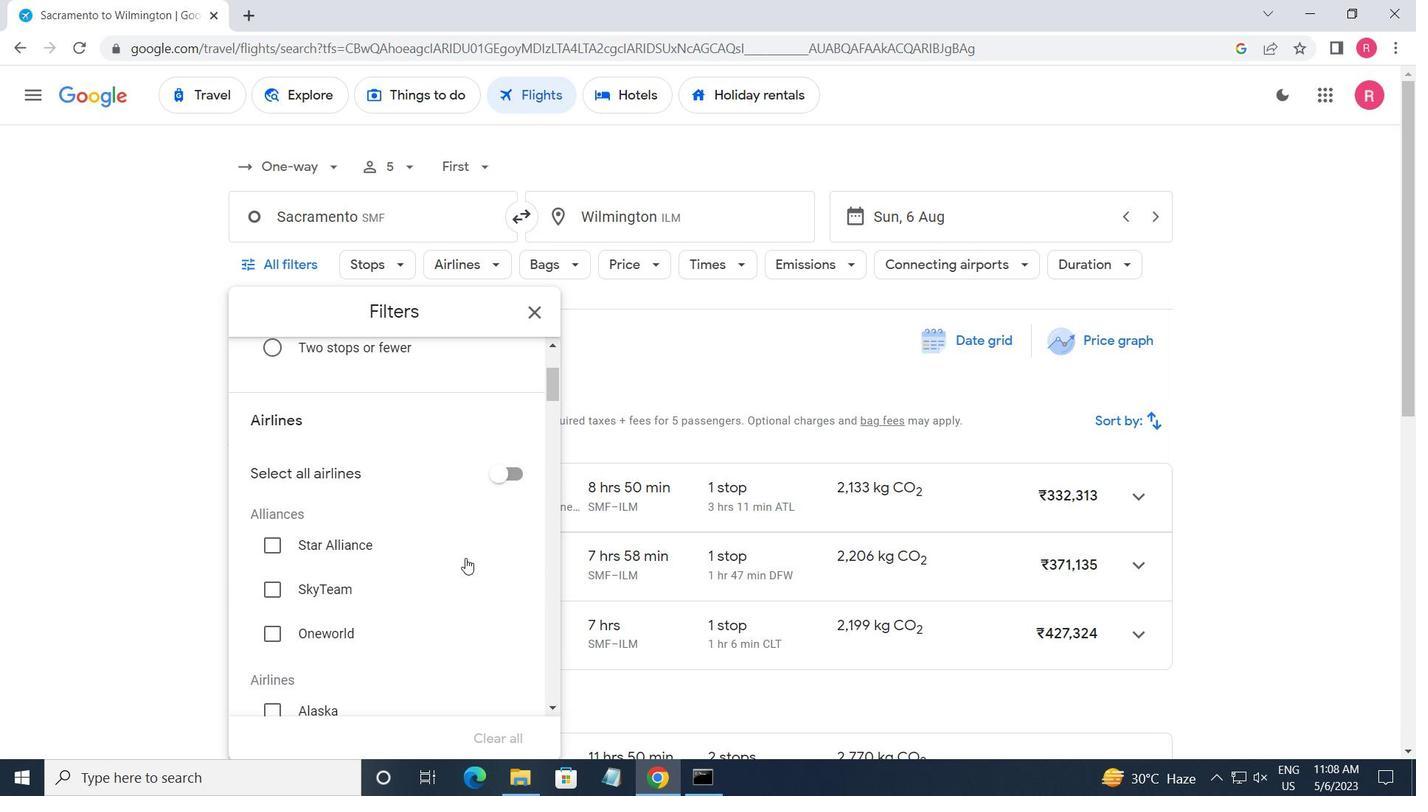 
Action: Mouse scrolled (465, 557) with delta (0, 0)
Screenshot: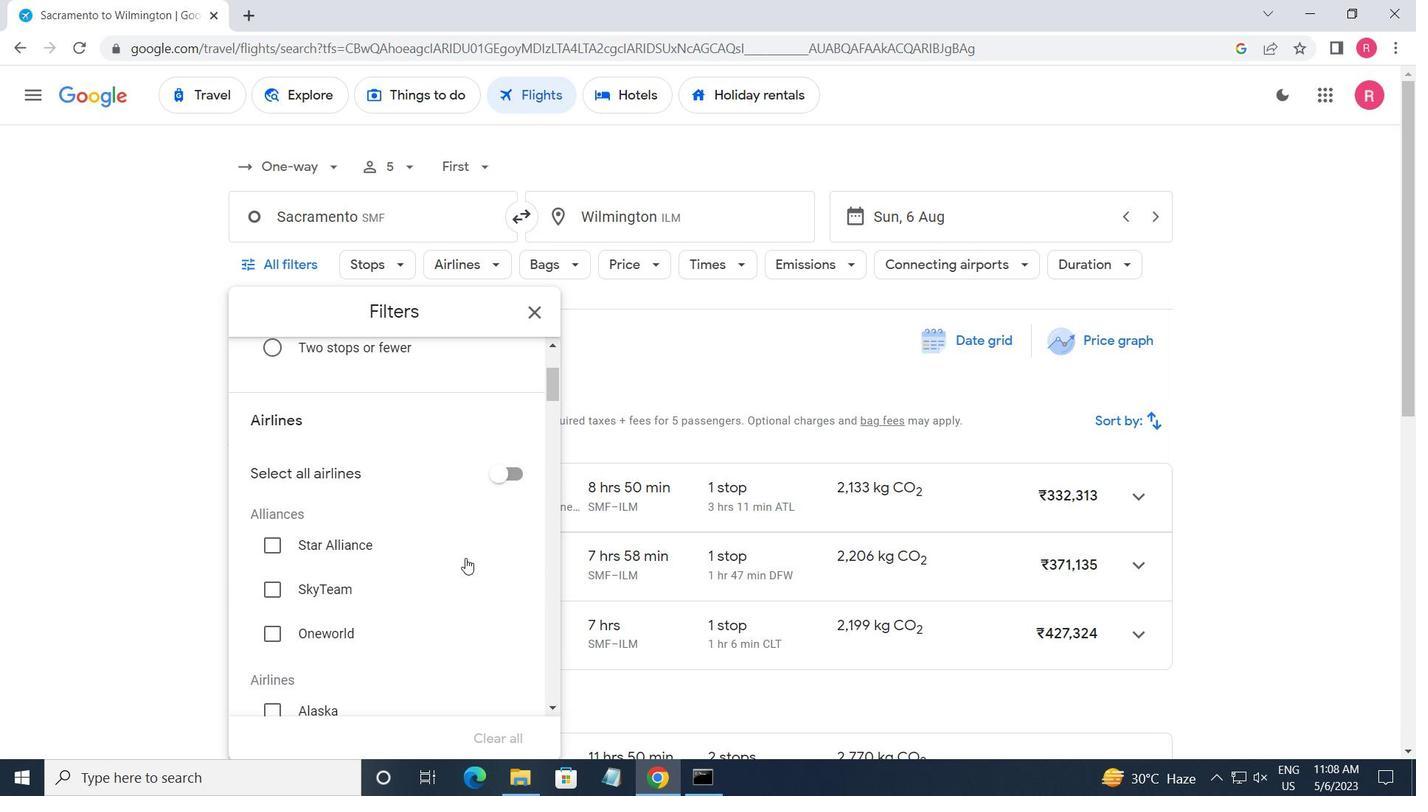 
Action: Mouse scrolled (465, 557) with delta (0, 0)
Screenshot: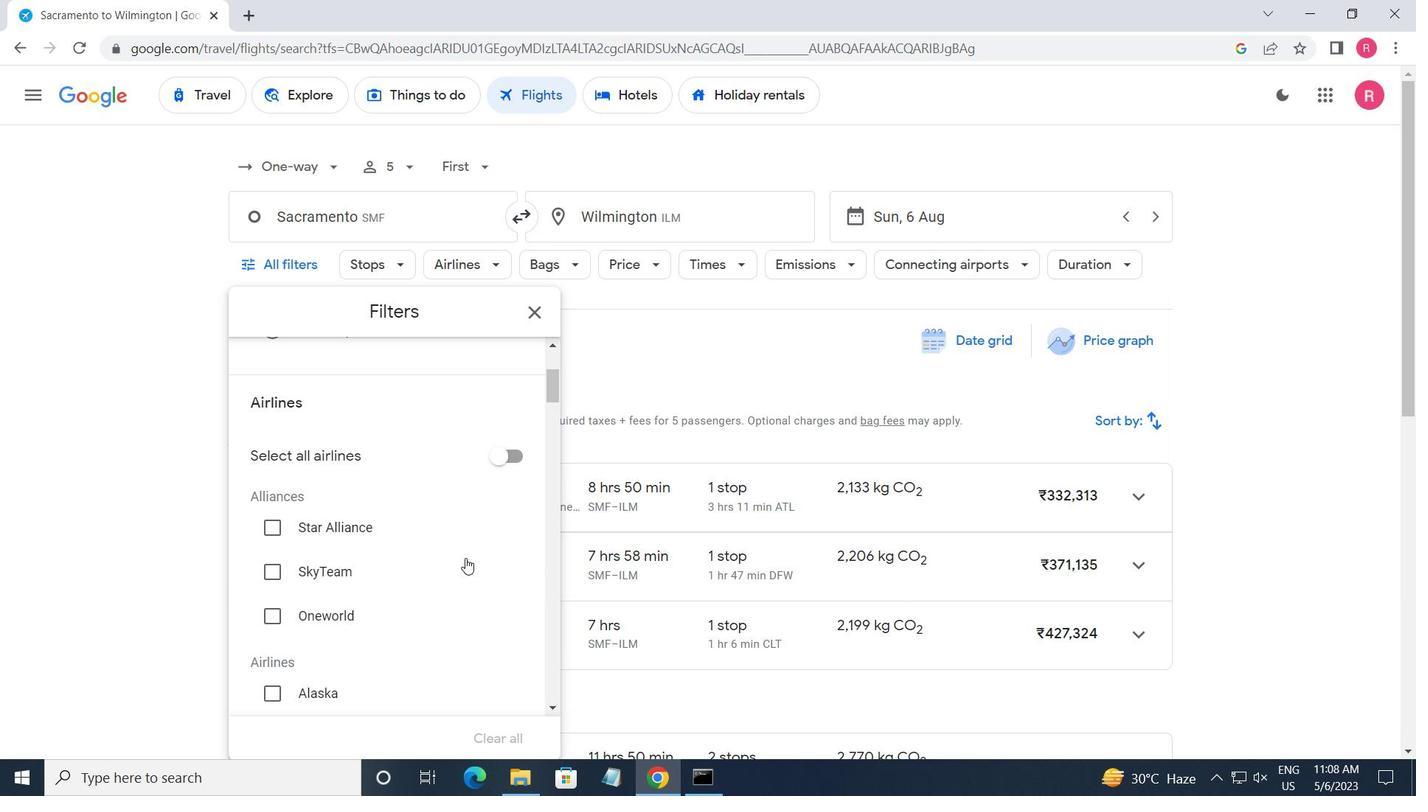 
Action: Mouse scrolled (465, 557) with delta (0, 0)
Screenshot: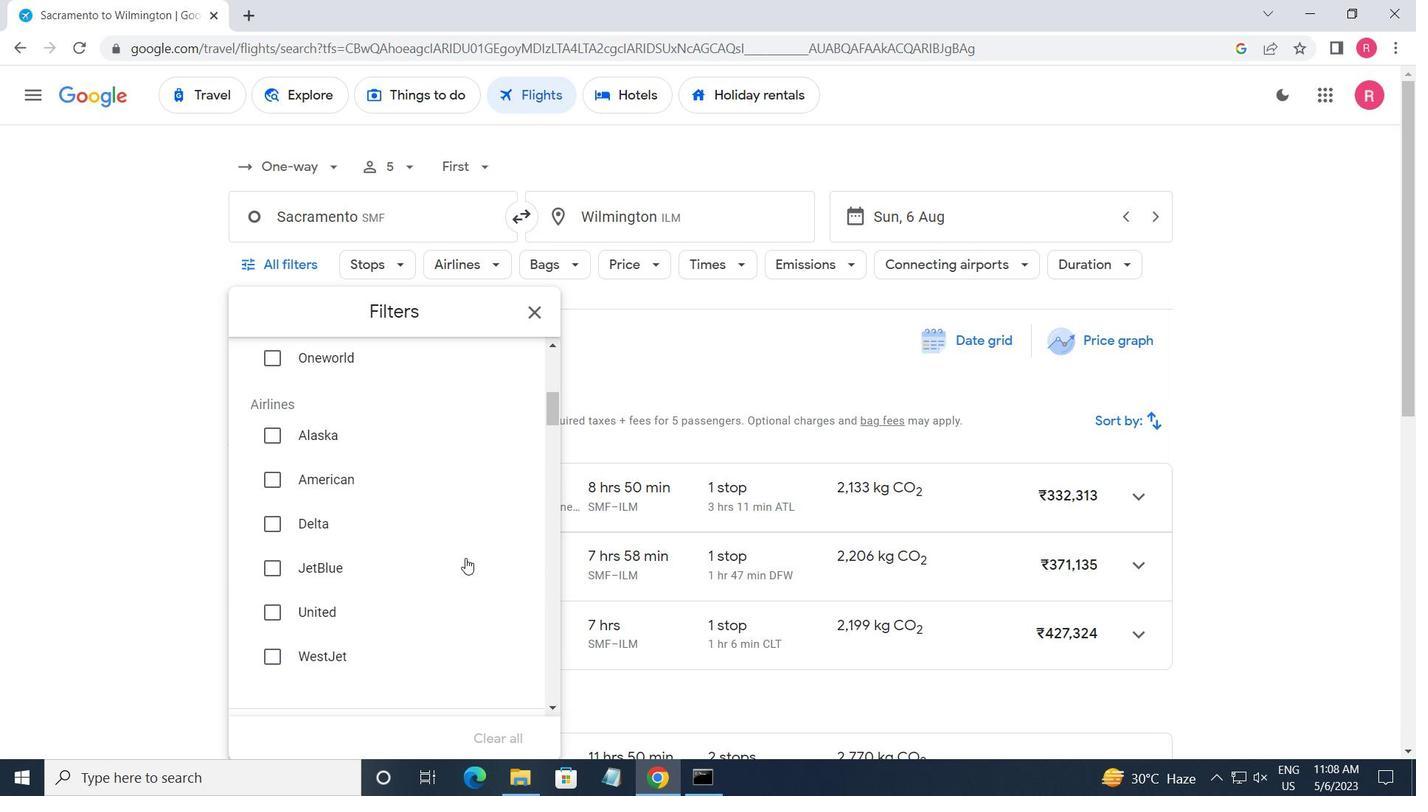 
Action: Mouse moved to (504, 599)
Screenshot: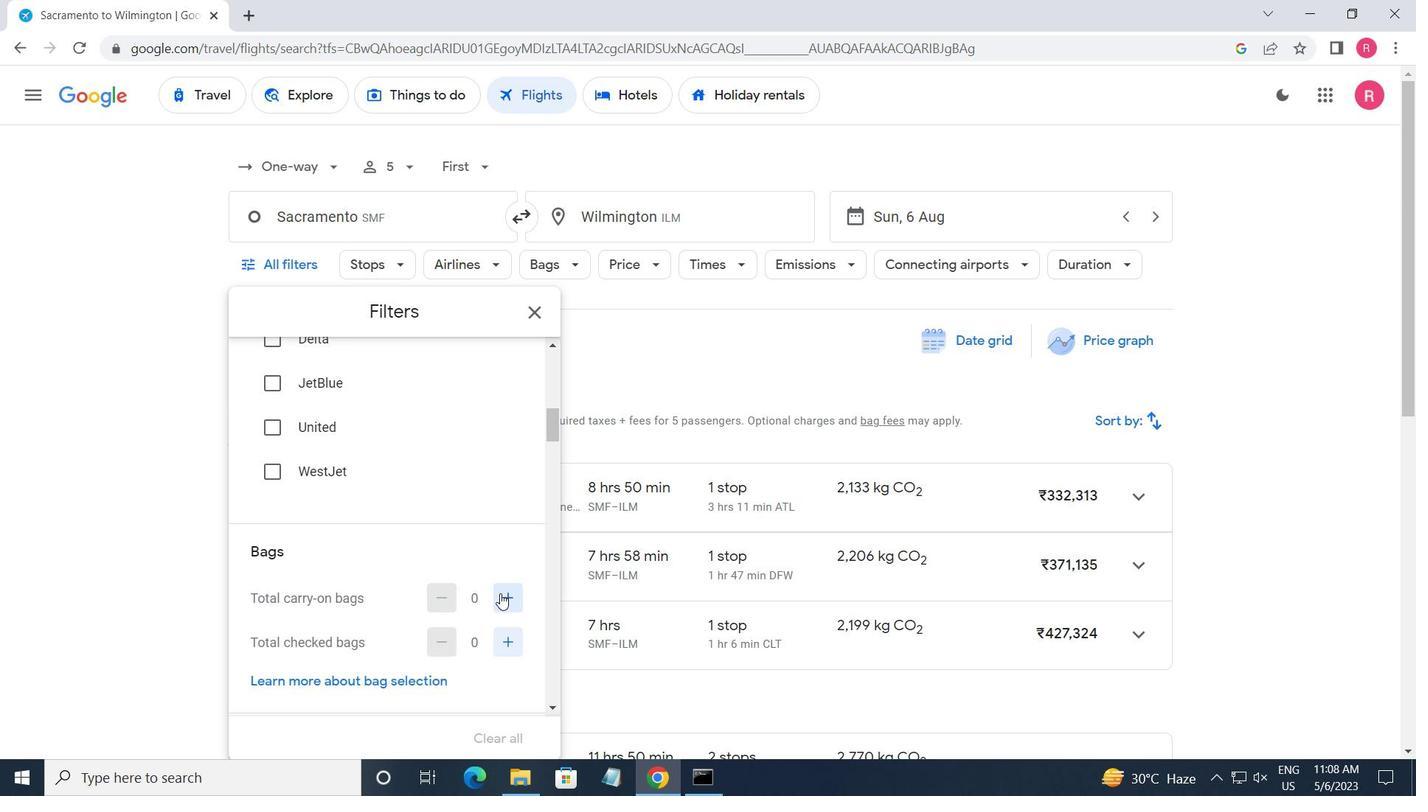 
Action: Mouse pressed left at (504, 599)
Screenshot: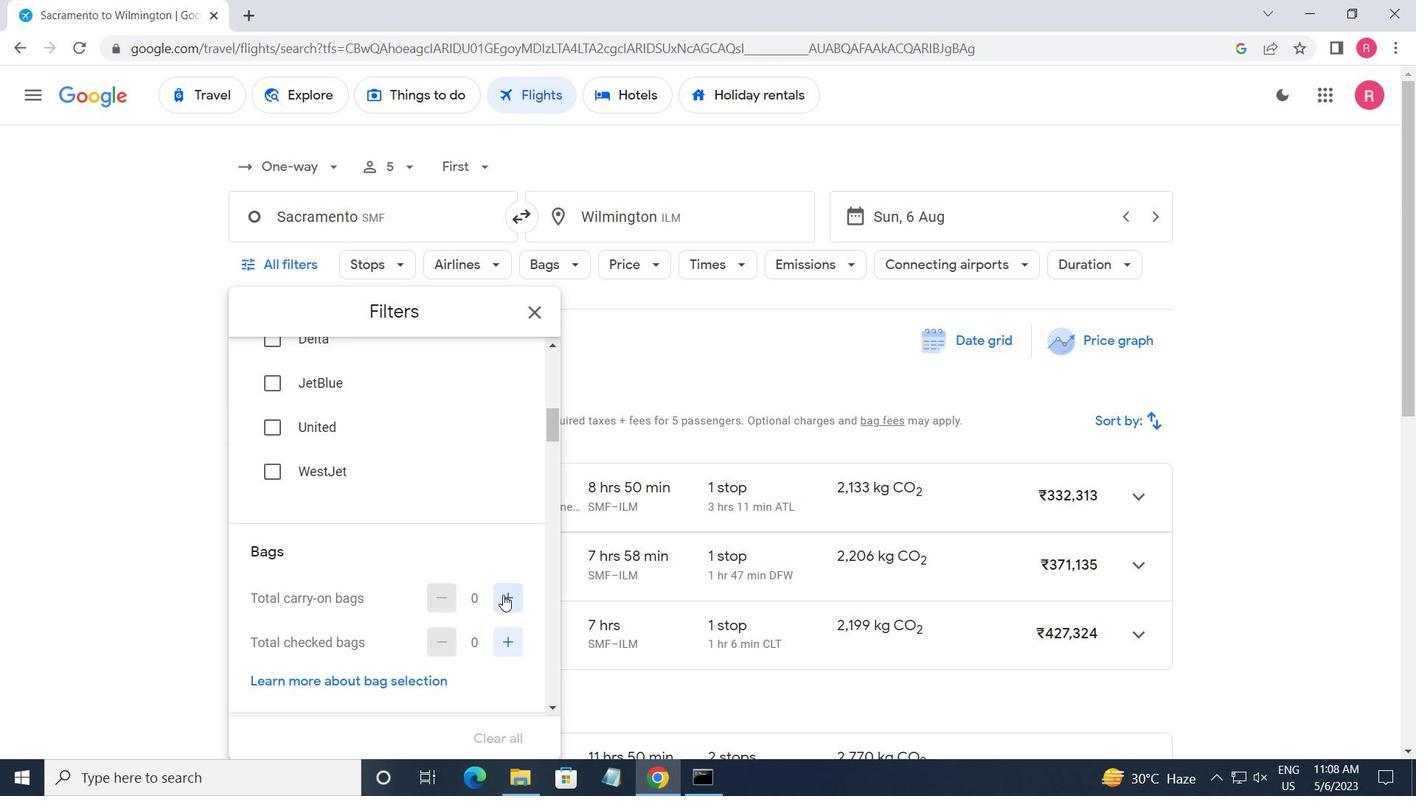 
Action: Mouse moved to (486, 631)
Screenshot: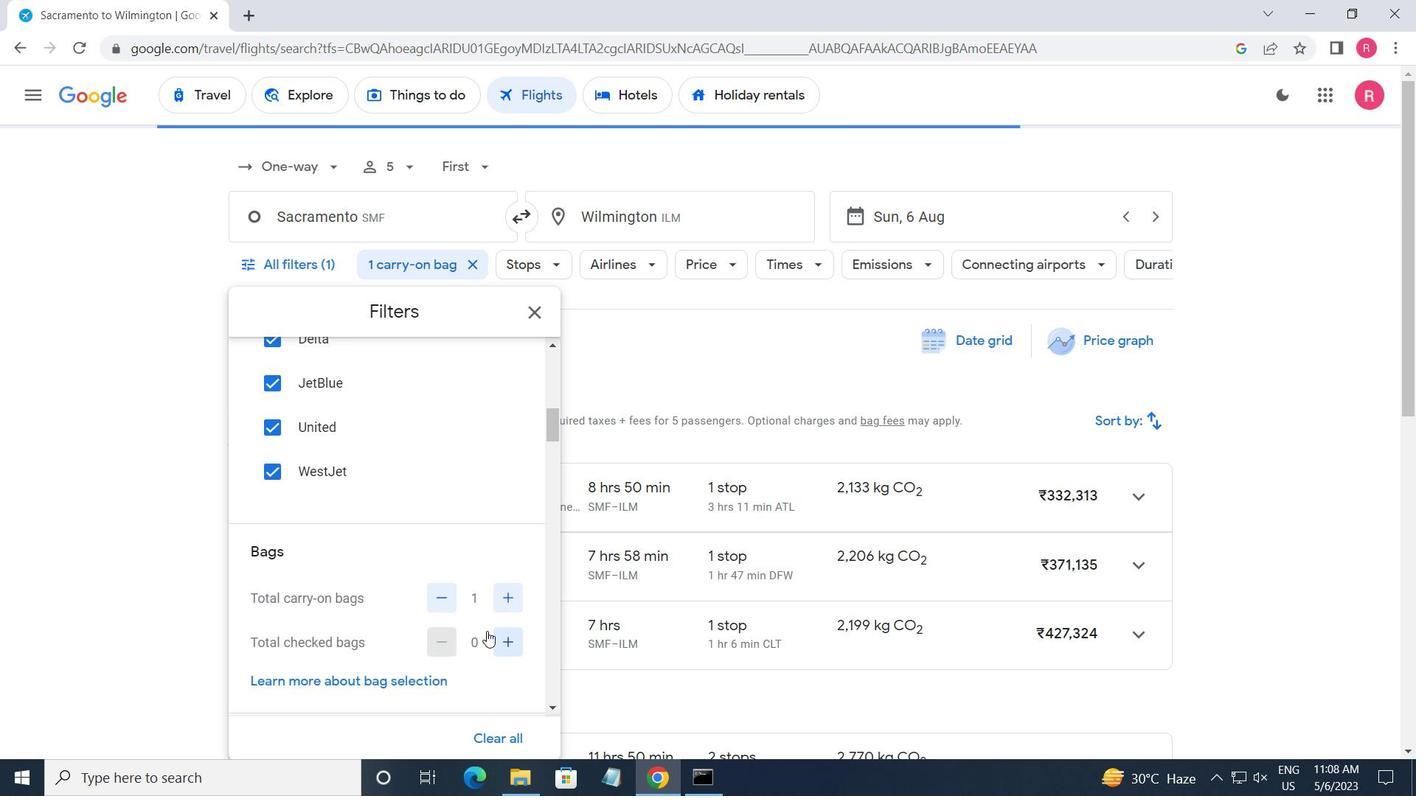 
Action: Mouse scrolled (486, 630) with delta (0, 0)
Screenshot: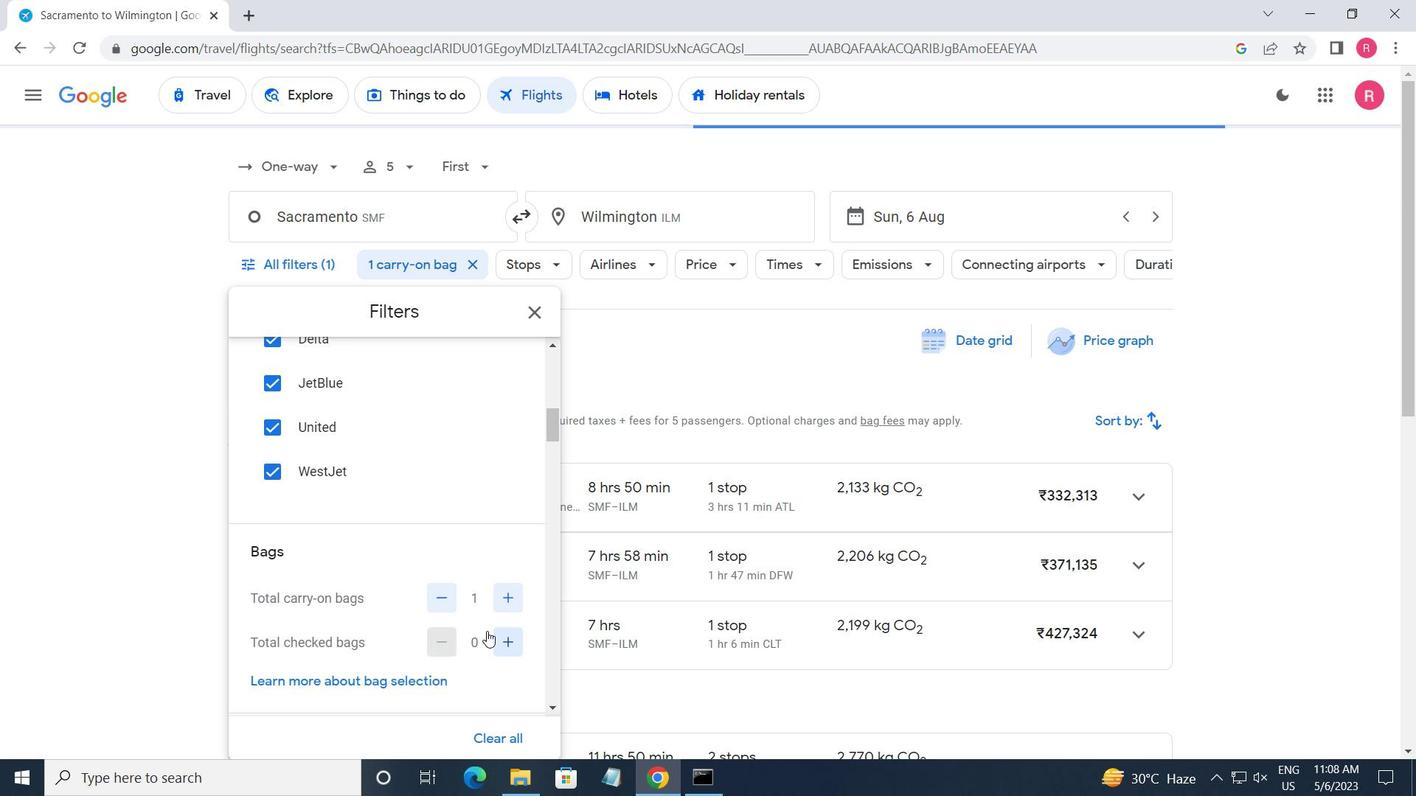 
Action: Mouse scrolled (486, 630) with delta (0, 0)
Screenshot: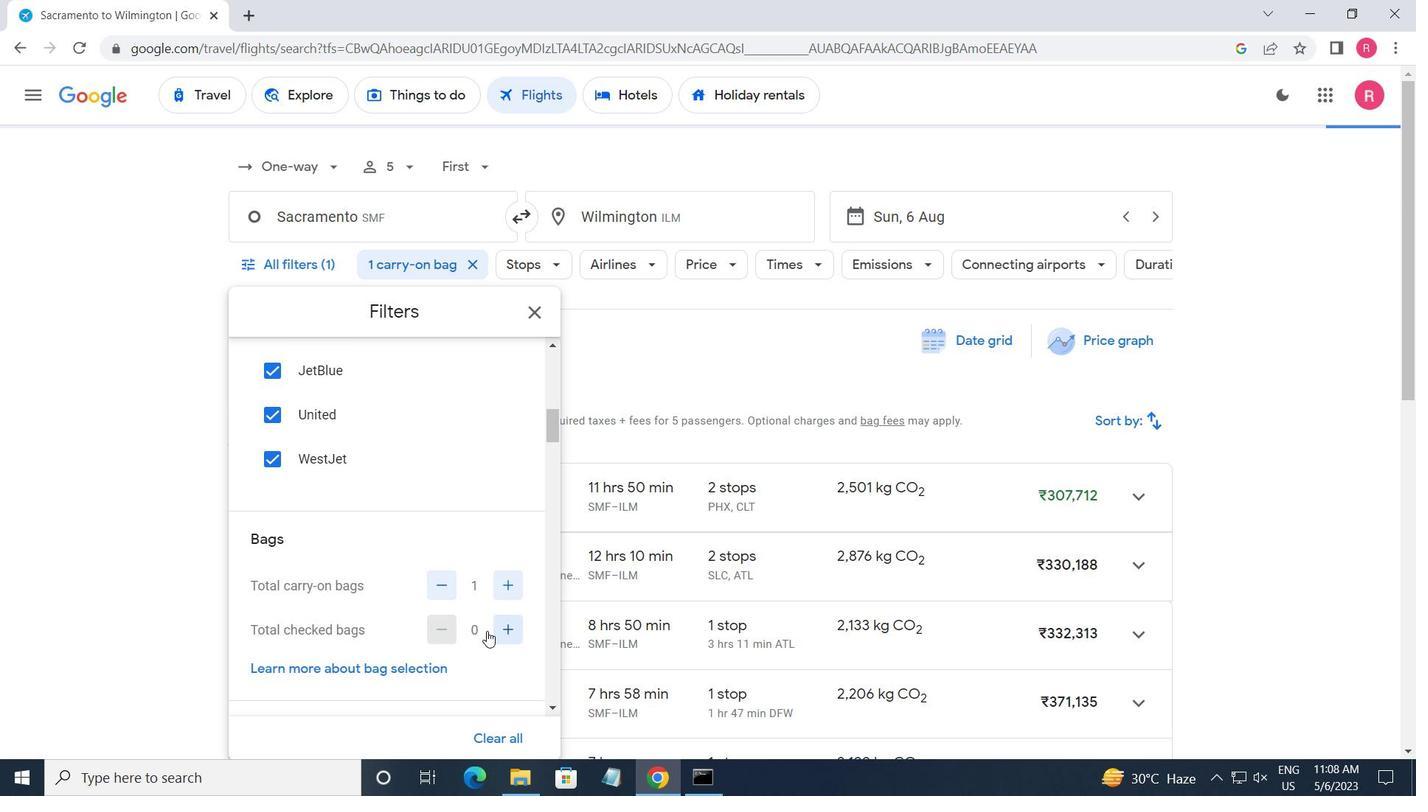 
Action: Mouse scrolled (486, 630) with delta (0, 0)
Screenshot: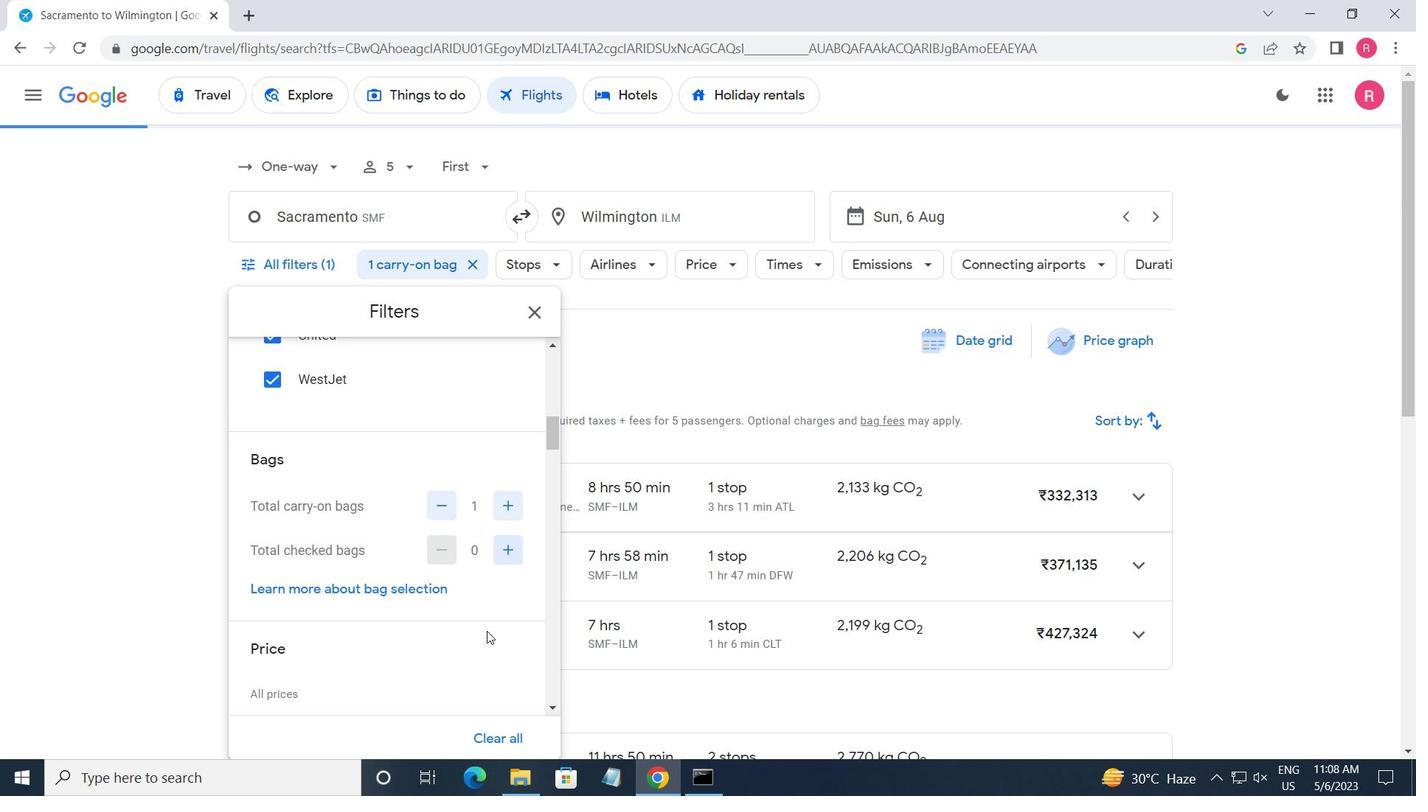 
Action: Mouse moved to (517, 557)
Screenshot: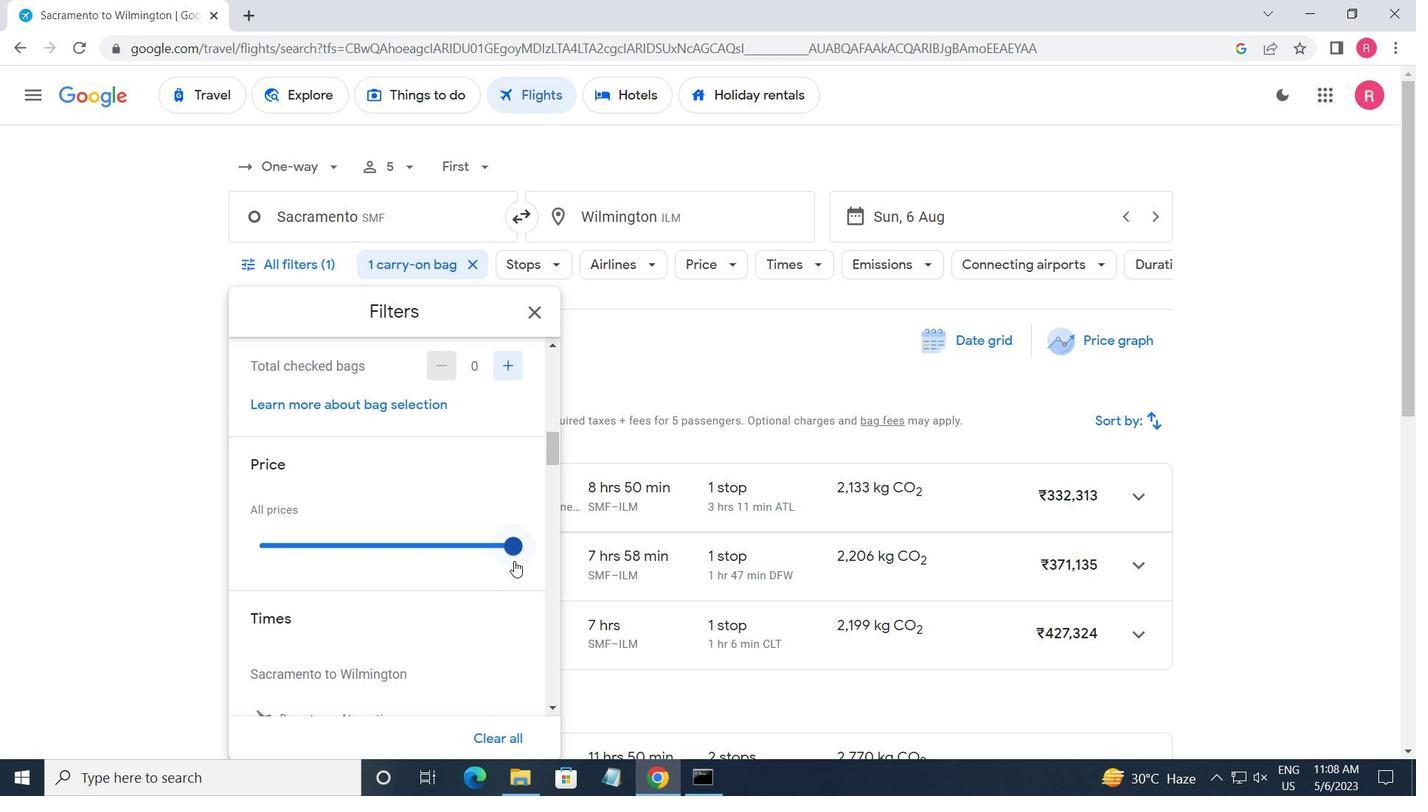 
Action: Mouse pressed left at (517, 557)
Screenshot: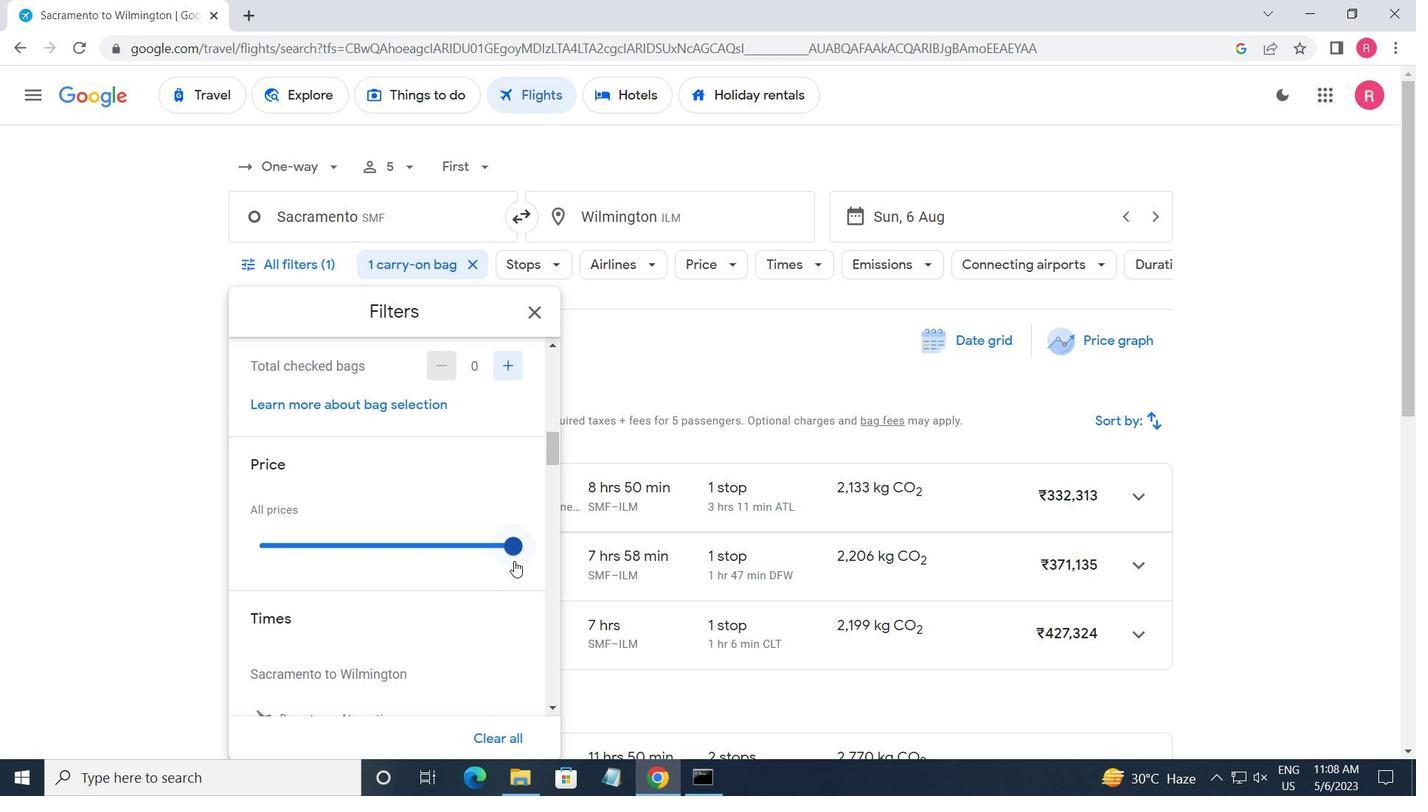 
Action: Mouse moved to (251, 590)
Screenshot: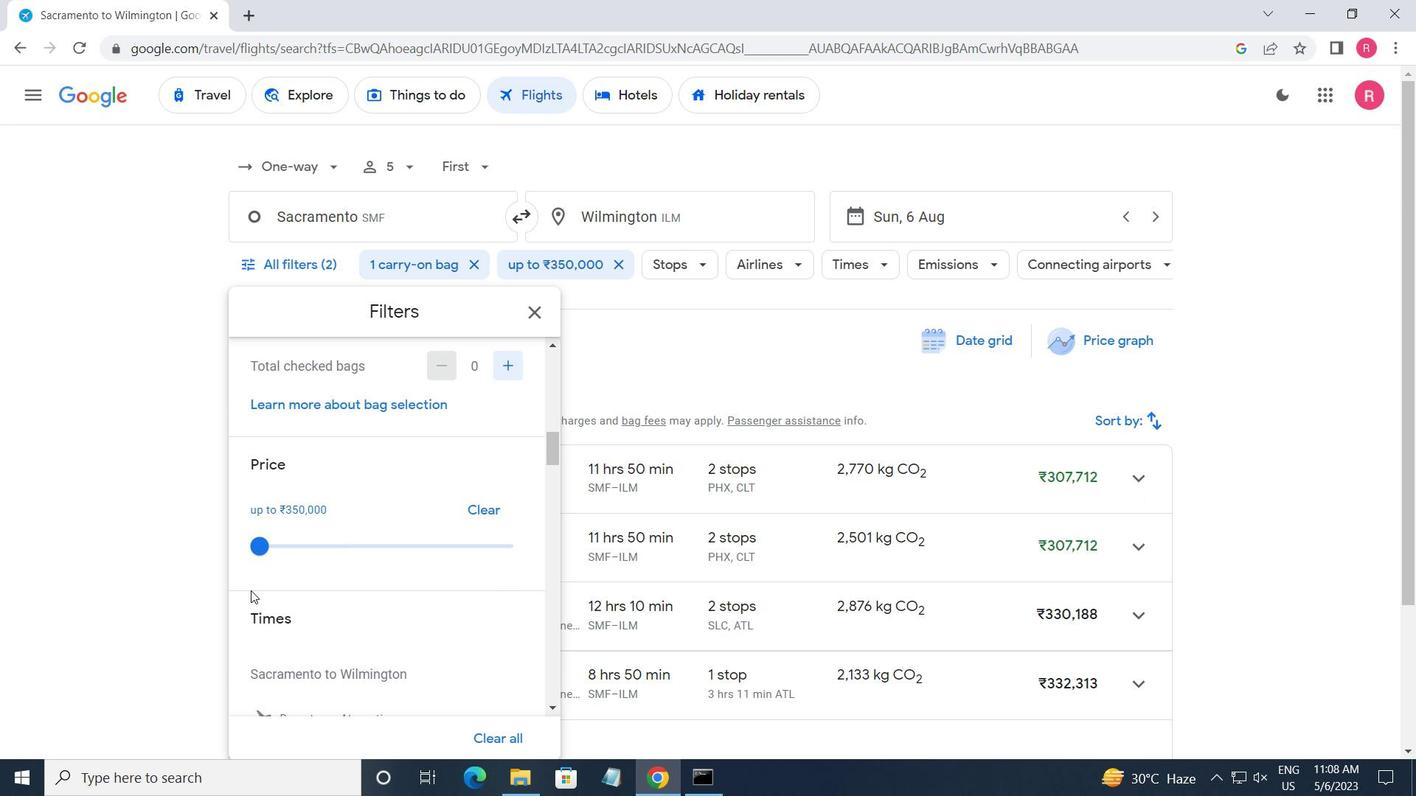 
Action: Mouse scrolled (251, 590) with delta (0, 0)
Screenshot: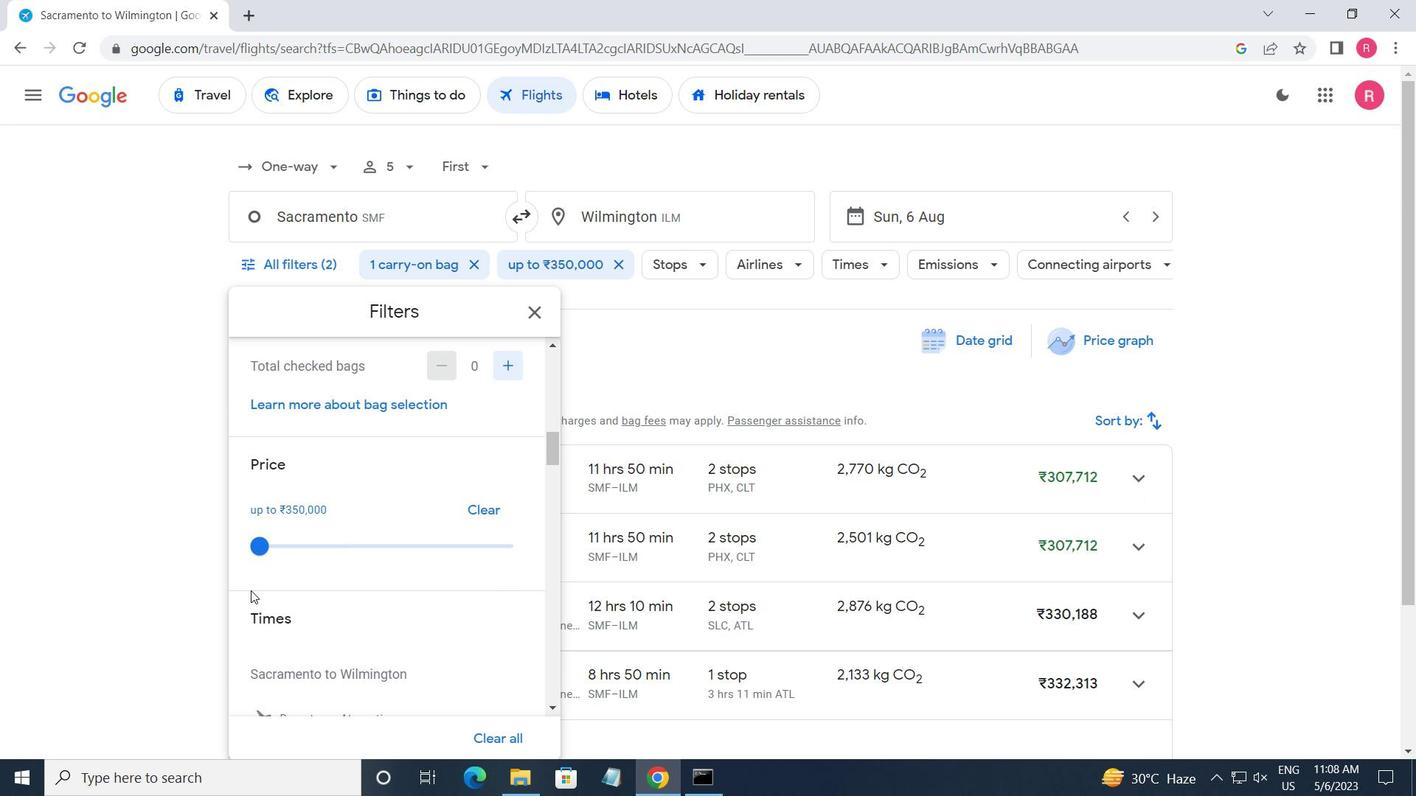 
Action: Mouse scrolled (251, 590) with delta (0, 0)
Screenshot: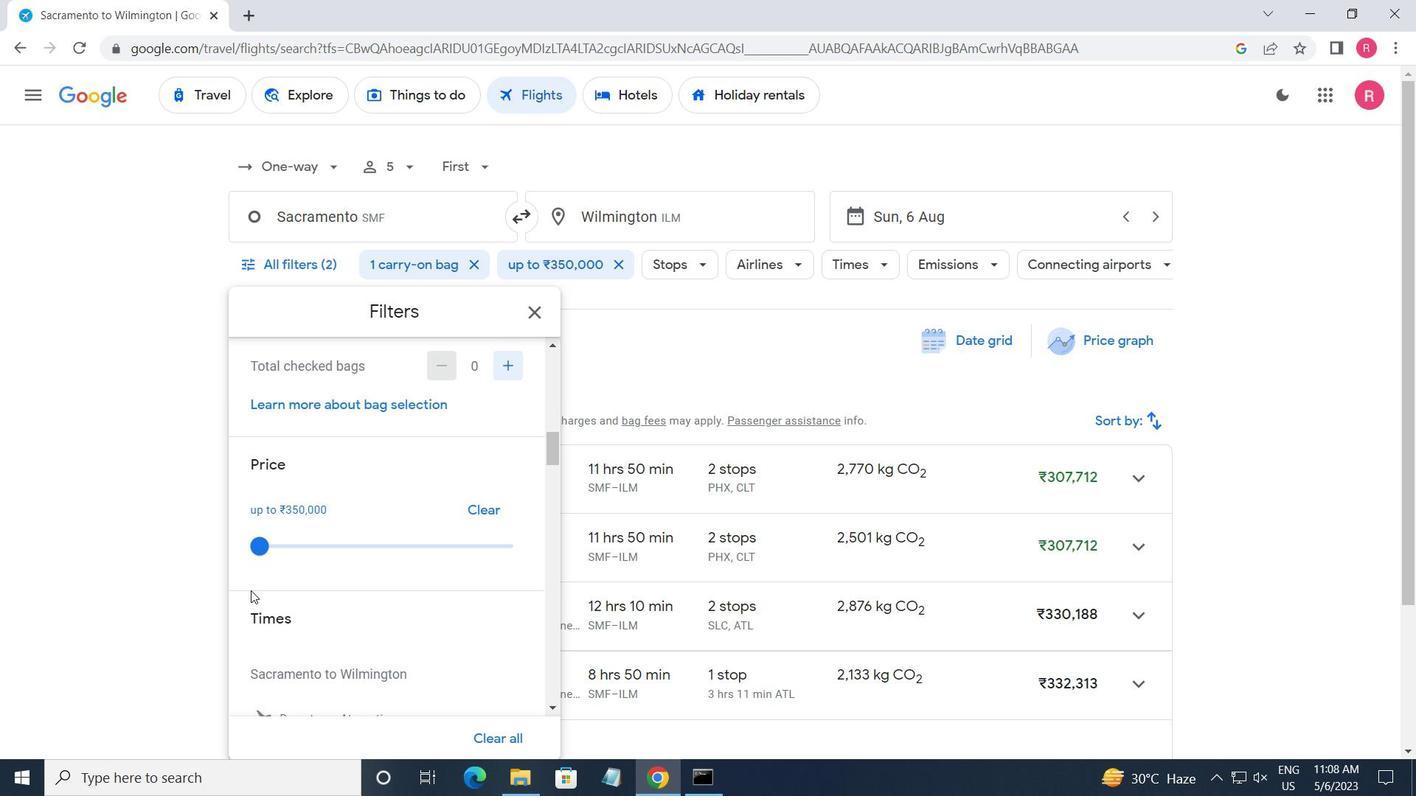
Action: Mouse scrolled (251, 590) with delta (0, 0)
Screenshot: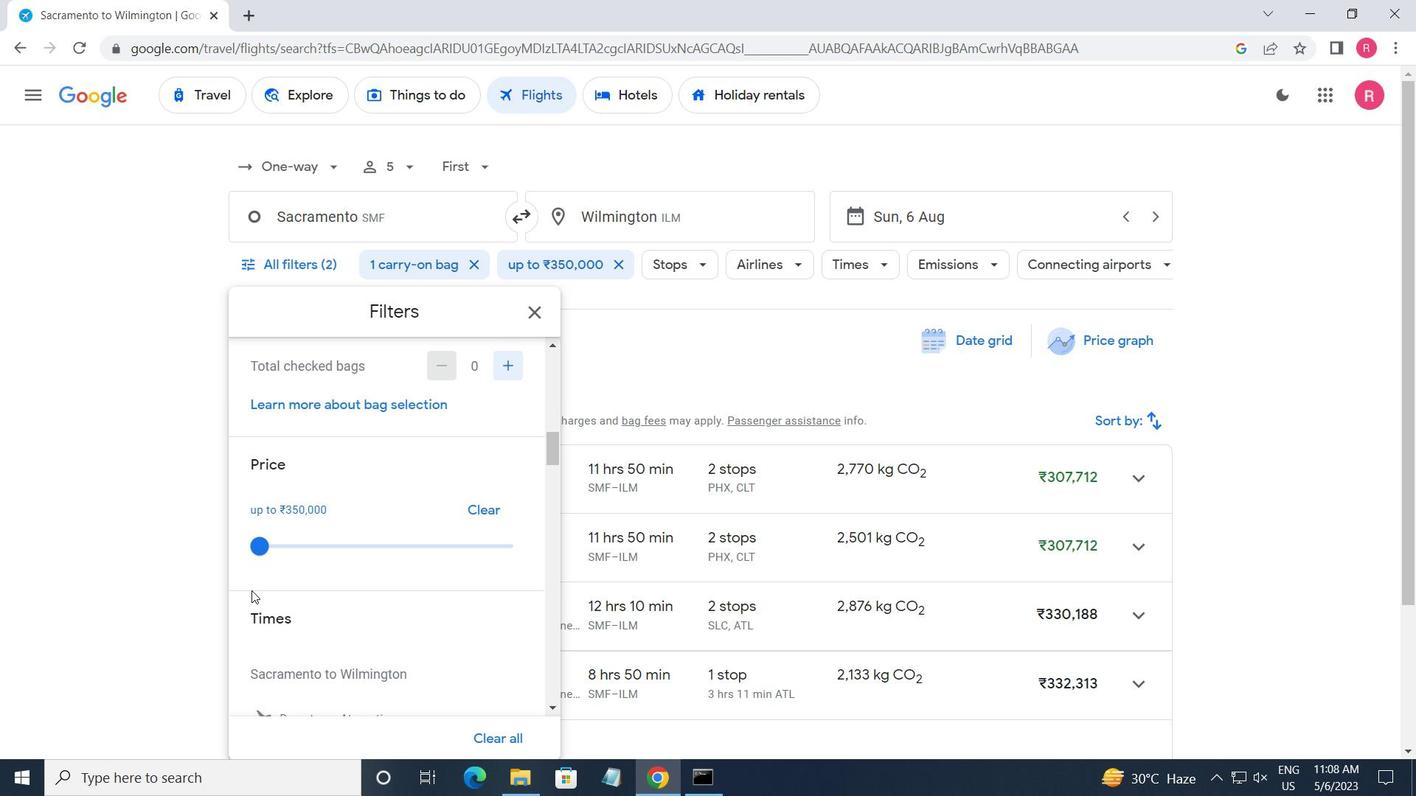 
Action: Mouse moved to (248, 480)
Screenshot: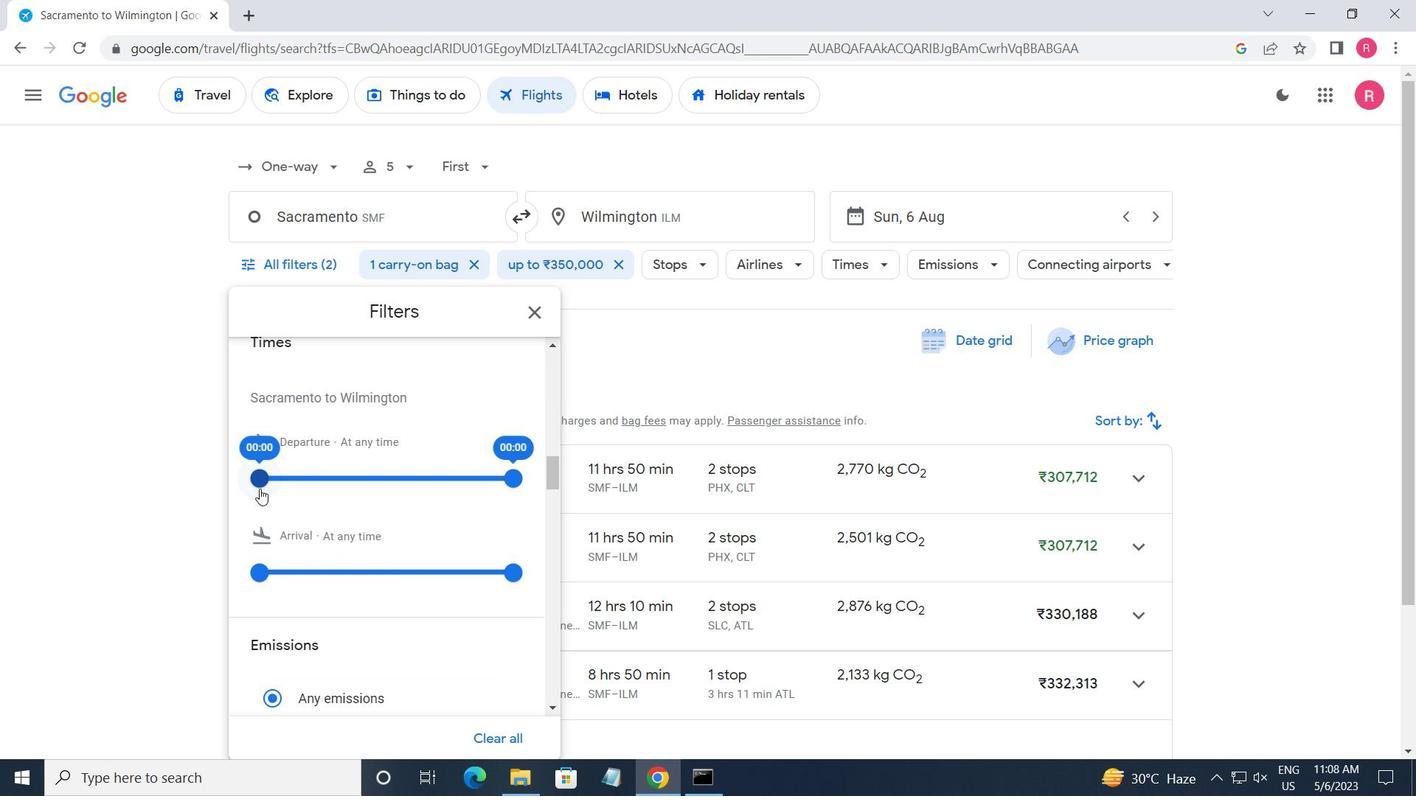
Action: Mouse pressed left at (248, 480)
Screenshot: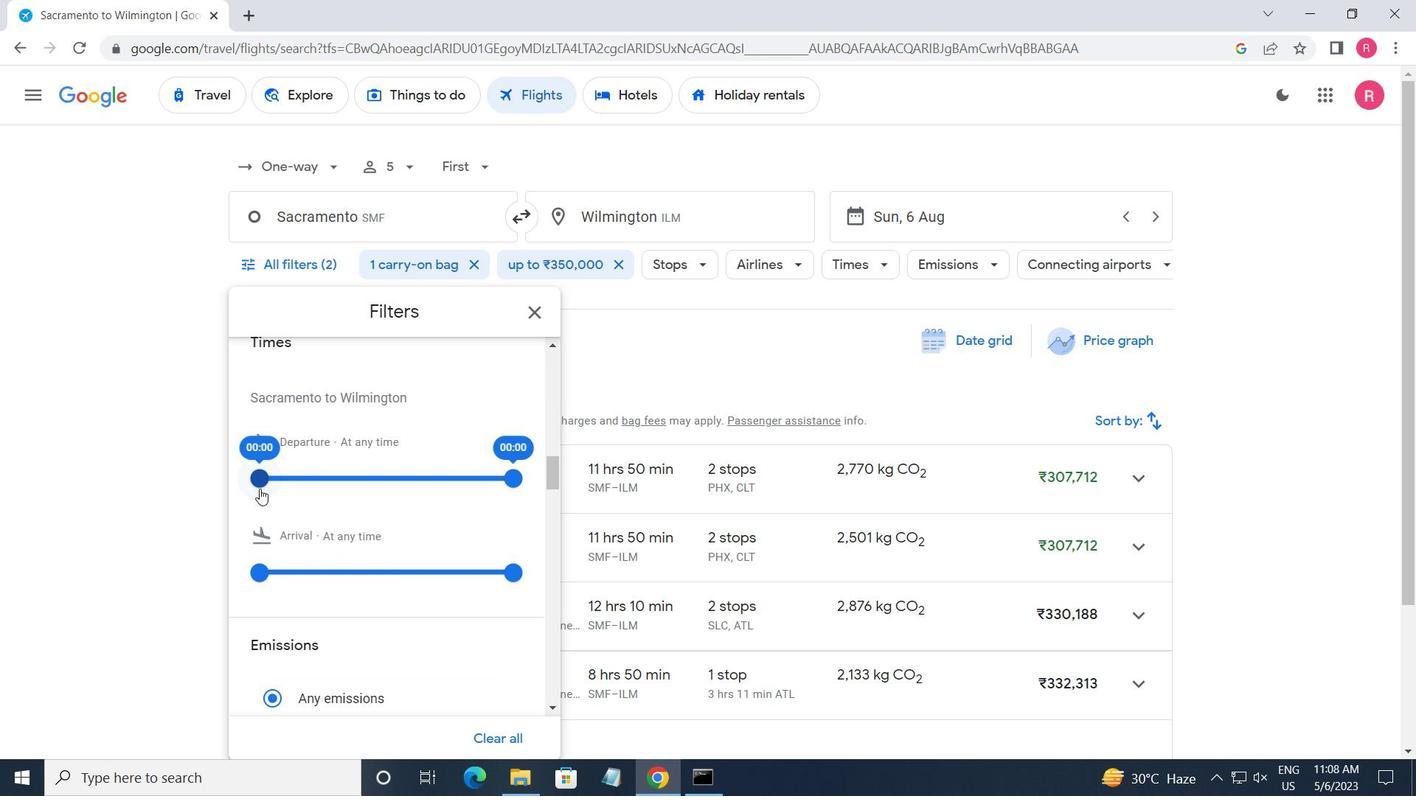 
Action: Mouse moved to (504, 486)
Screenshot: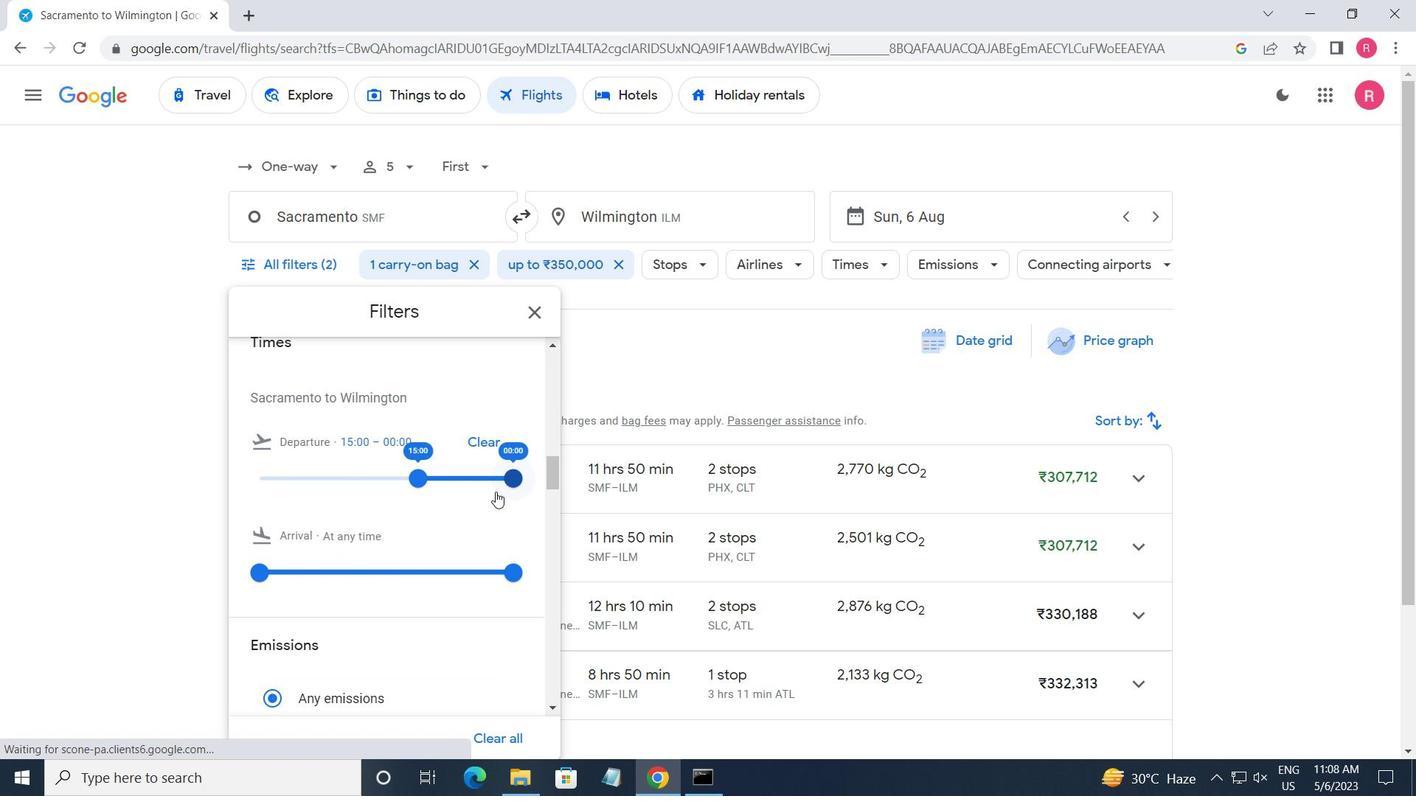 
Action: Mouse pressed left at (504, 486)
Screenshot: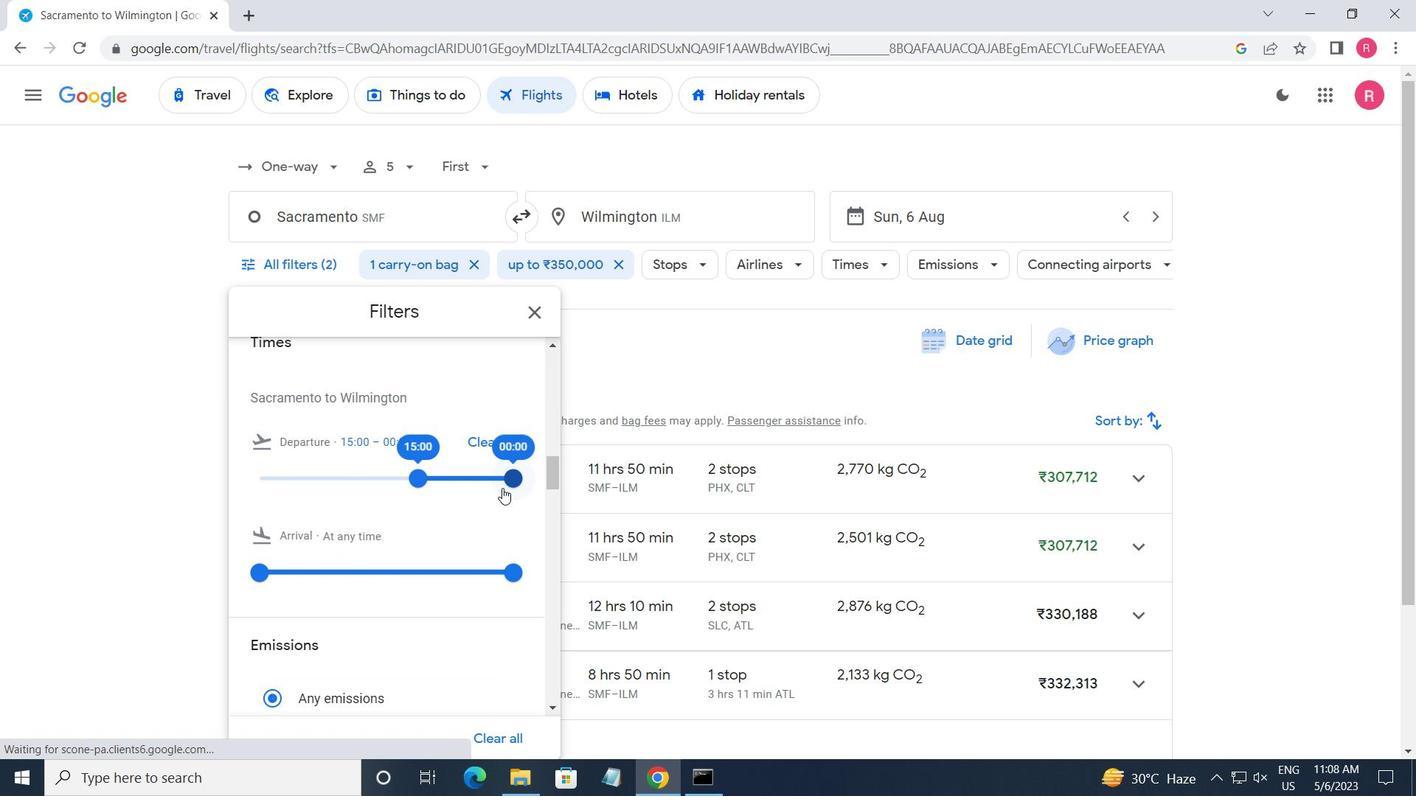 
Action: Mouse moved to (542, 321)
Screenshot: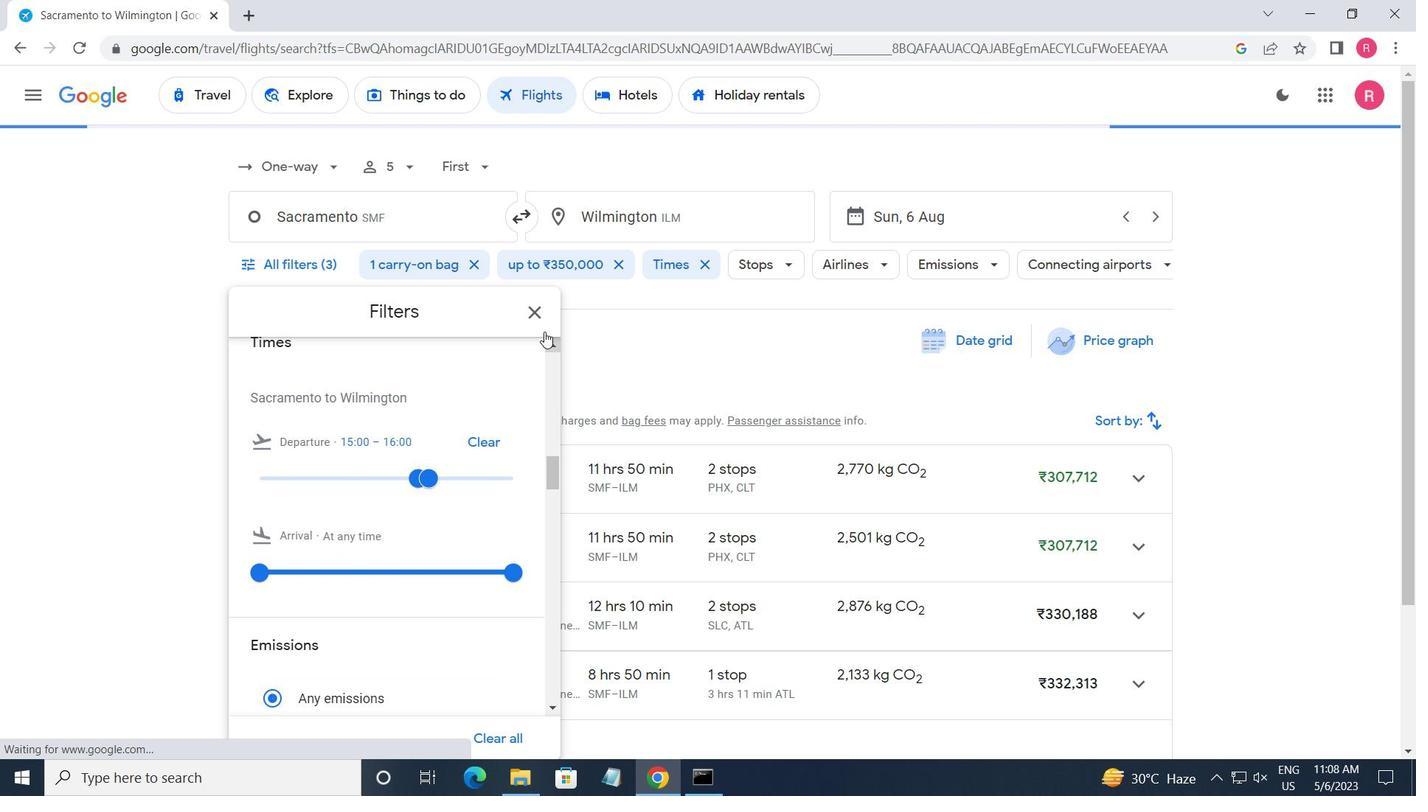 
Action: Mouse pressed left at (542, 321)
Screenshot: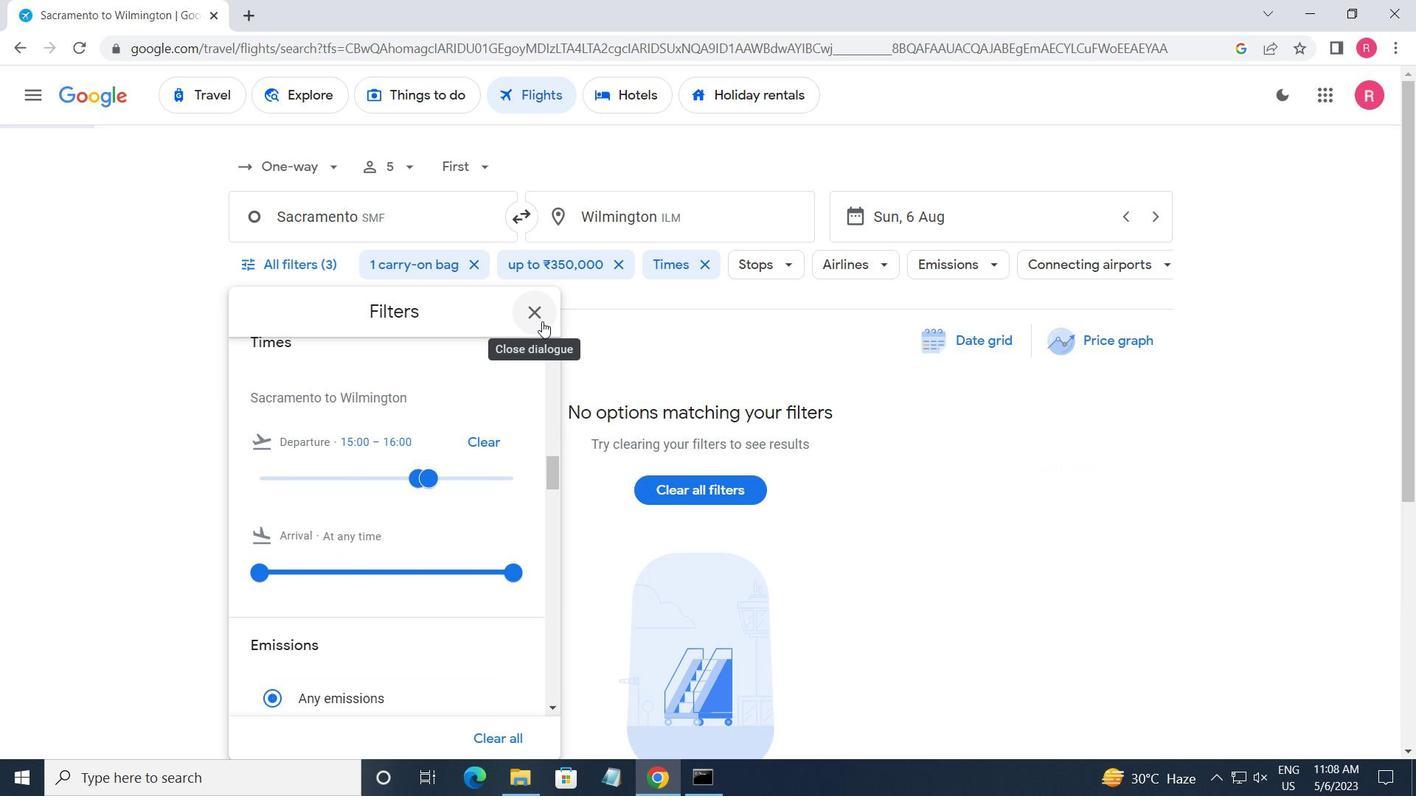 
